 Task: Compose an email with the signature Eva Nelson with the subject Request for a change in project budget and the message I am writing to request a quote for your products. from softage.1@softage.net to softage.7@softage.net with an attached document Operating_manual.docx Undo the message and rewrite the message as Please let me know if there are any changes to the requirements for the project. Send the email. Finally, move the email from Sent Items to the label Crafts
Action: Mouse moved to (374, 609)
Screenshot: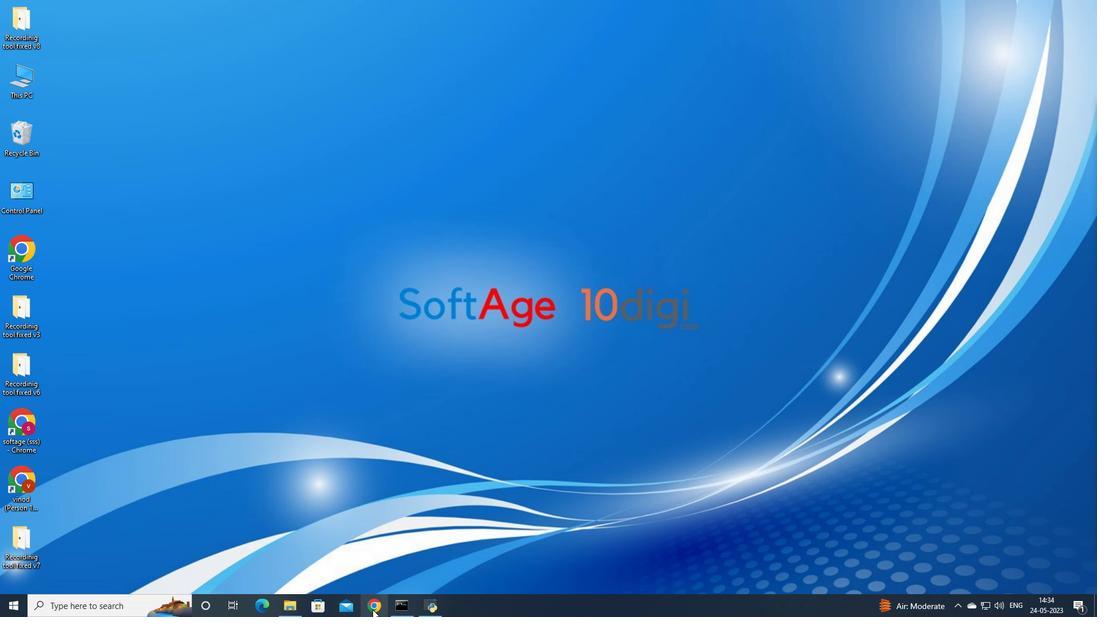 
Action: Mouse pressed left at (374, 609)
Screenshot: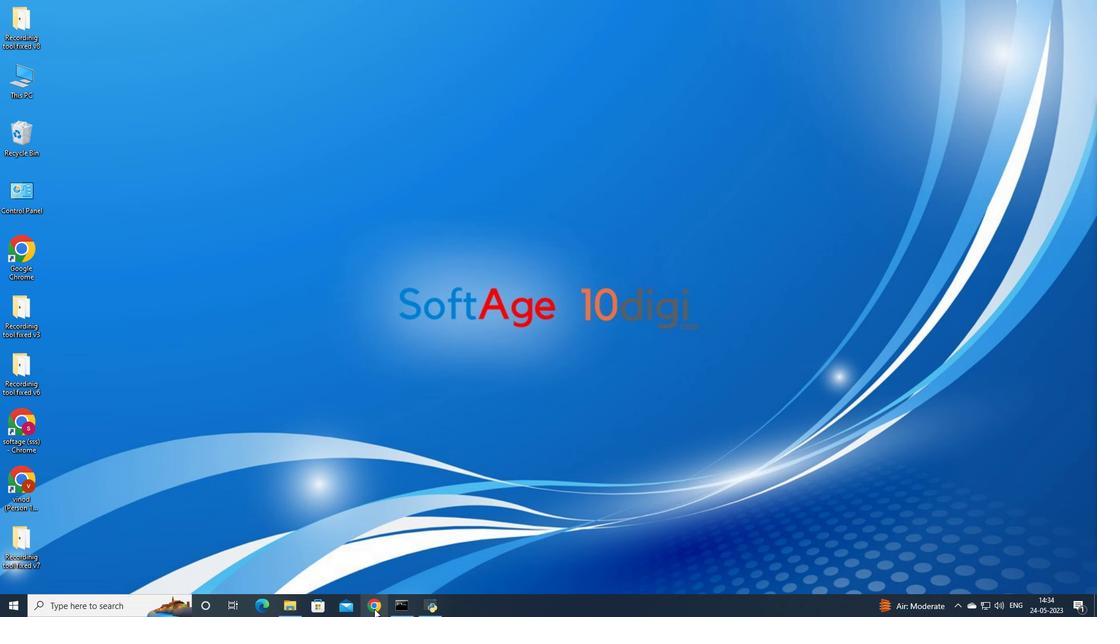 
Action: Mouse moved to (490, 371)
Screenshot: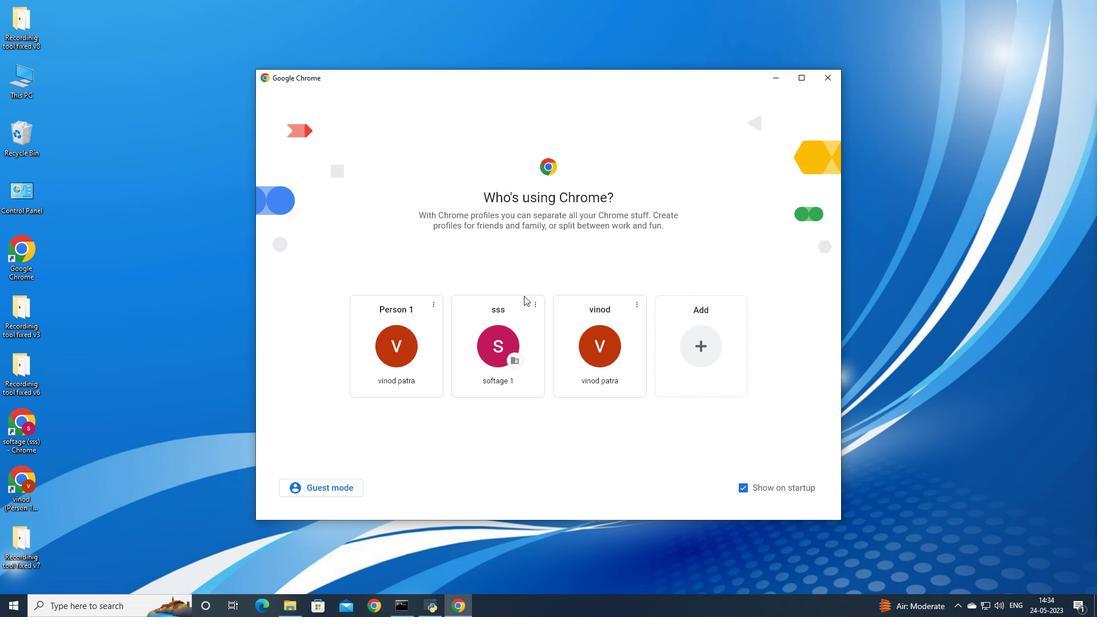 
Action: Mouse pressed left at (490, 371)
Screenshot: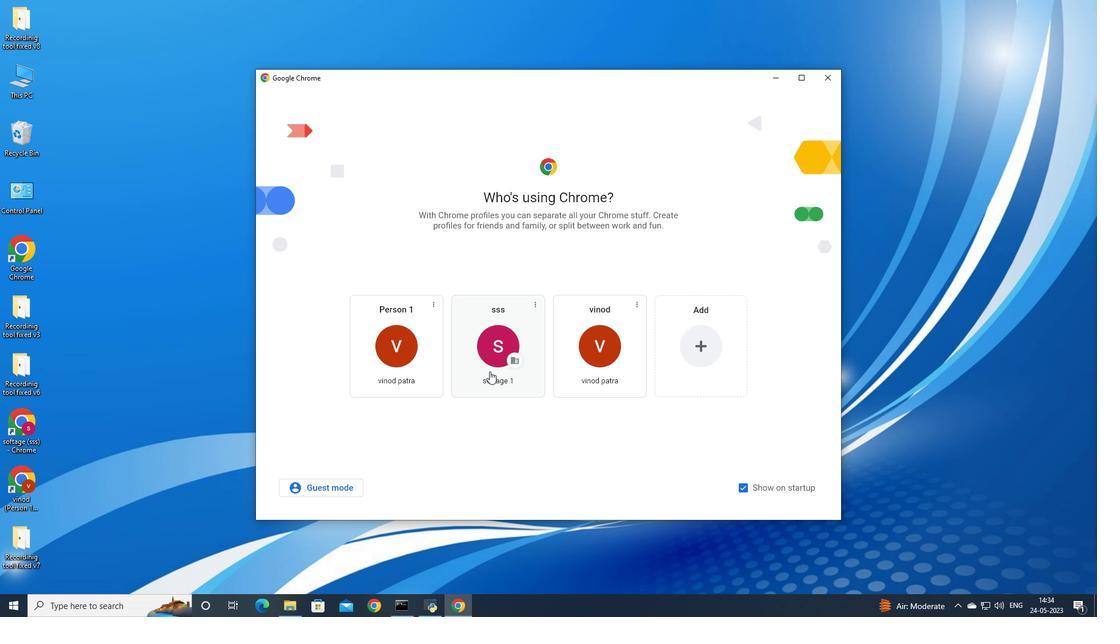 
Action: Mouse moved to (994, 53)
Screenshot: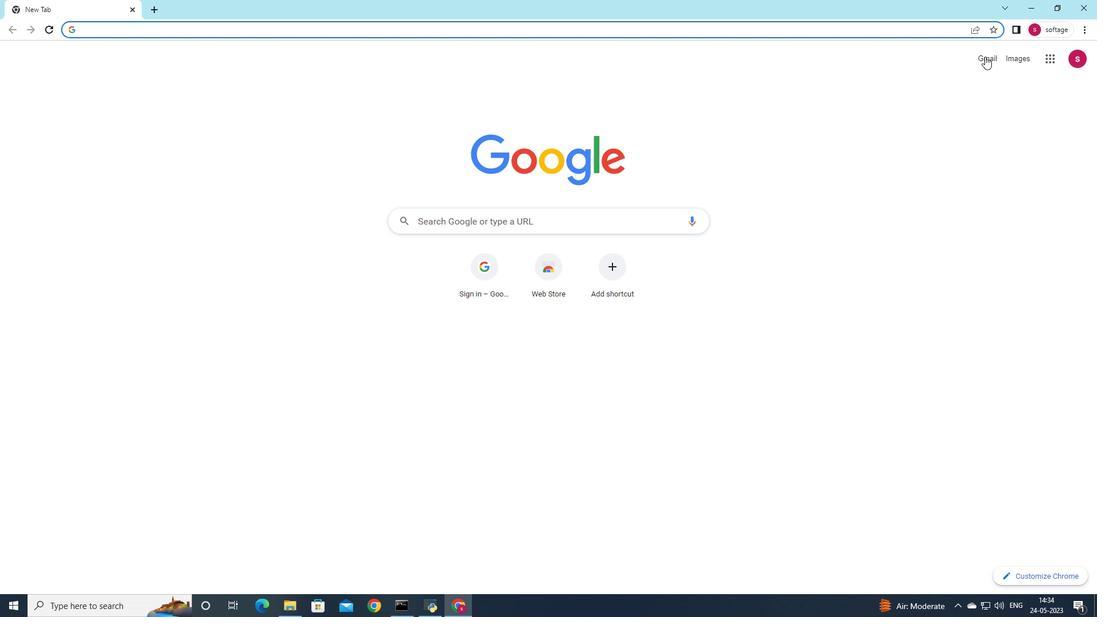 
Action: Mouse pressed left at (994, 53)
Screenshot: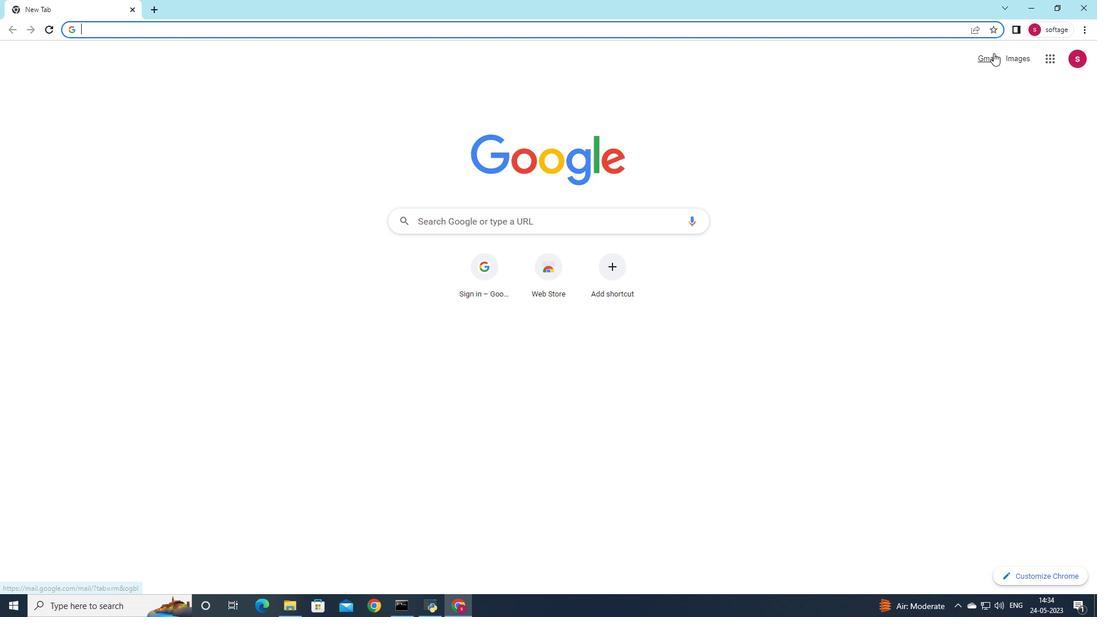 
Action: Mouse moved to (970, 79)
Screenshot: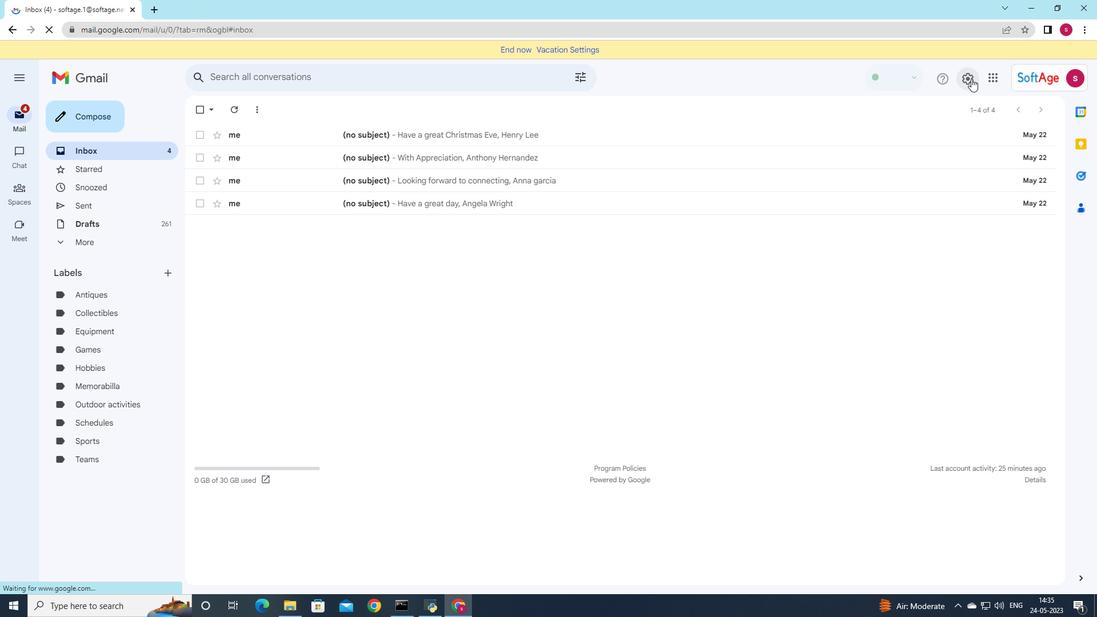 
Action: Mouse pressed left at (970, 79)
Screenshot: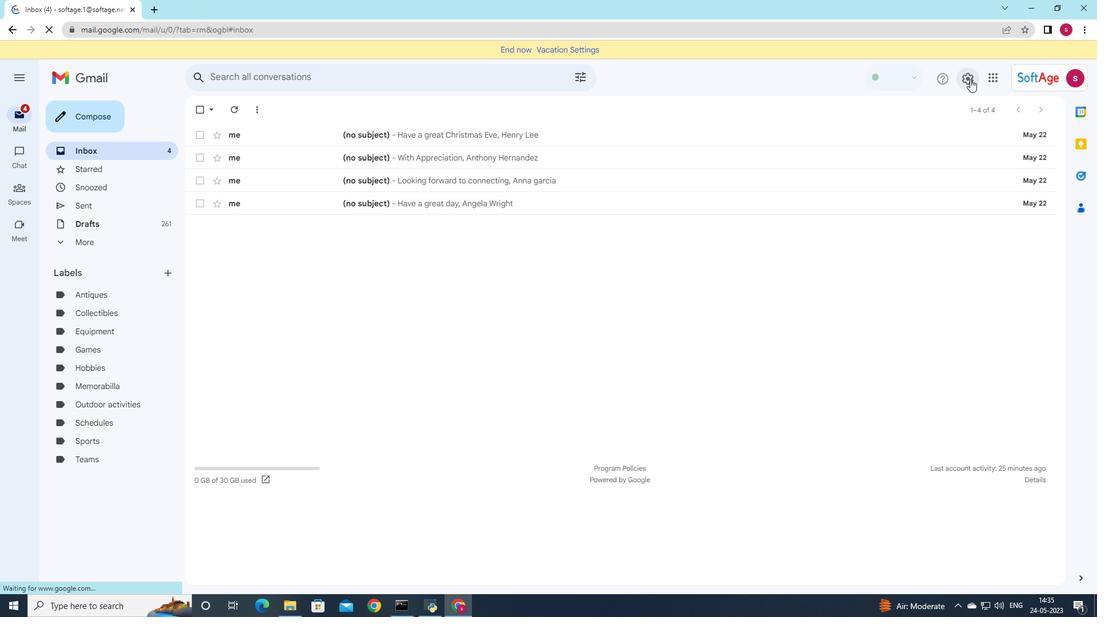 
Action: Mouse moved to (965, 131)
Screenshot: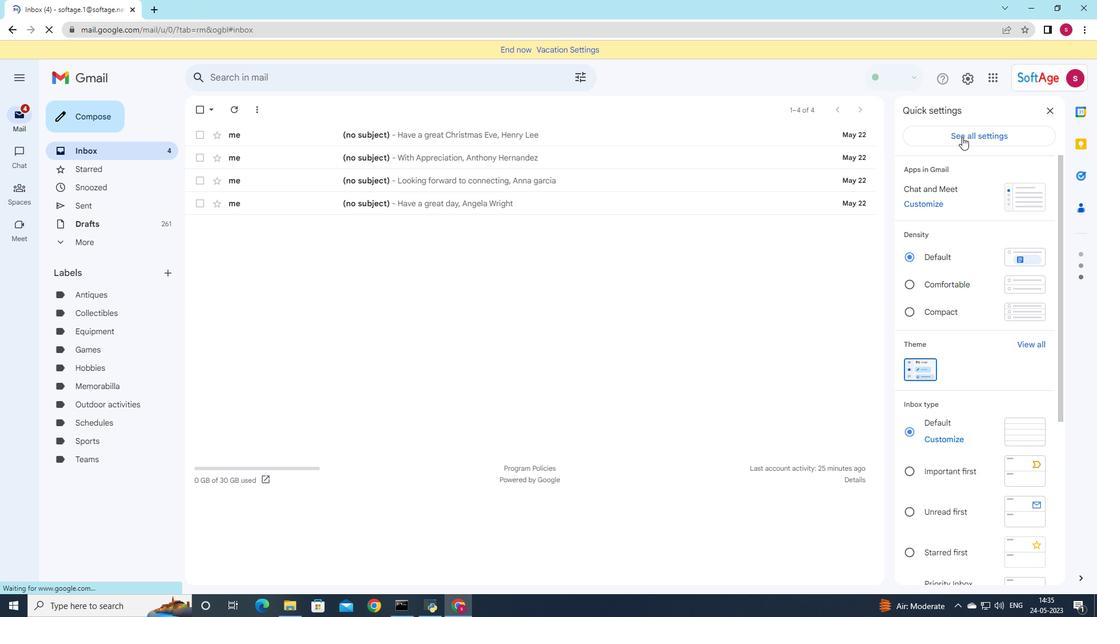 
Action: Mouse pressed left at (965, 131)
Screenshot: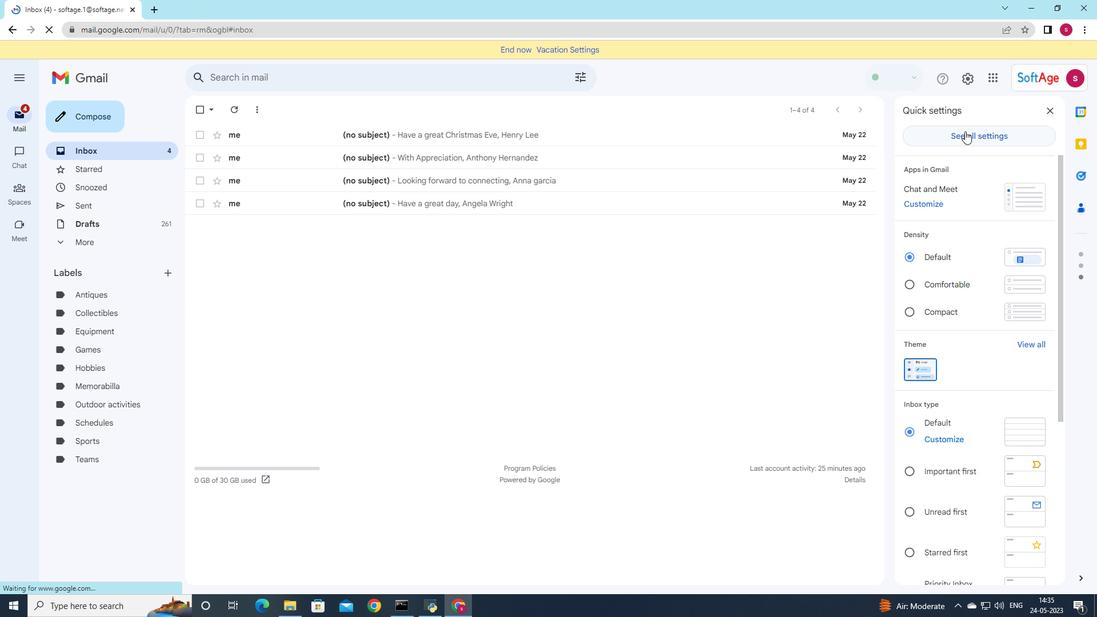 
Action: Mouse moved to (955, 130)
Screenshot: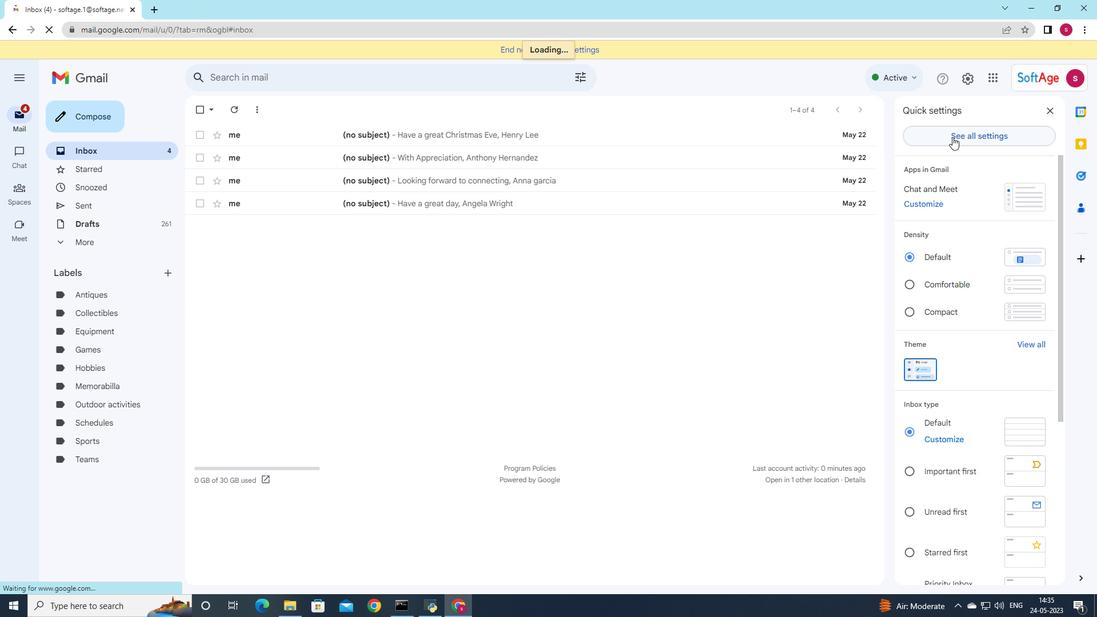 
Action: Mouse pressed left at (955, 130)
Screenshot: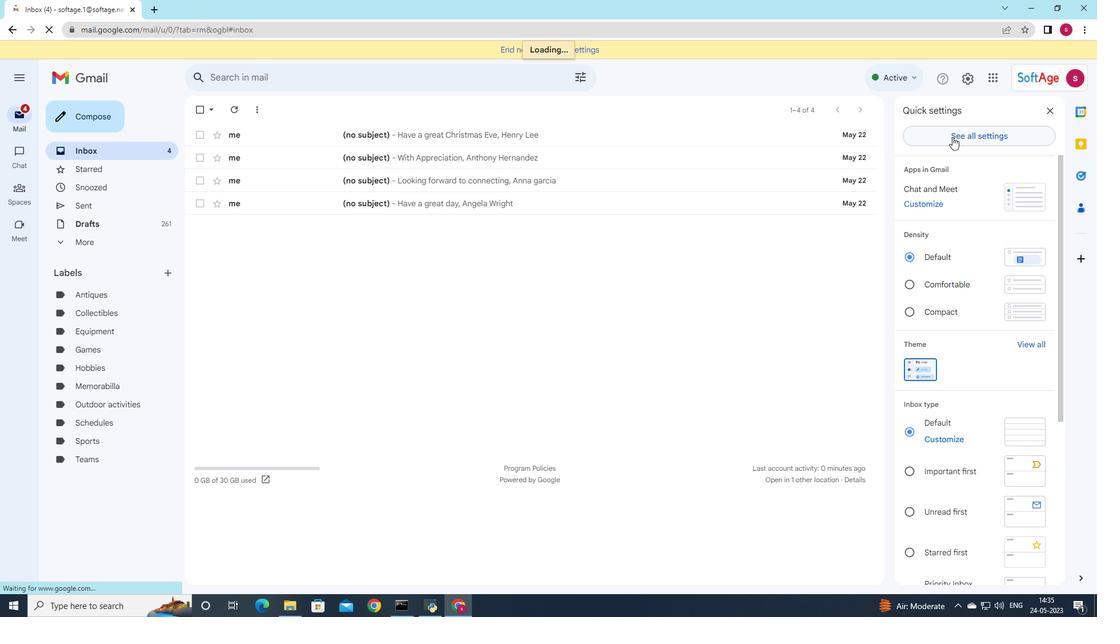 
Action: Mouse moved to (954, 134)
Screenshot: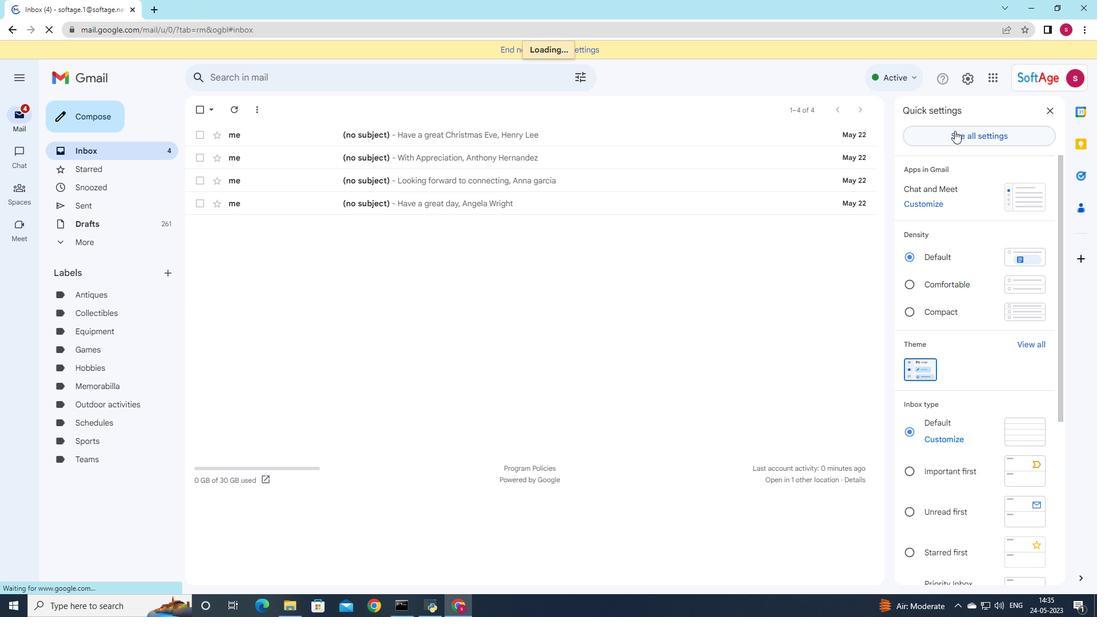 
Action: Mouse pressed left at (954, 134)
Screenshot: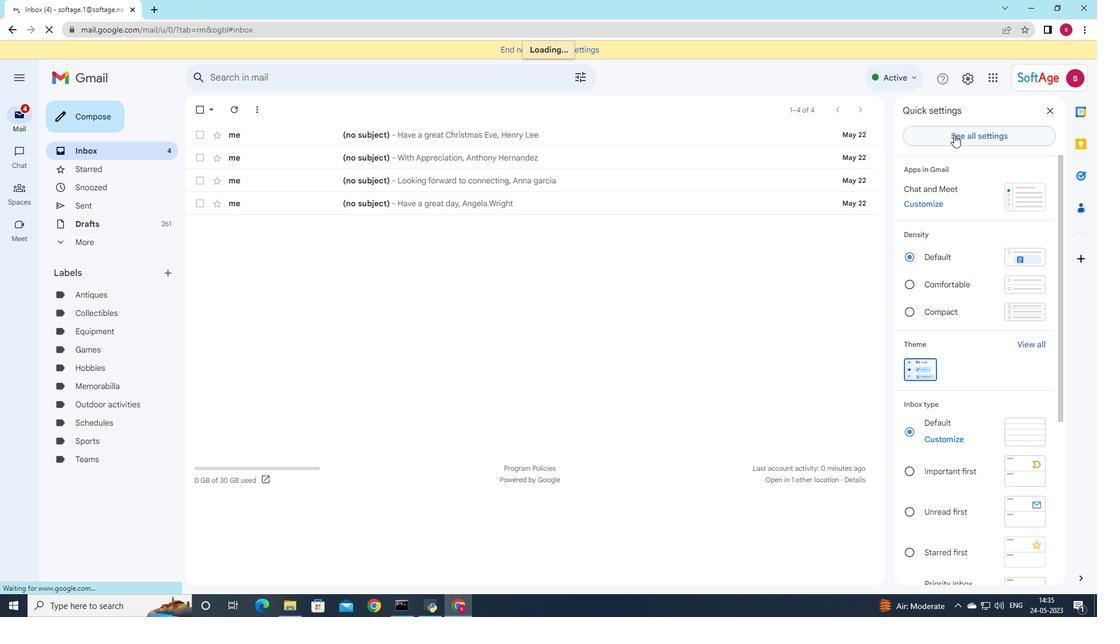 
Action: Mouse pressed left at (954, 134)
Screenshot: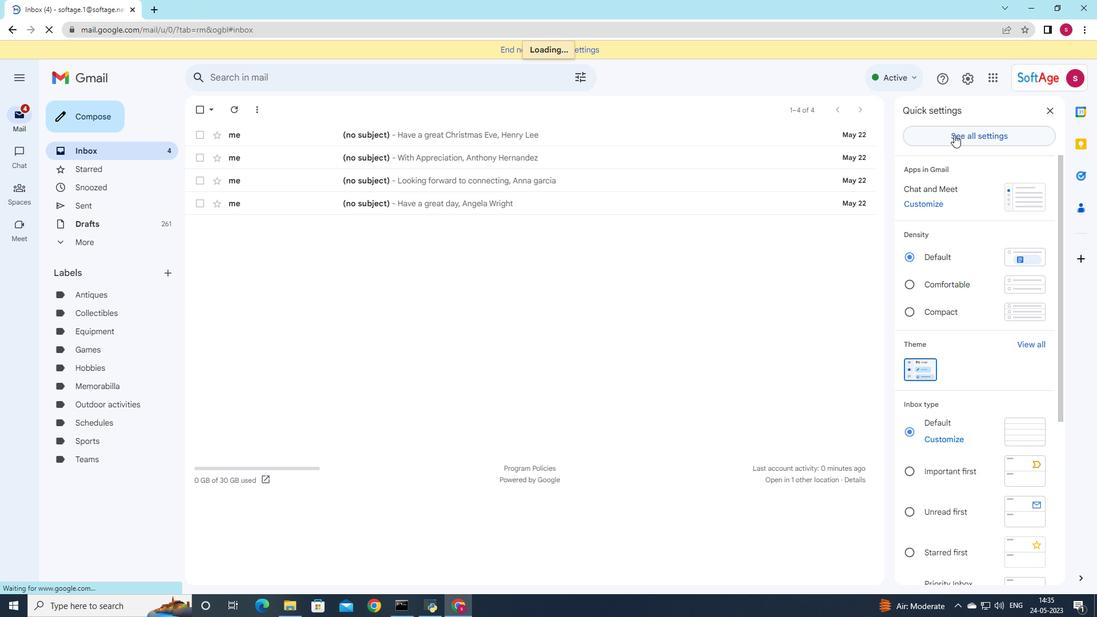 
Action: Mouse pressed left at (954, 134)
Screenshot: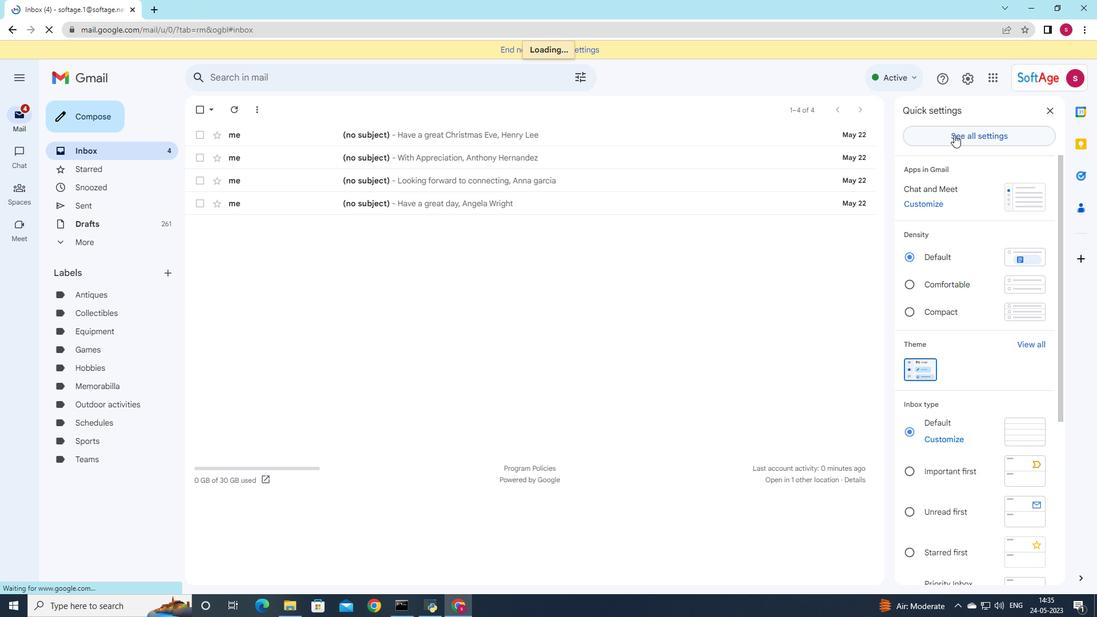 
Action: Mouse moved to (950, 138)
Screenshot: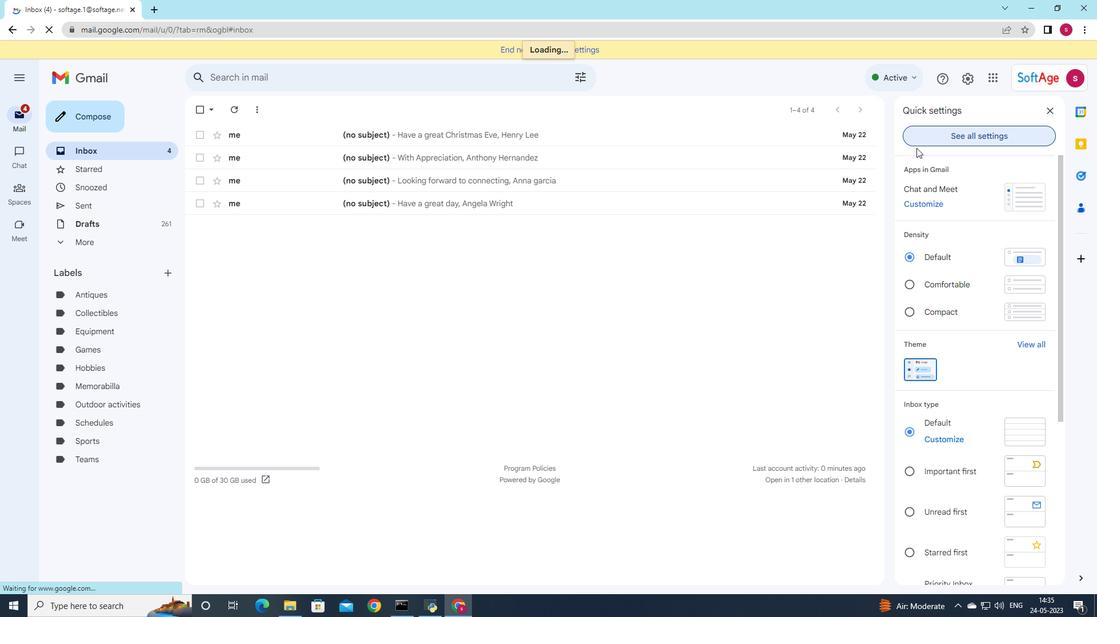
Action: Mouse pressed left at (950, 138)
Screenshot: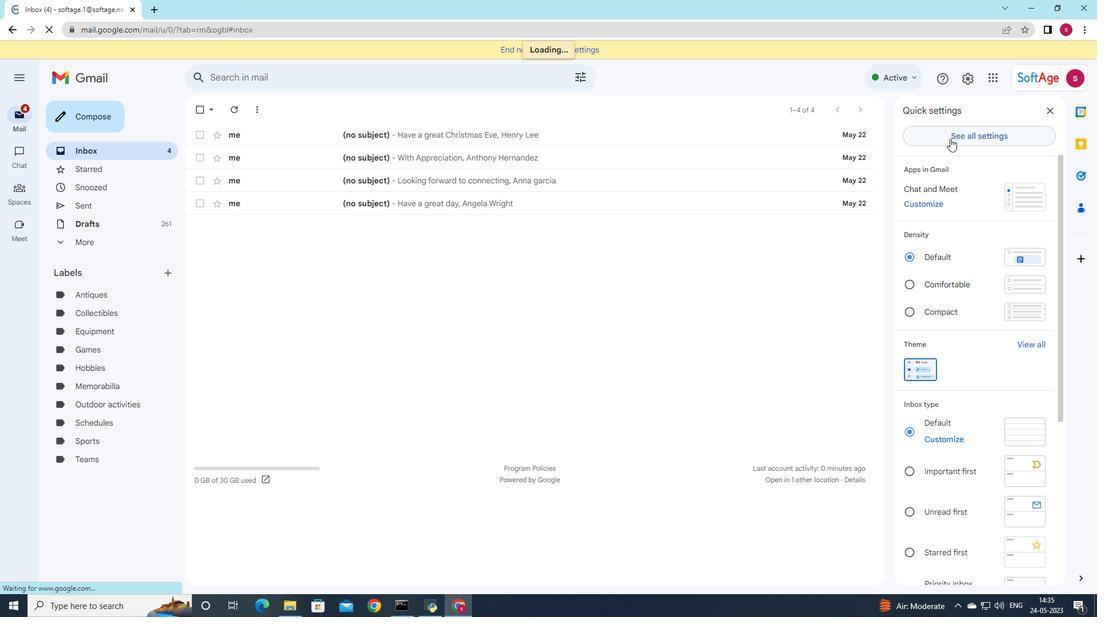 
Action: Mouse moved to (936, 130)
Screenshot: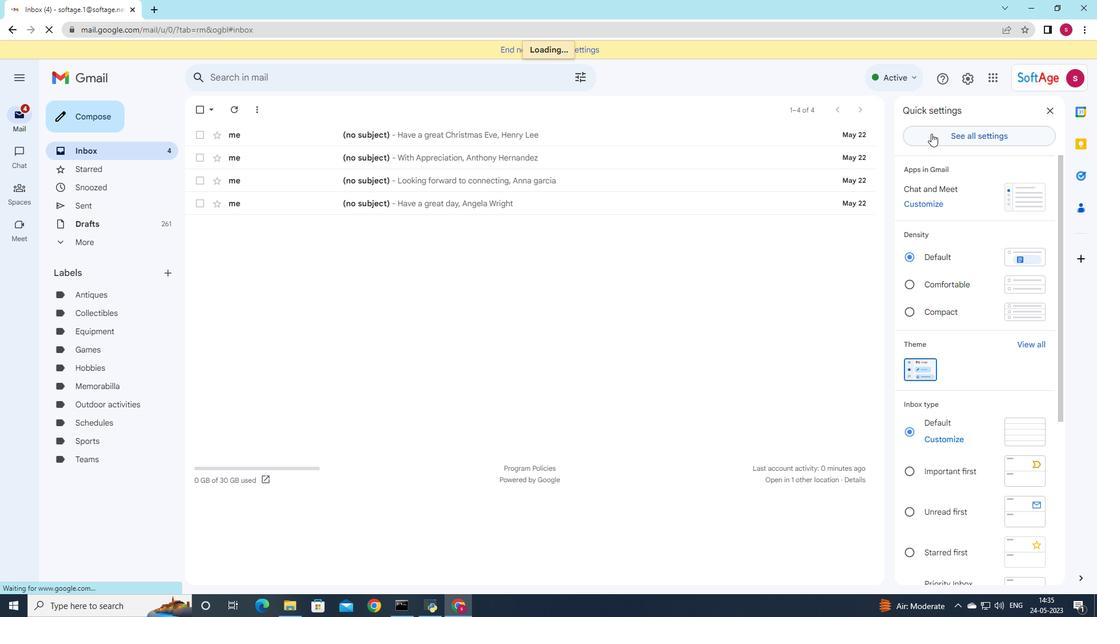 
Action: Mouse pressed left at (936, 130)
Screenshot: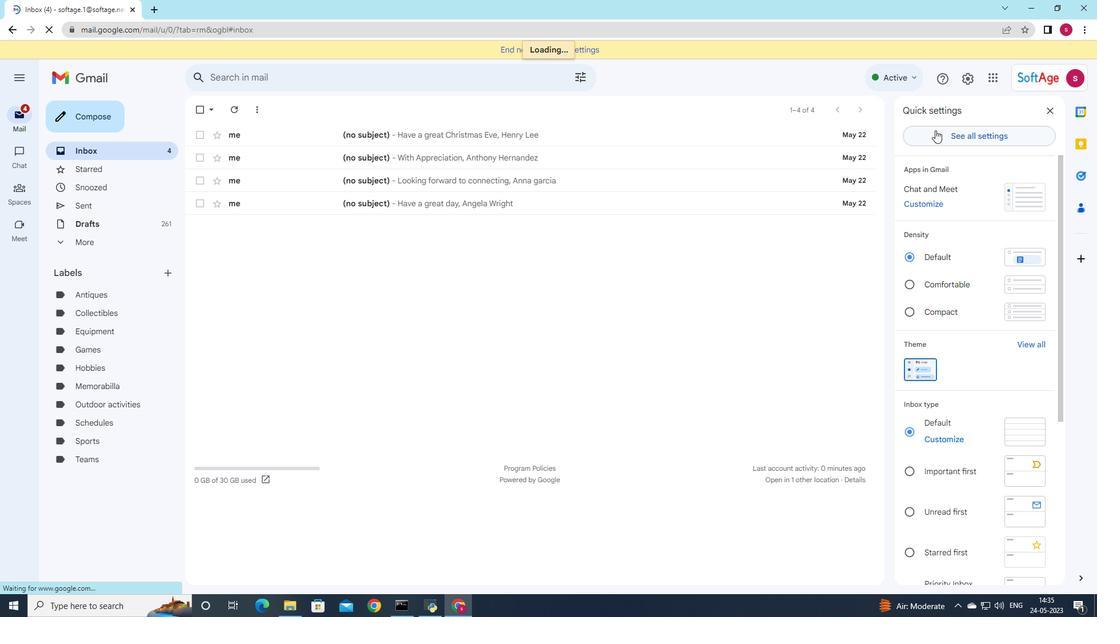 
Action: Mouse pressed left at (936, 130)
Screenshot: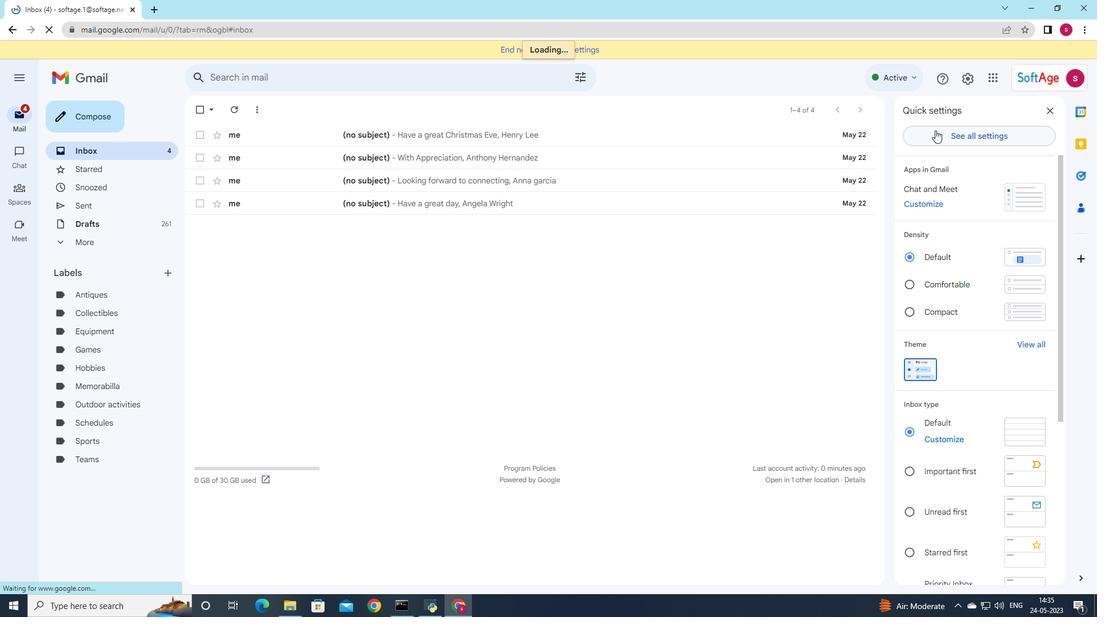 
Action: Mouse pressed left at (936, 130)
Screenshot: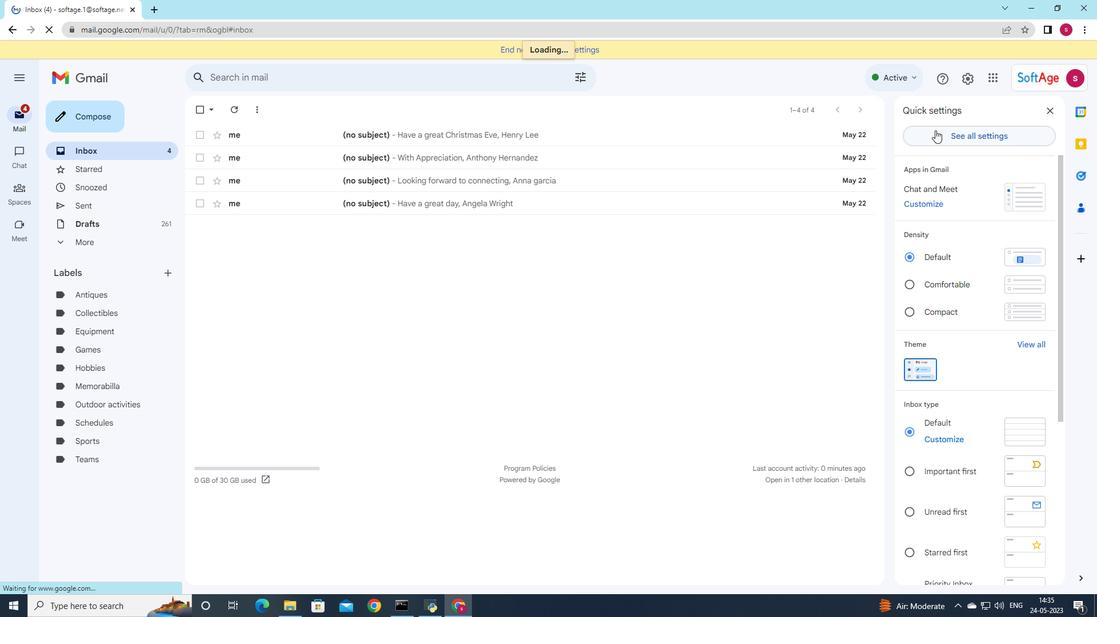 
Action: Mouse moved to (984, 140)
Screenshot: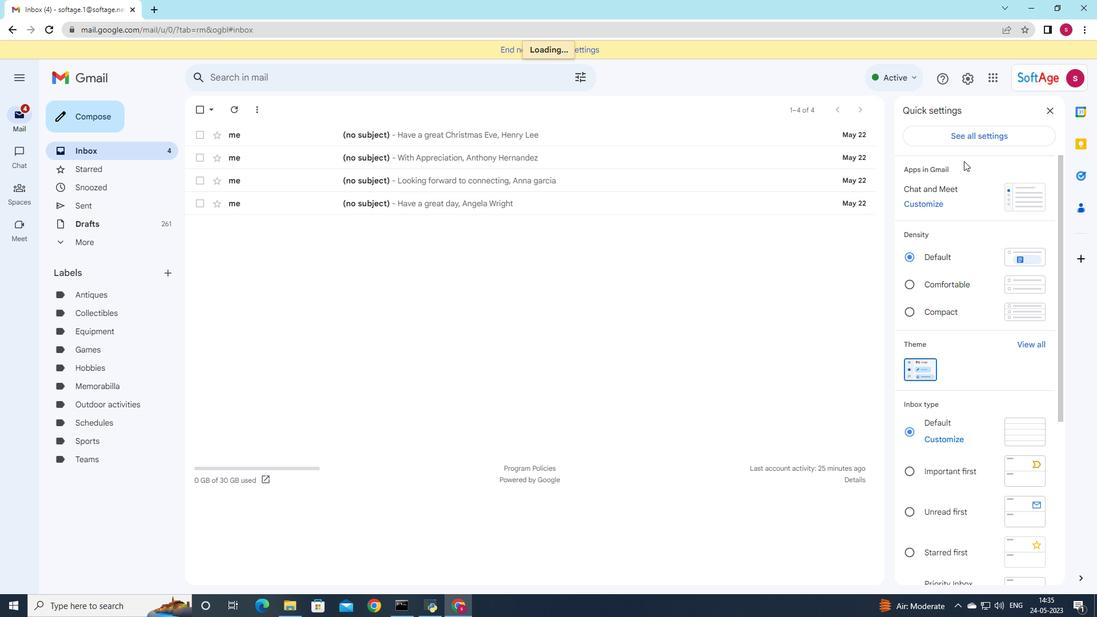 
Action: Mouse pressed left at (984, 140)
Screenshot: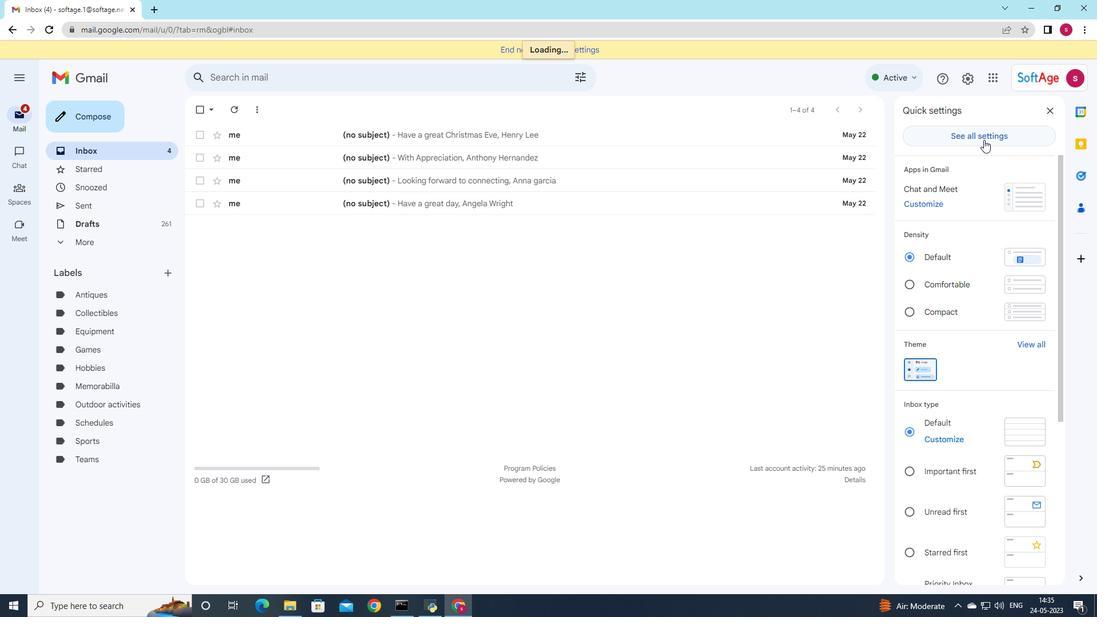
Action: Mouse moved to (985, 137)
Screenshot: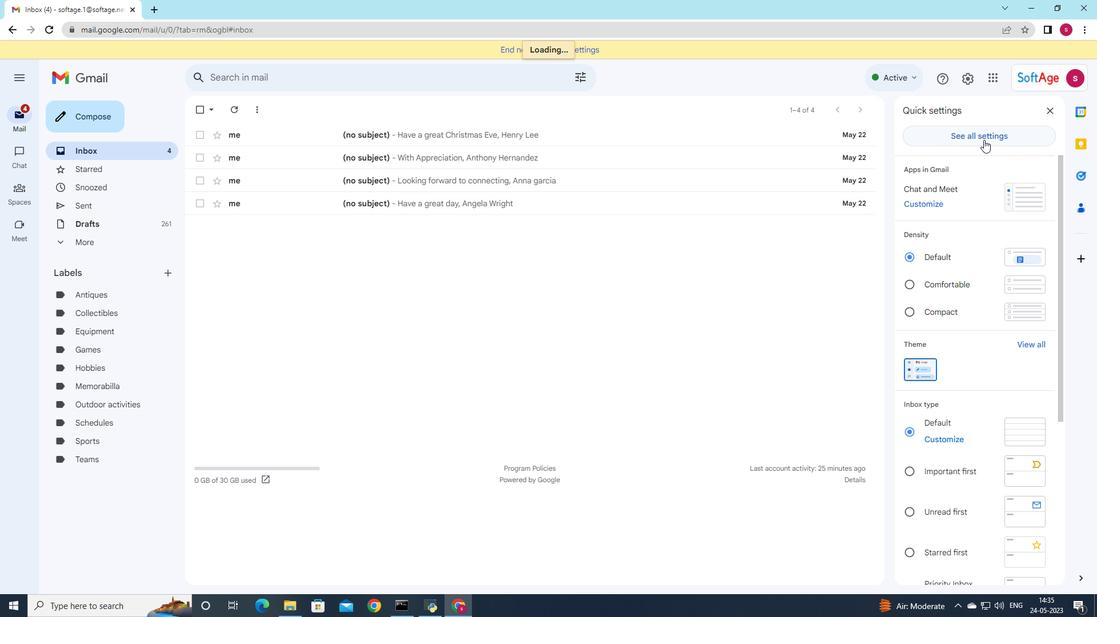 
Action: Mouse pressed left at (985, 137)
Screenshot: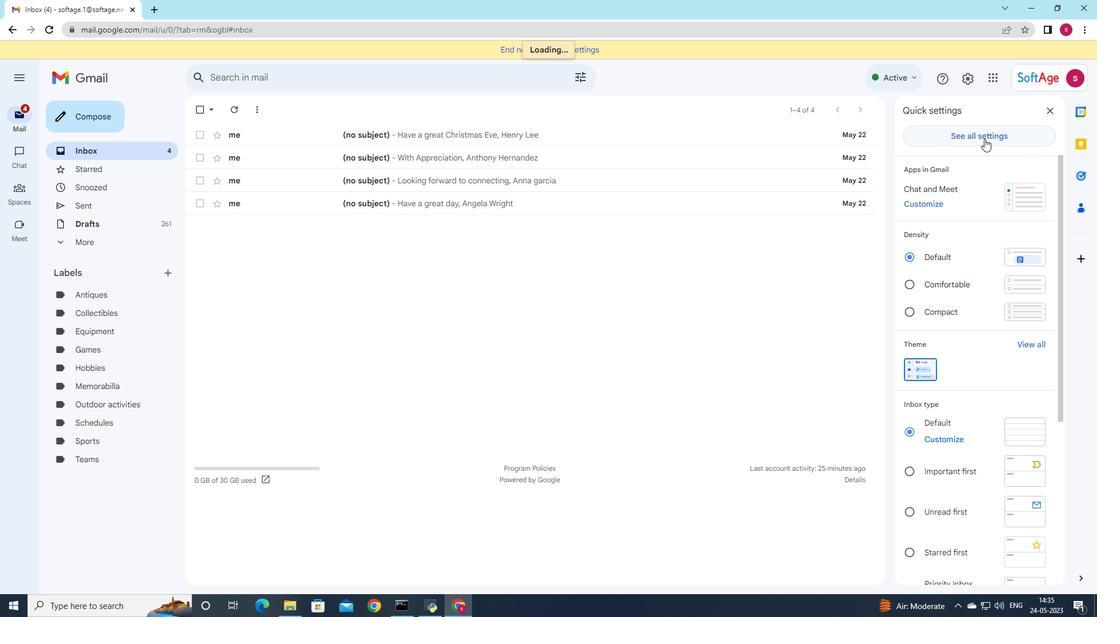 
Action: Mouse pressed left at (985, 137)
Screenshot: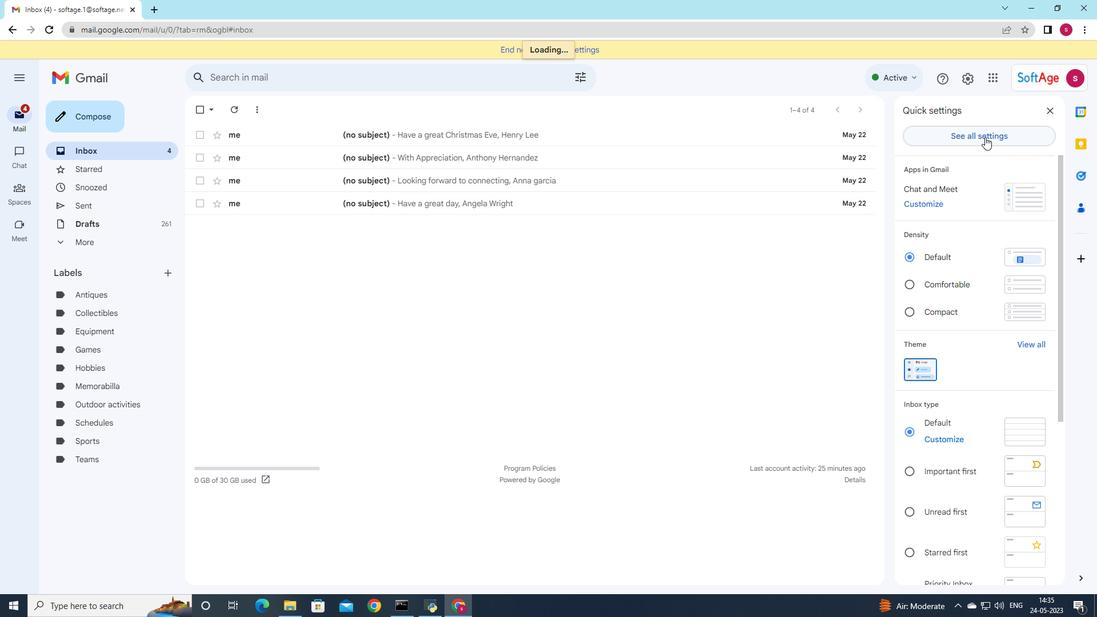 
Action: Mouse pressed left at (985, 137)
Screenshot: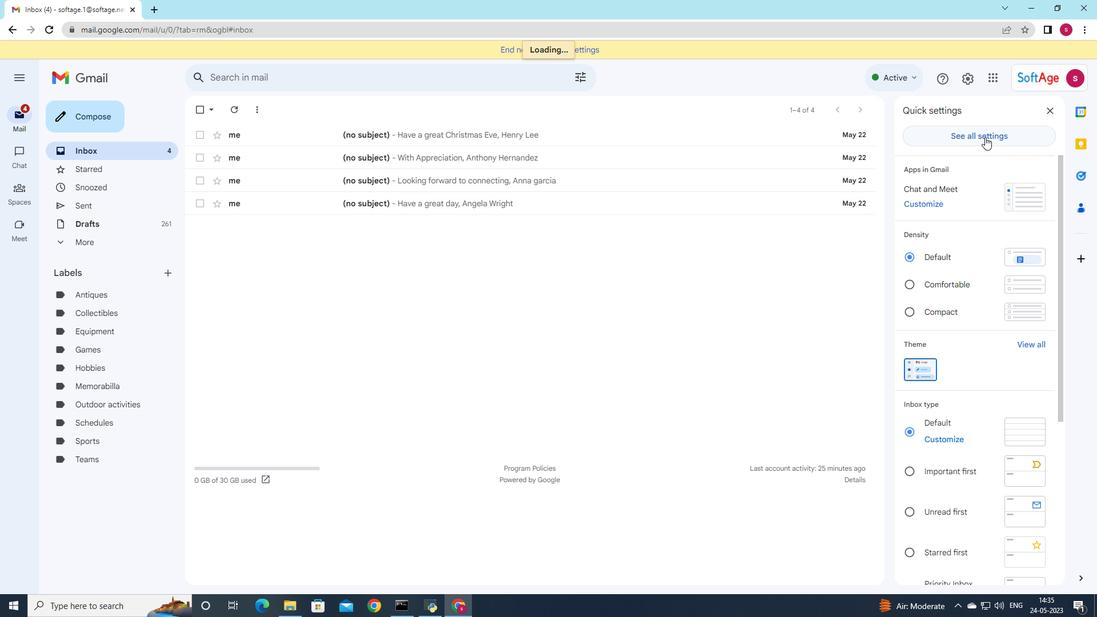 
Action: Mouse pressed left at (985, 137)
Screenshot: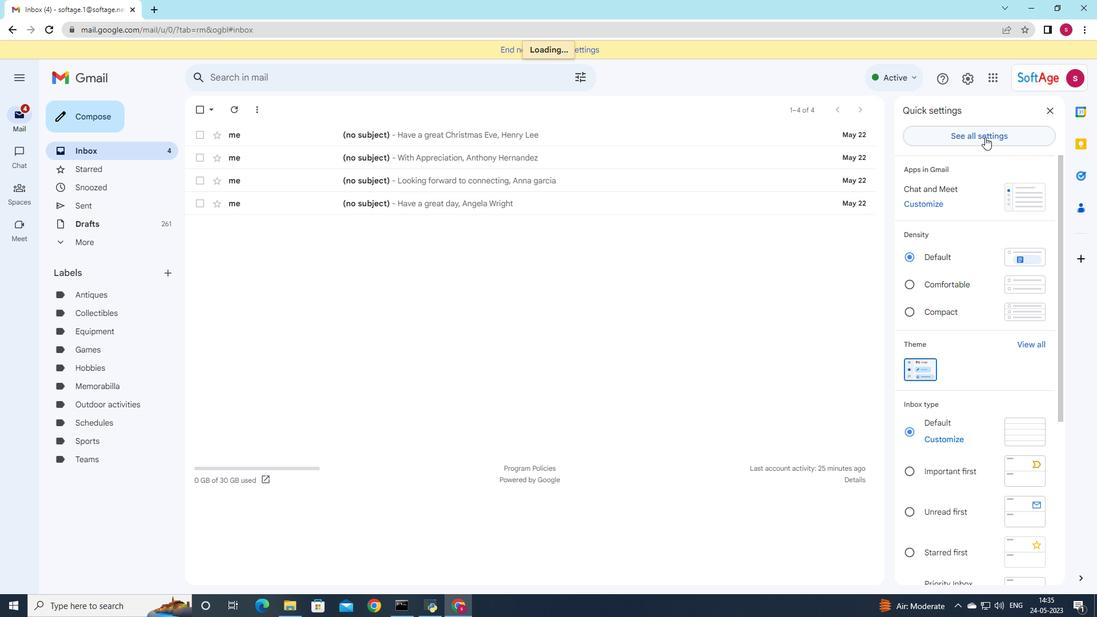 
Action: Mouse pressed left at (985, 137)
Screenshot: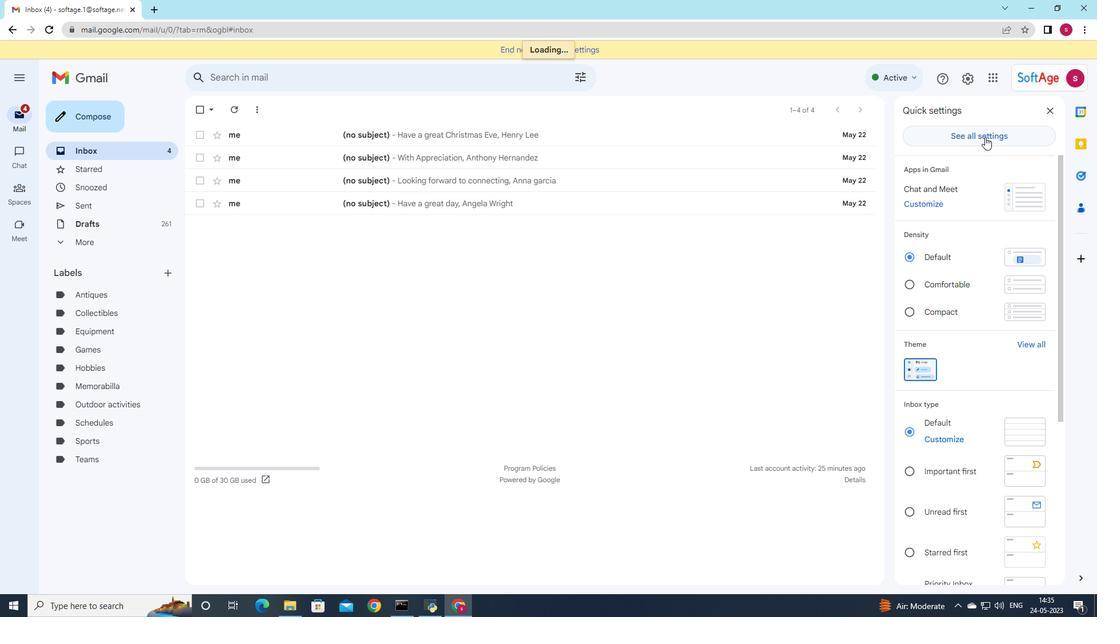 
Action: Mouse pressed left at (985, 137)
Screenshot: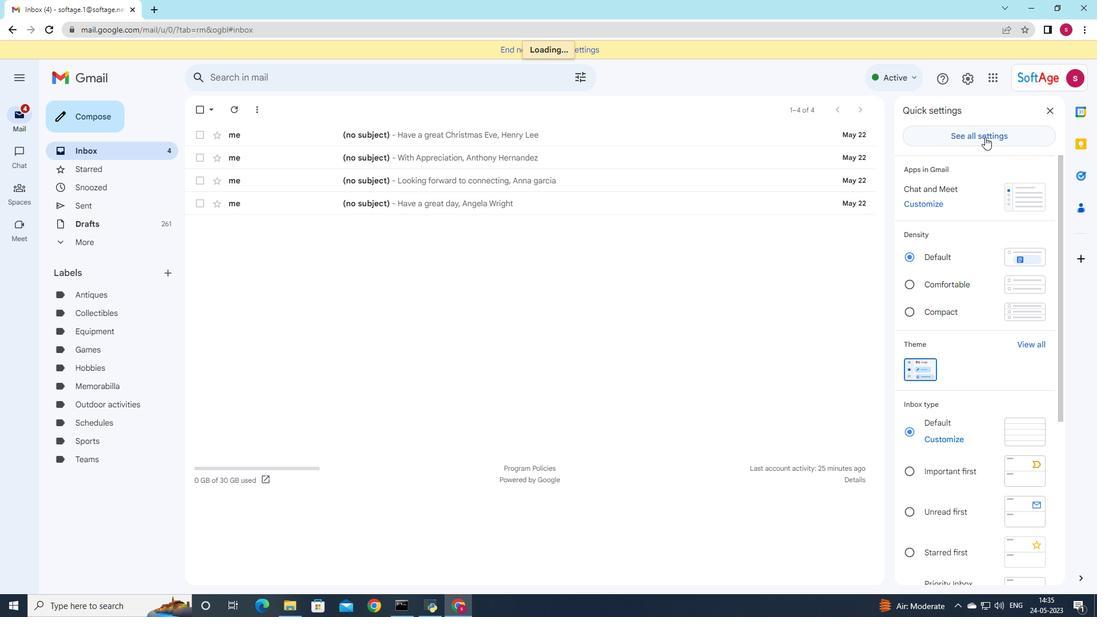 
Action: Mouse pressed left at (985, 137)
Screenshot: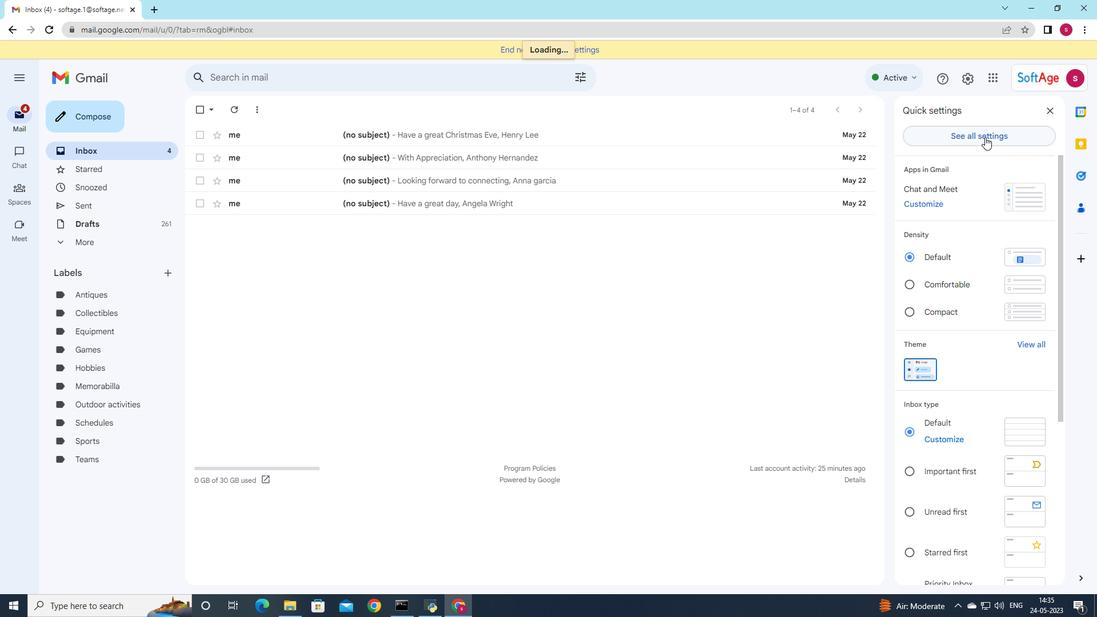 
Action: Mouse pressed left at (985, 137)
Screenshot: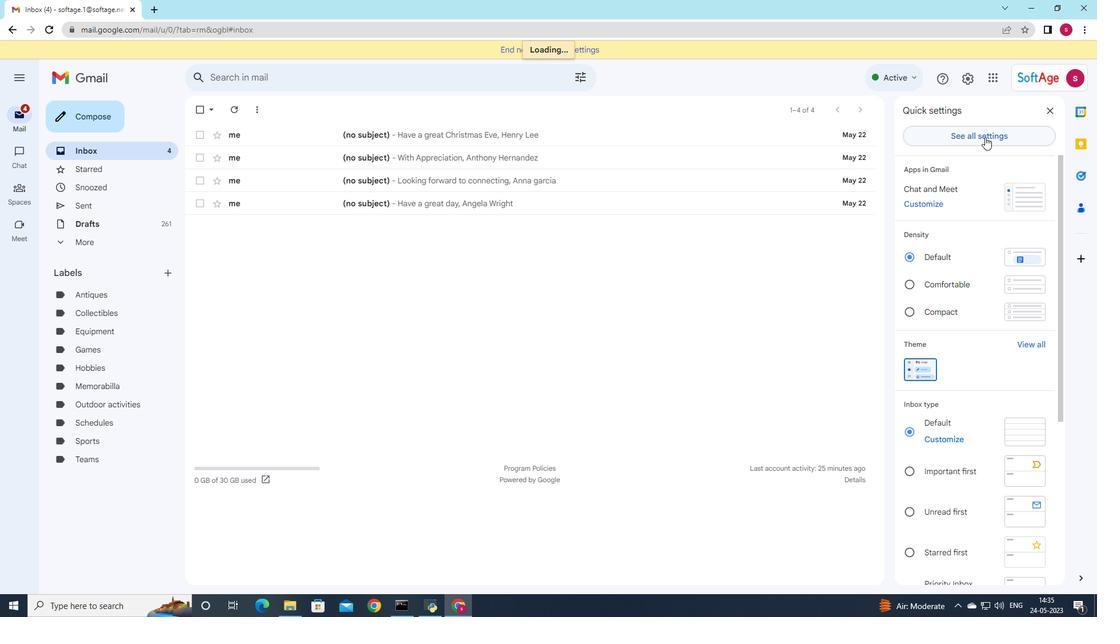 
Action: Mouse pressed left at (985, 137)
Screenshot: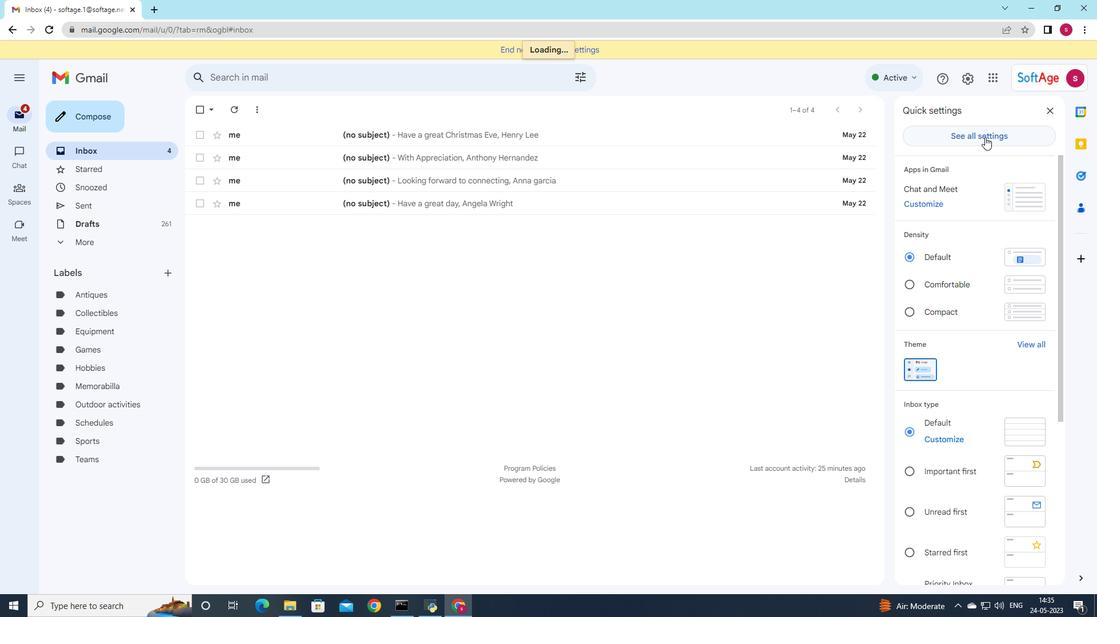 
Action: Mouse moved to (617, 224)
Screenshot: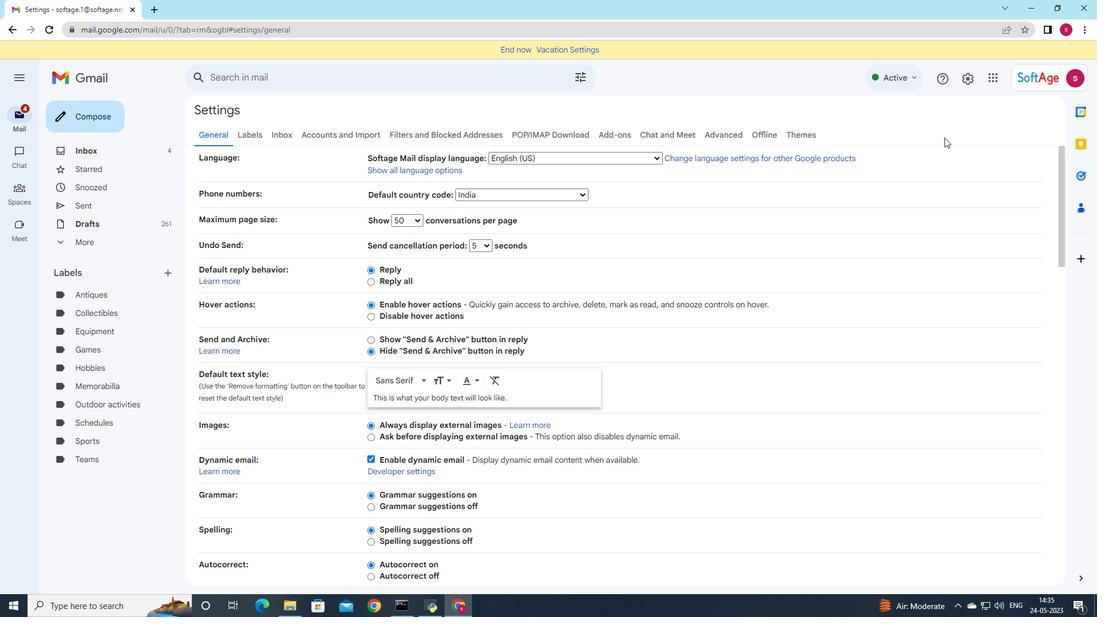 
Action: Mouse scrolled (626, 217) with delta (0, 0)
Screenshot: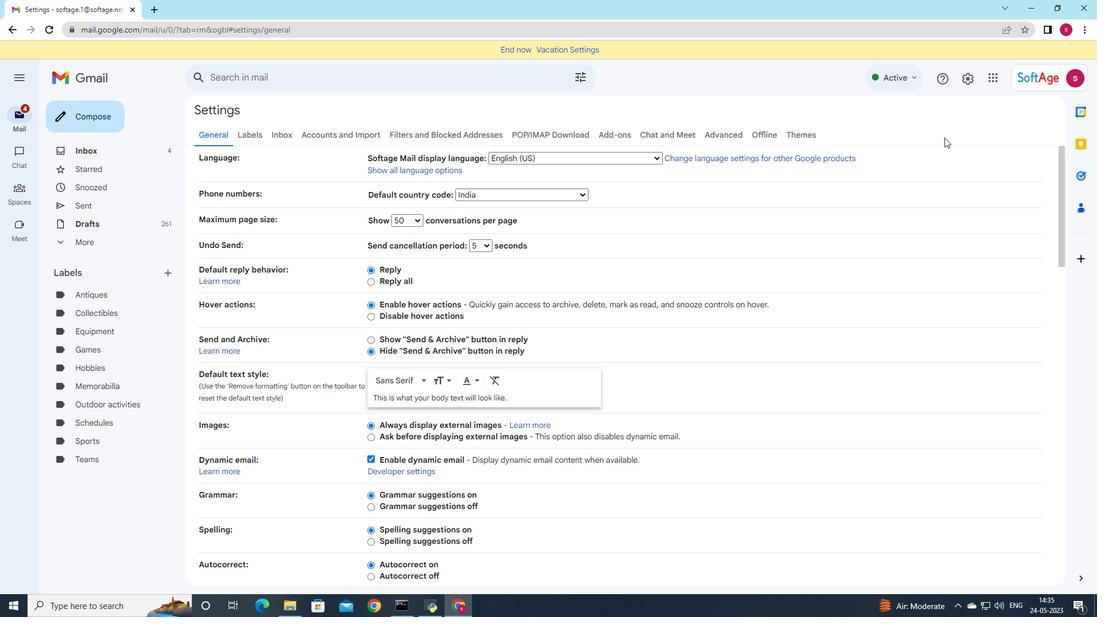 
Action: Mouse scrolled (622, 220) with delta (0, 0)
Screenshot: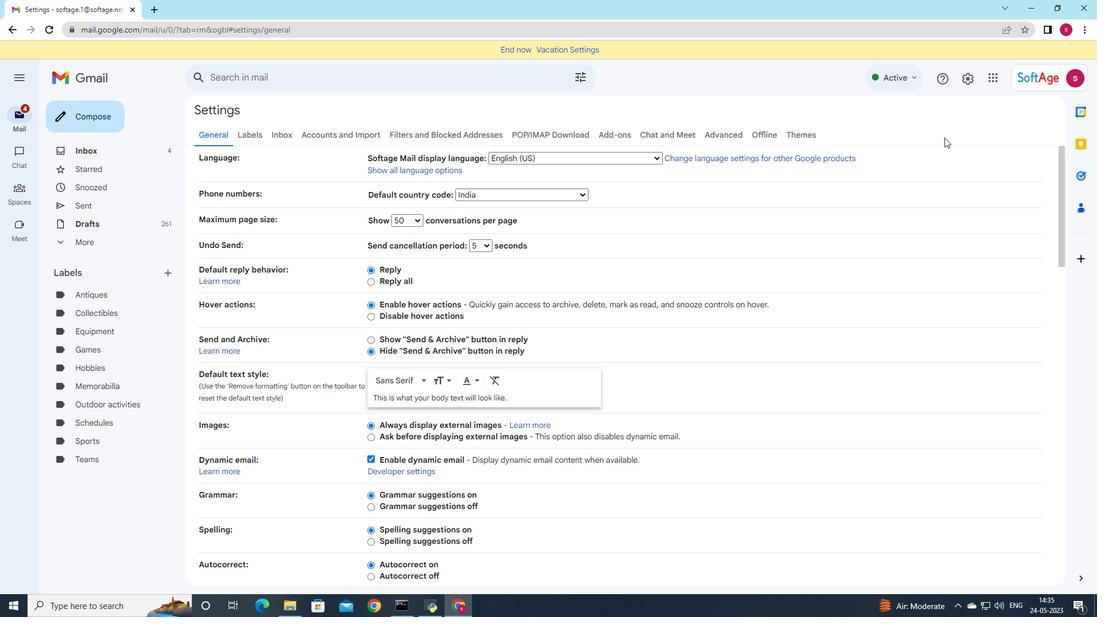 
Action: Mouse scrolled (618, 223) with delta (0, 0)
Screenshot: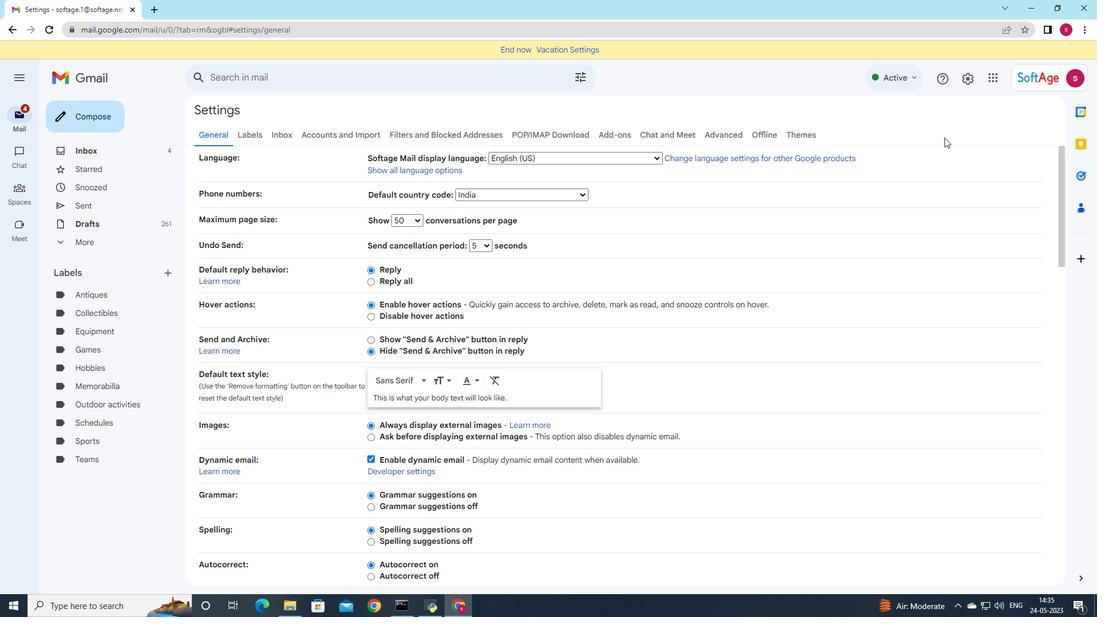
Action: Mouse scrolled (617, 224) with delta (0, 0)
Screenshot: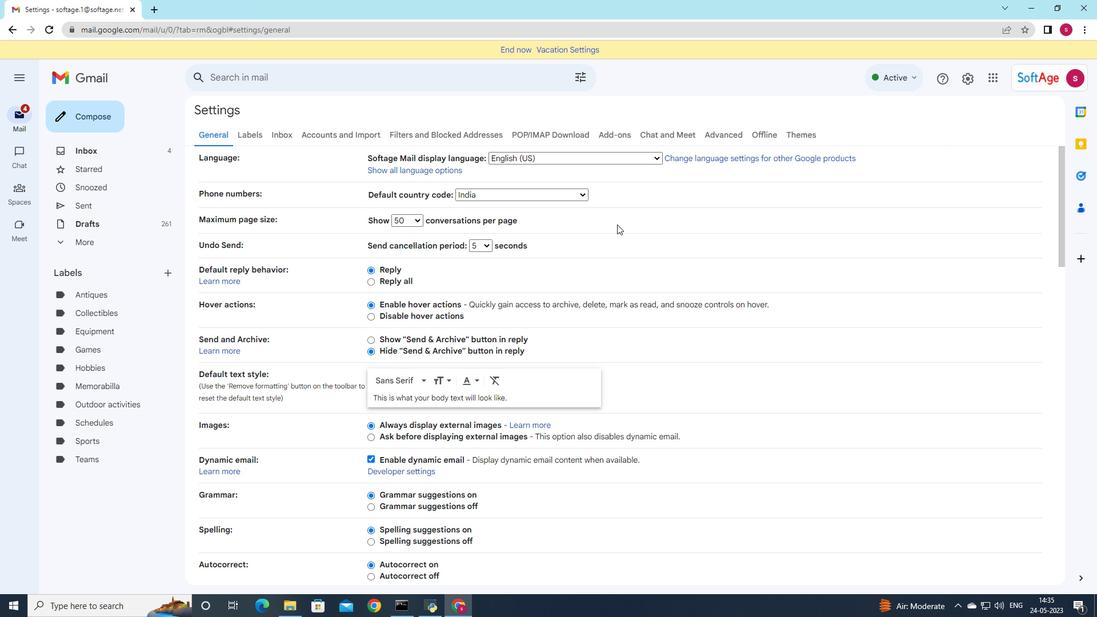 
Action: Mouse moved to (562, 265)
Screenshot: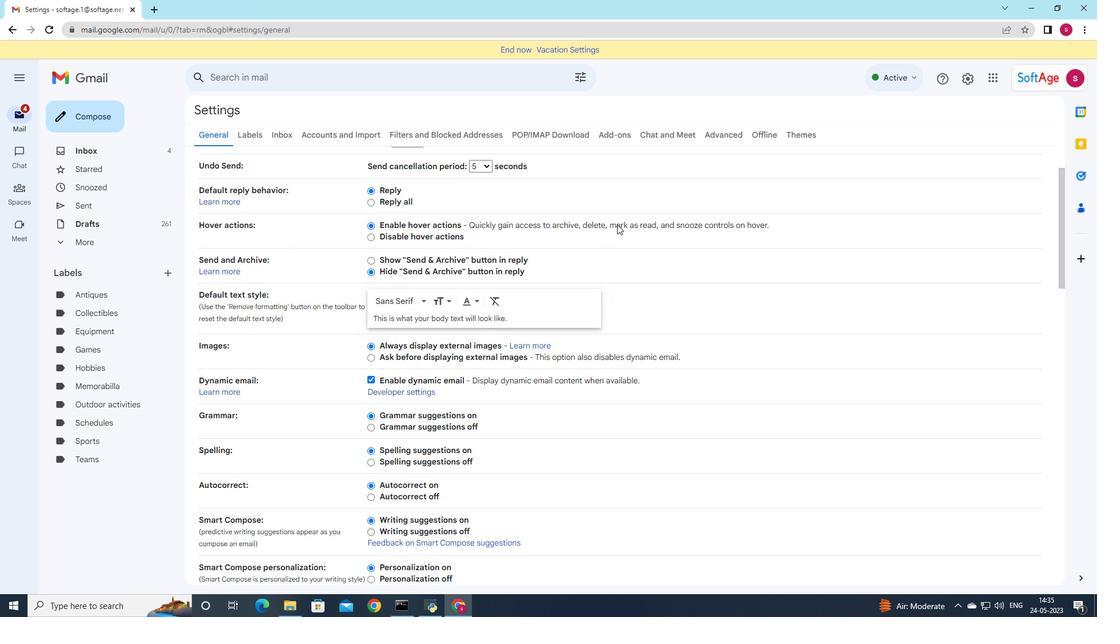 
Action: Mouse scrolled (587, 248) with delta (0, 0)
Screenshot: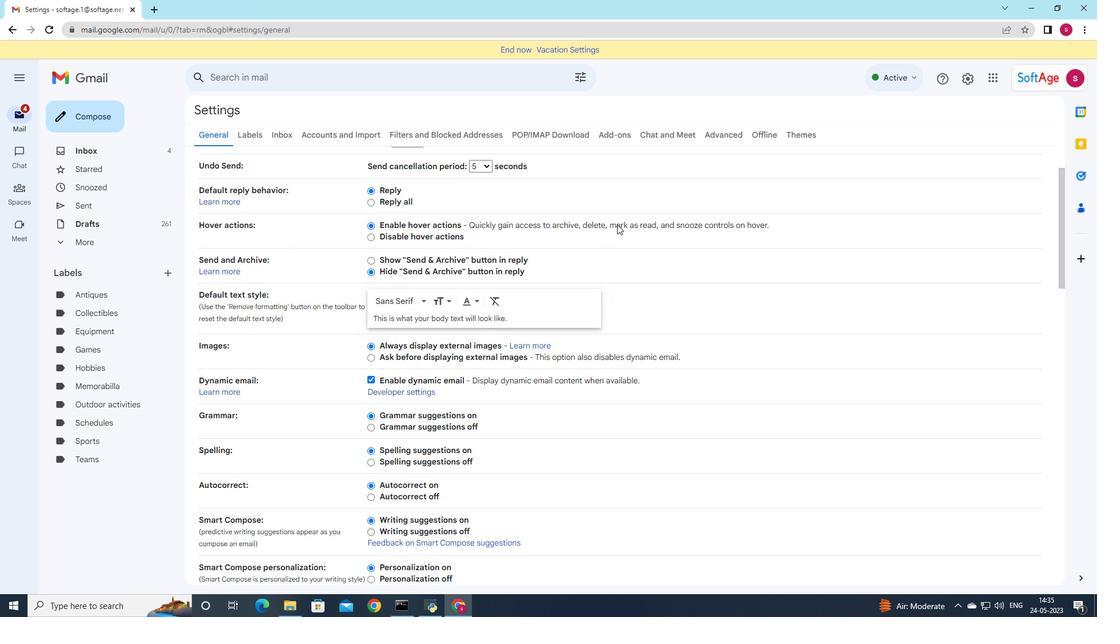 
Action: Mouse moved to (530, 283)
Screenshot: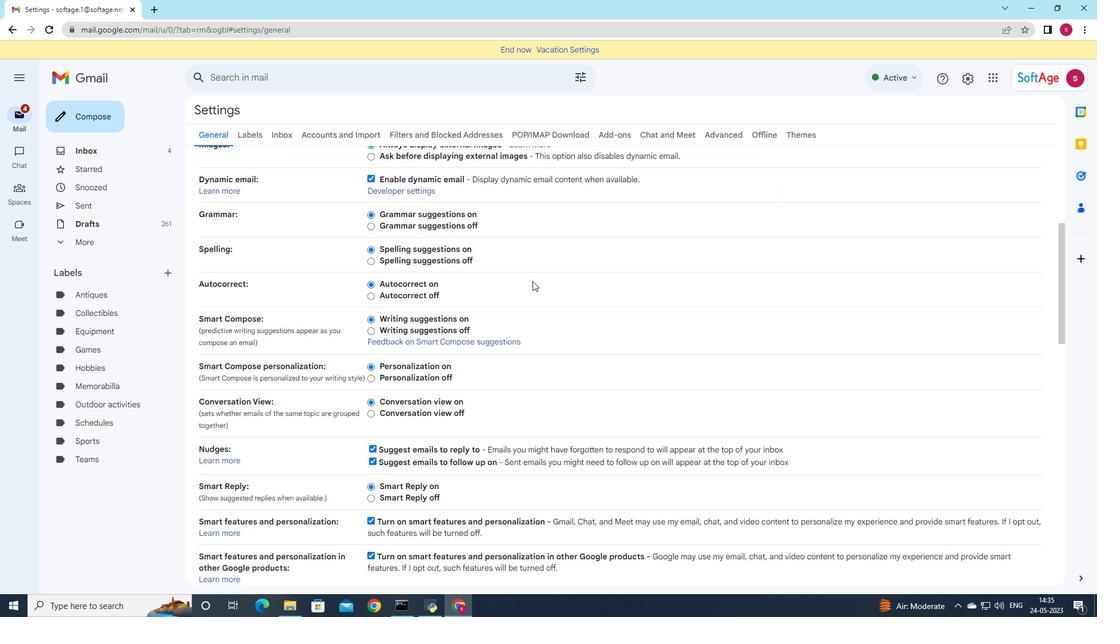 
Action: Mouse scrolled (532, 280) with delta (0, 0)
Screenshot: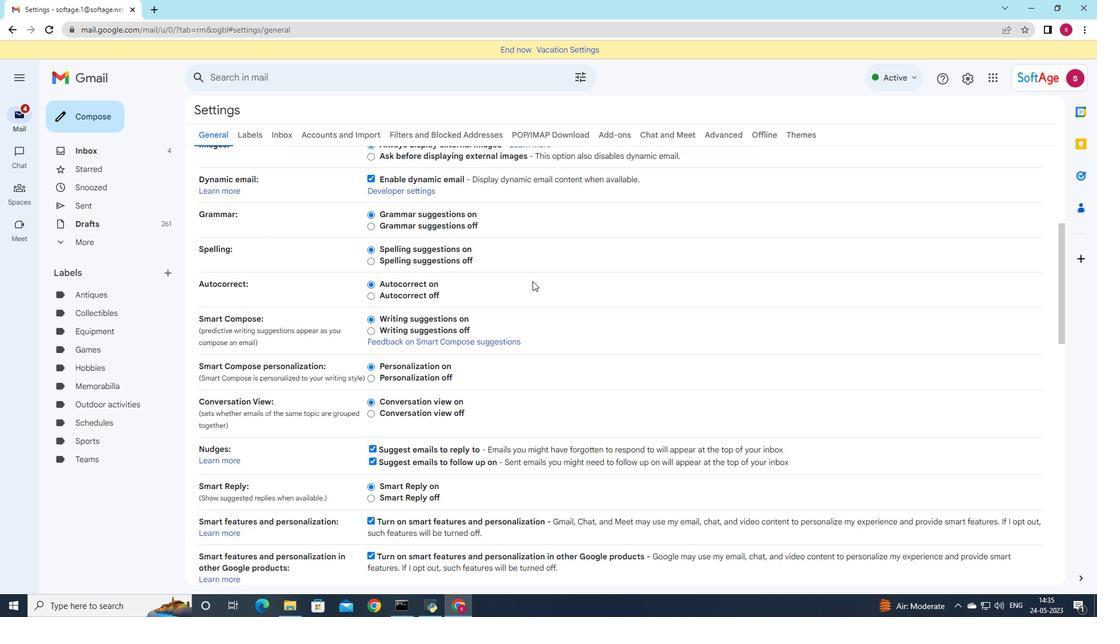
Action: Mouse moved to (524, 286)
Screenshot: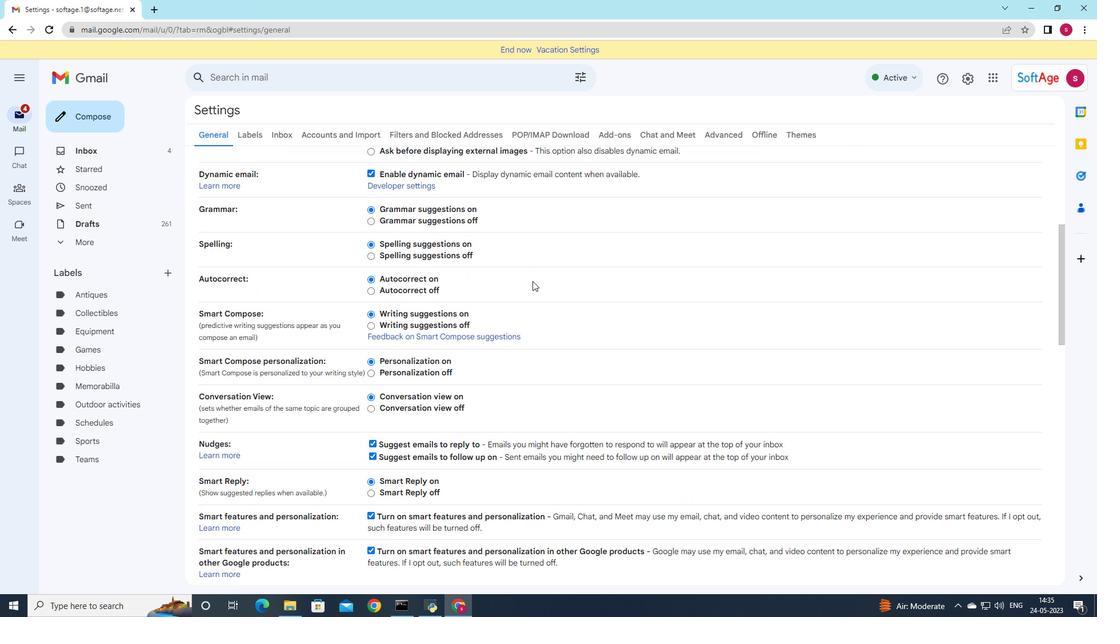 
Action: Mouse scrolled (528, 283) with delta (0, 0)
Screenshot: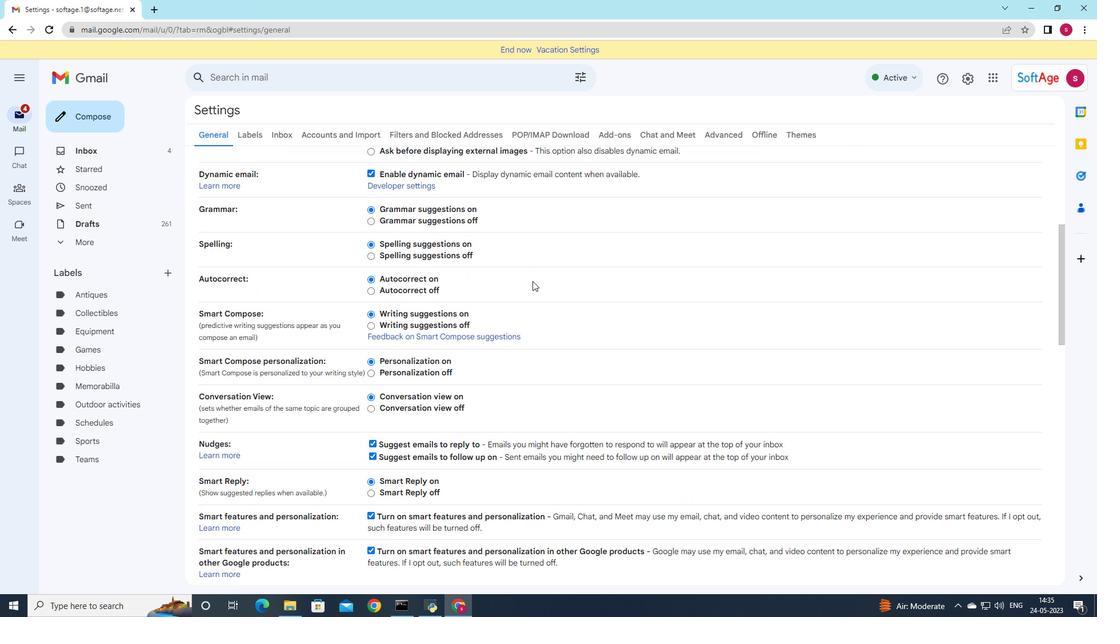 
Action: Mouse moved to (512, 300)
Screenshot: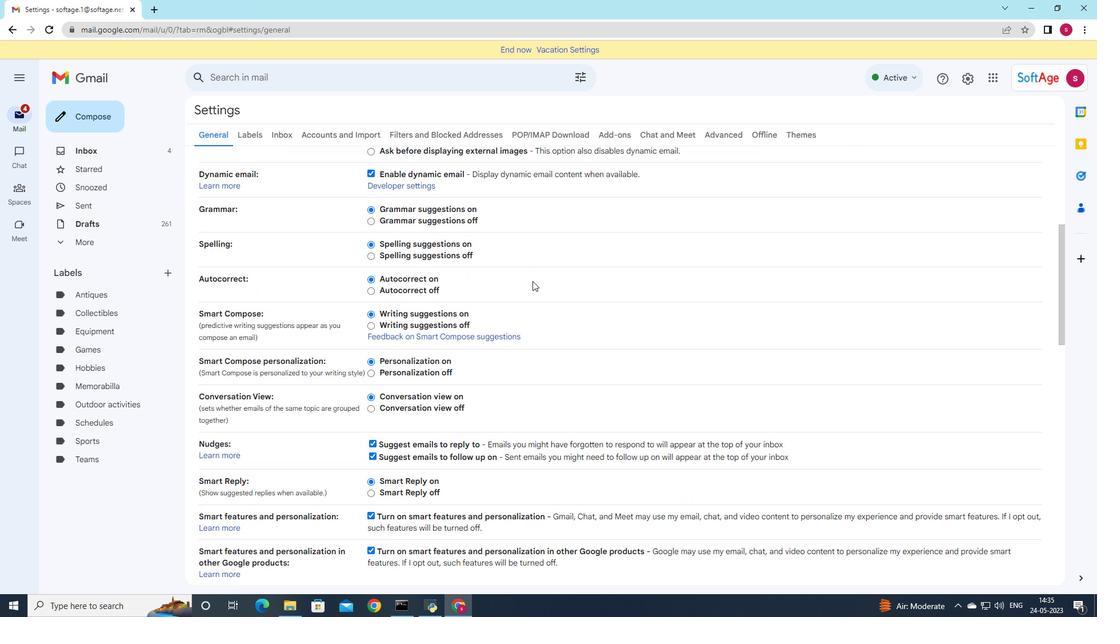 
Action: Mouse scrolled (524, 285) with delta (0, 0)
Screenshot: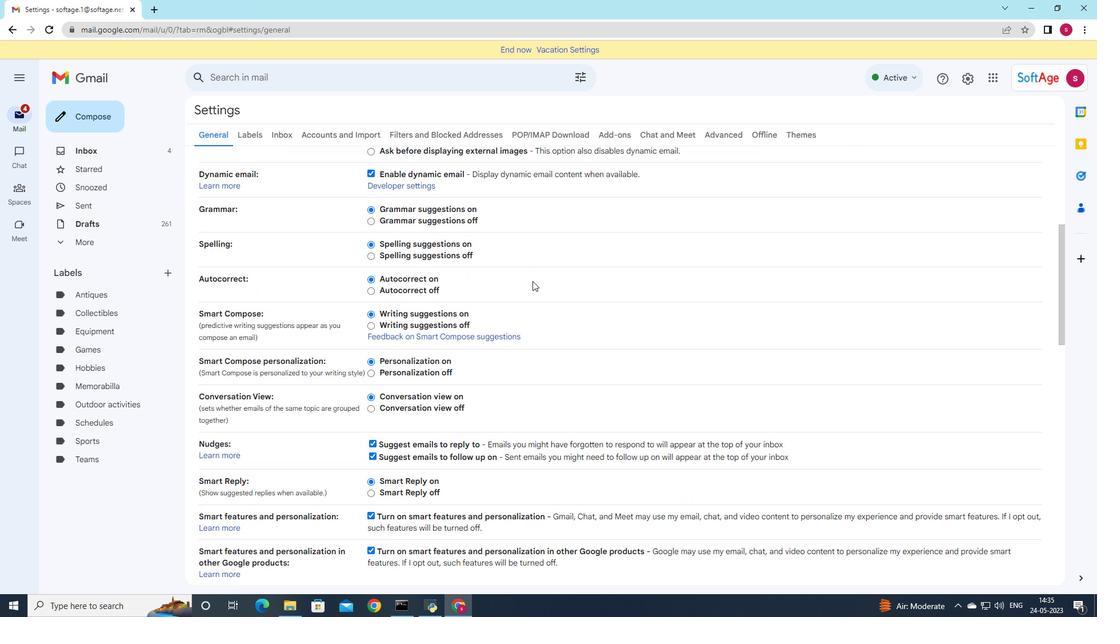 
Action: Mouse moved to (505, 308)
Screenshot: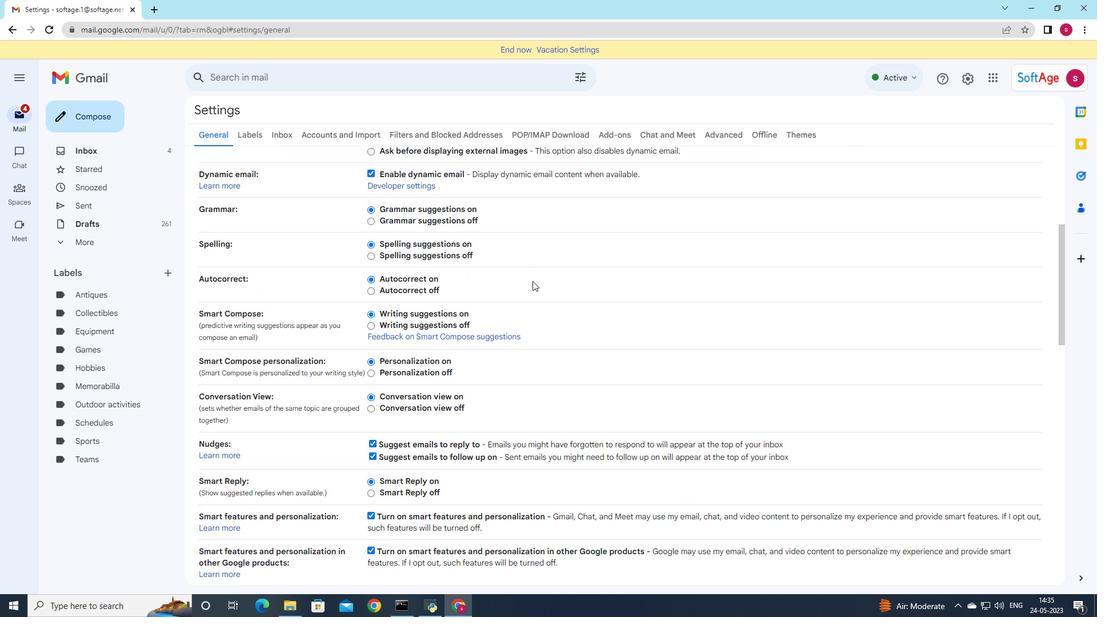 
Action: Mouse scrolled (510, 303) with delta (0, 0)
Screenshot: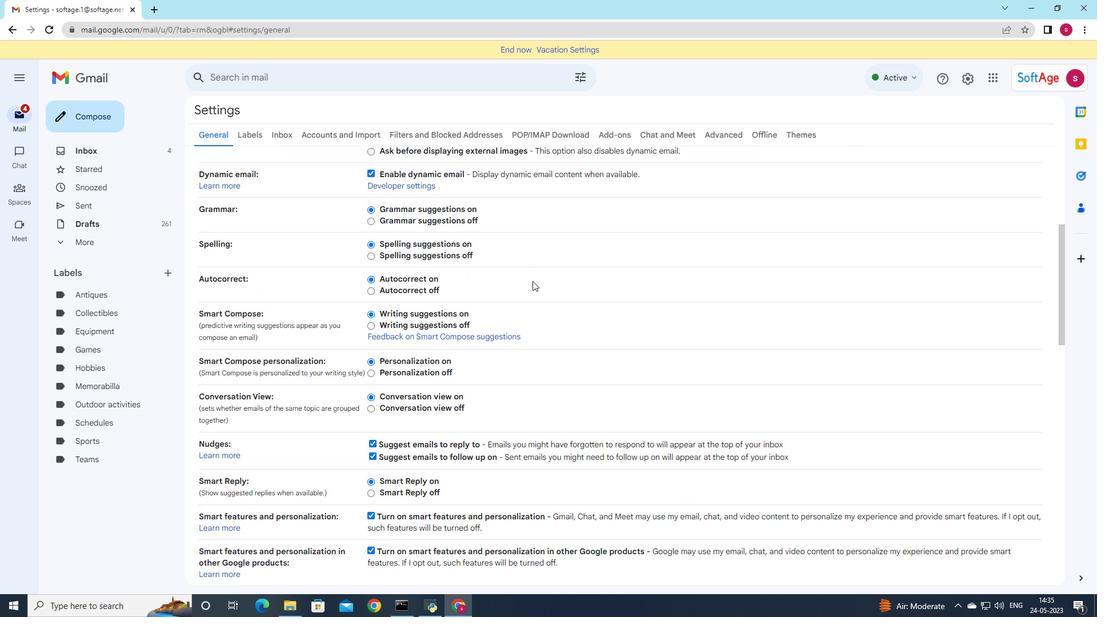 
Action: Mouse moved to (427, 324)
Screenshot: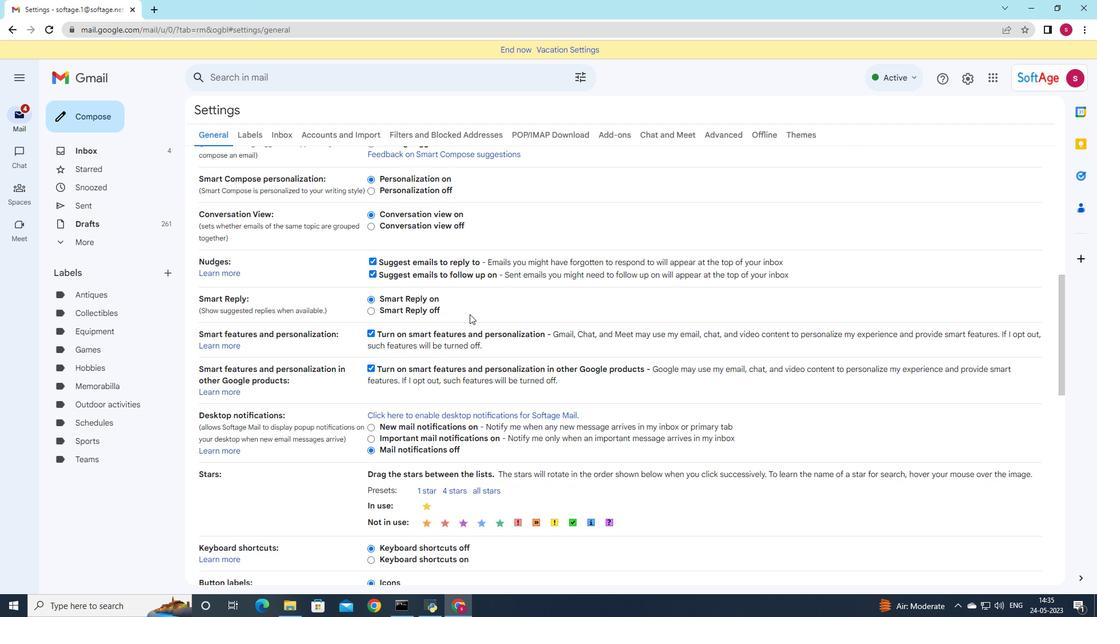 
Action: Mouse scrolled (430, 320) with delta (0, 0)
Screenshot: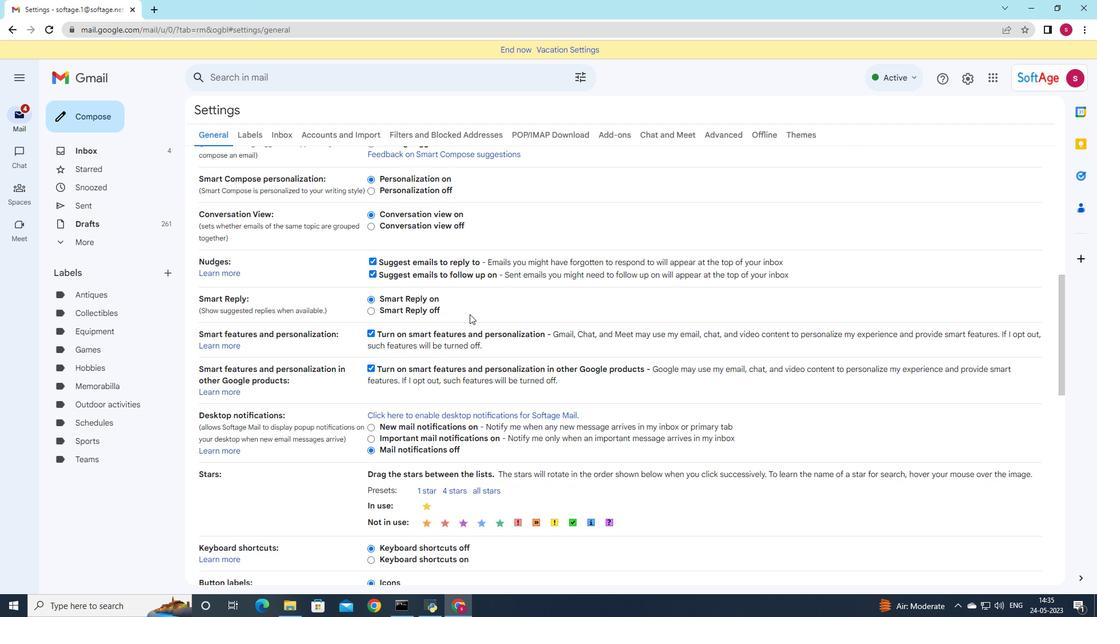 
Action: Mouse scrolled (430, 320) with delta (0, 0)
Screenshot: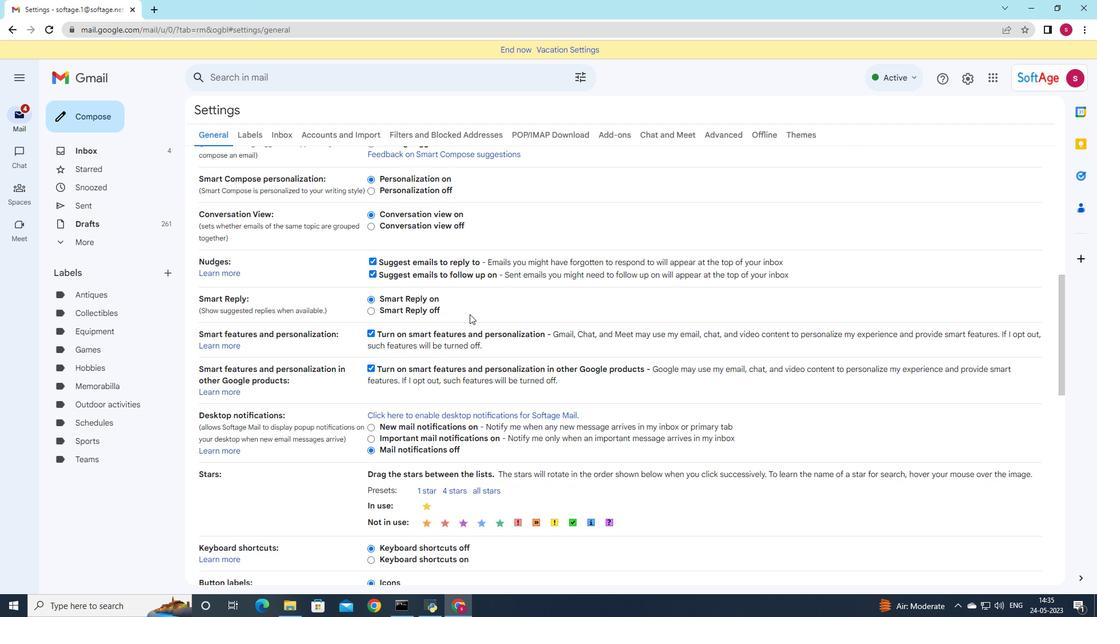 
Action: Mouse scrolled (430, 320) with delta (0, 0)
Screenshot: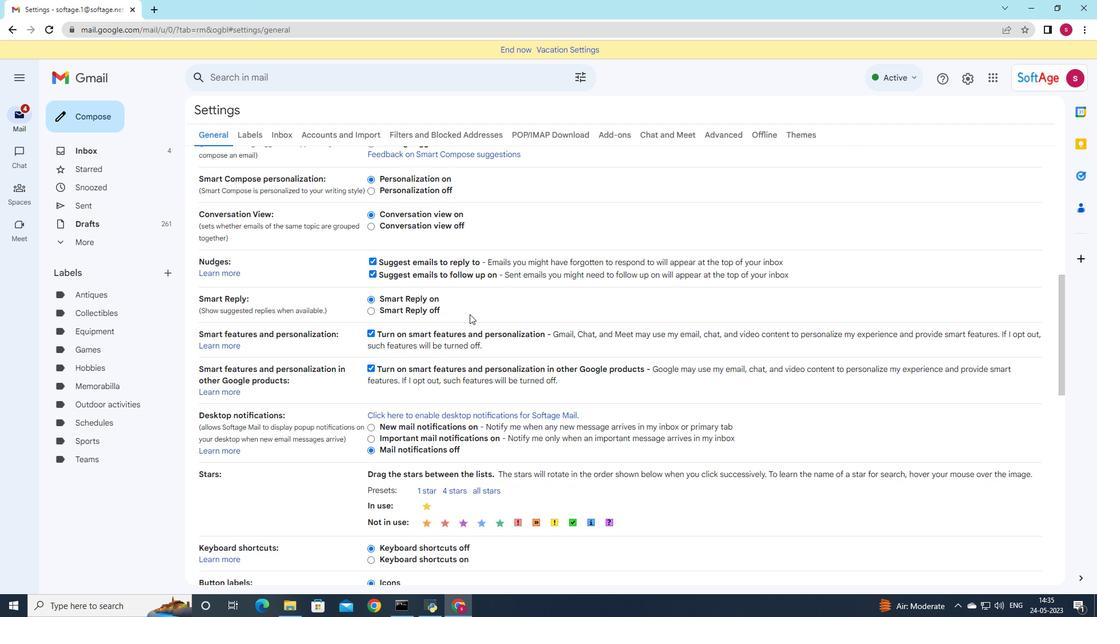 
Action: Mouse moved to (432, 327)
Screenshot: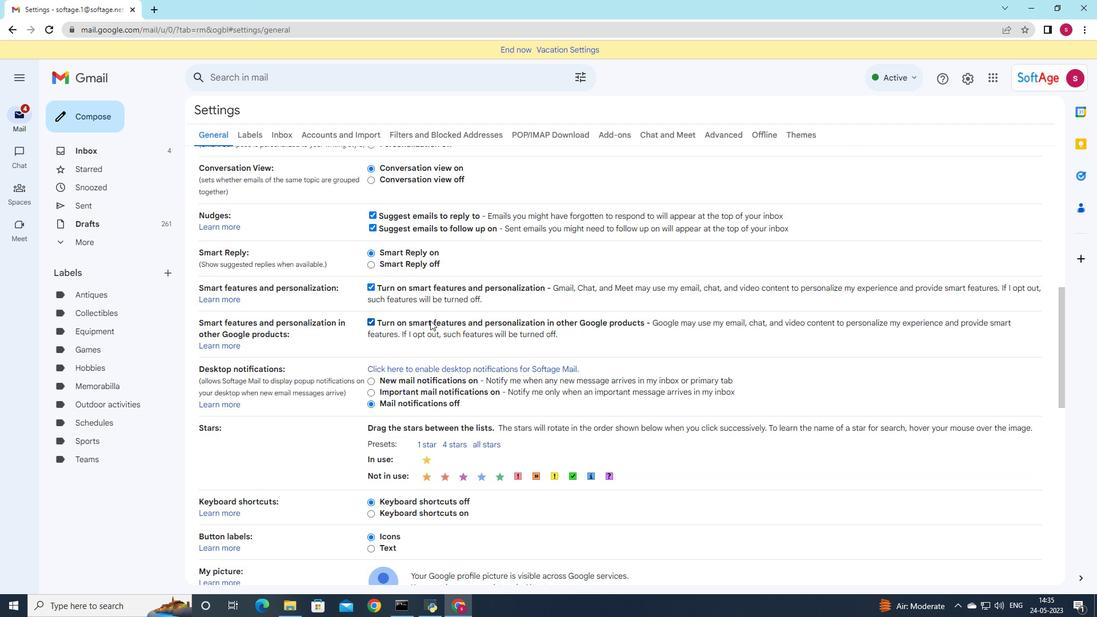 
Action: Mouse scrolled (432, 327) with delta (0, 0)
Screenshot: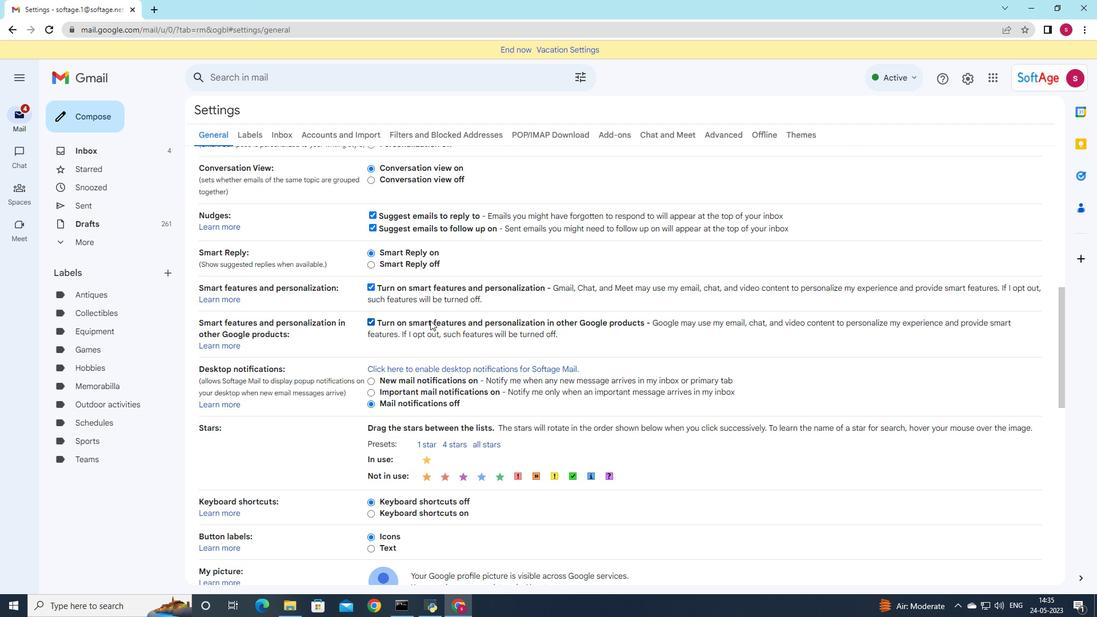 
Action: Mouse scrolled (432, 327) with delta (0, 0)
Screenshot: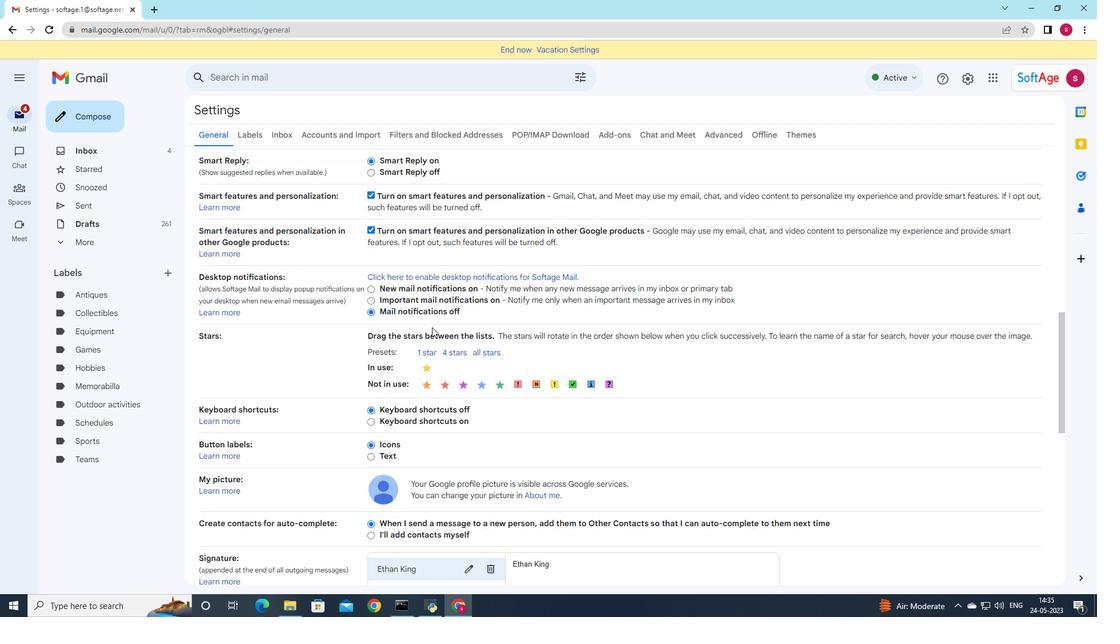 
Action: Mouse scrolled (432, 327) with delta (0, 0)
Screenshot: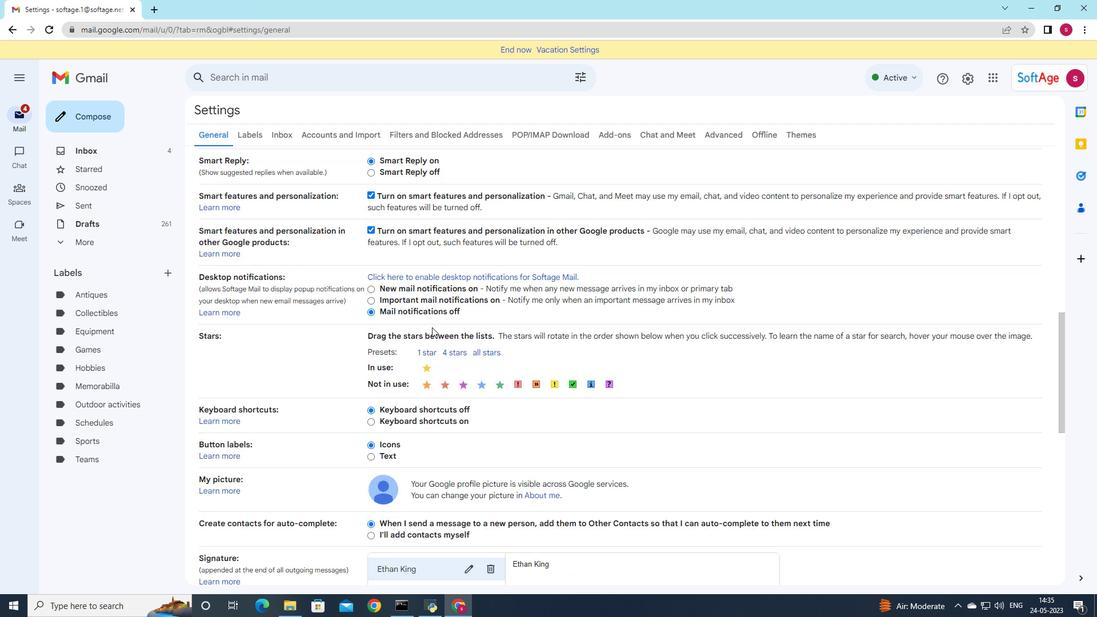 
Action: Mouse scrolled (432, 327) with delta (0, 0)
Screenshot: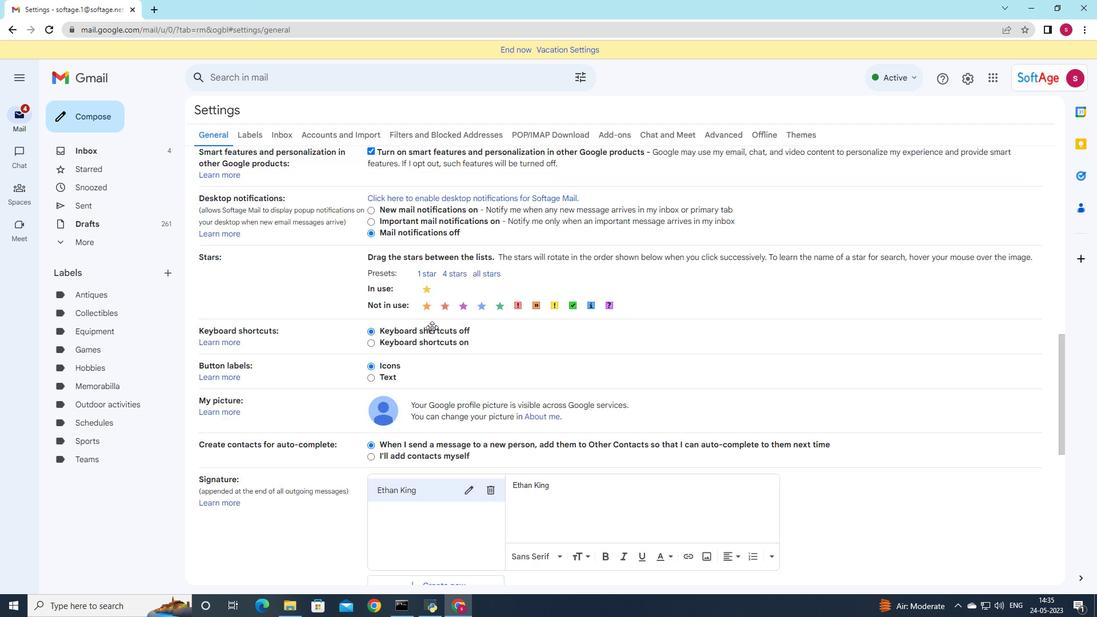 
Action: Mouse moved to (500, 259)
Screenshot: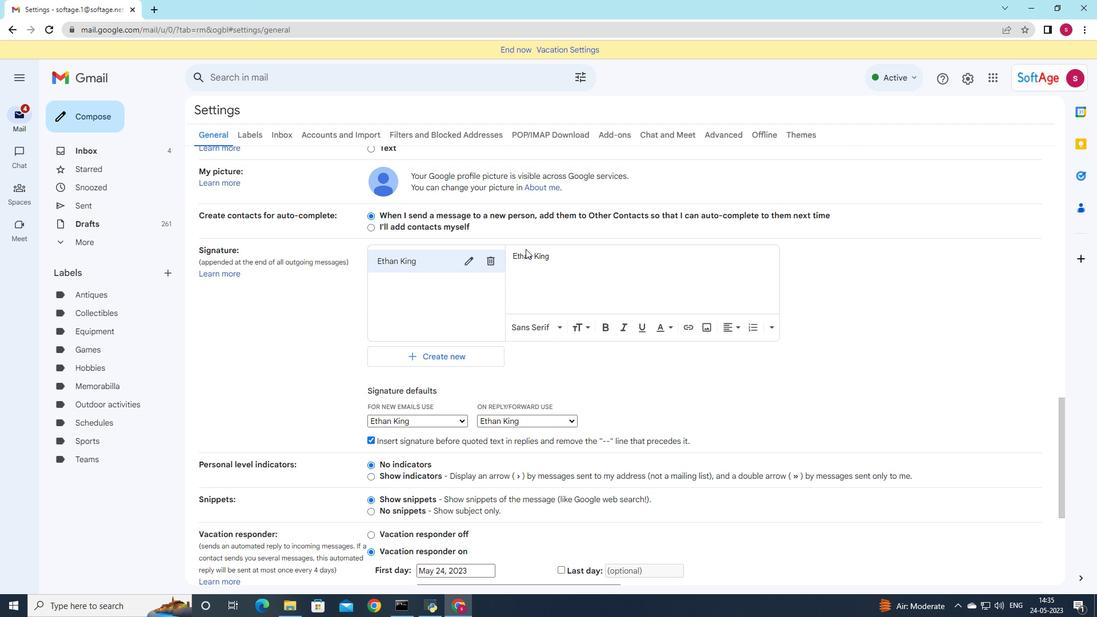 
Action: Mouse pressed left at (500, 259)
Screenshot: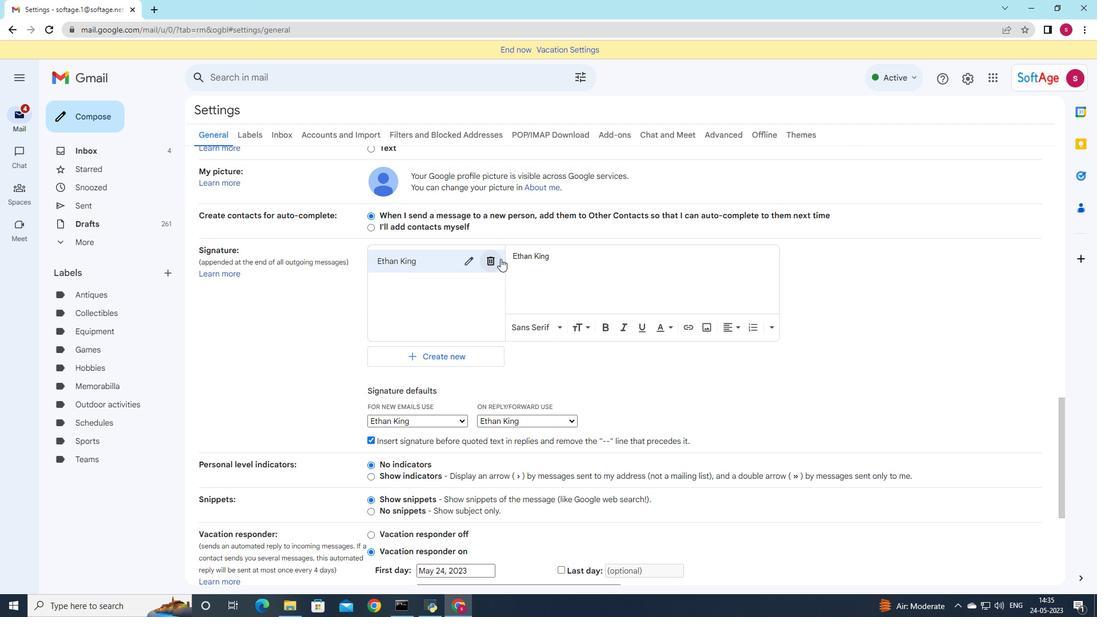 
Action: Mouse moved to (633, 338)
Screenshot: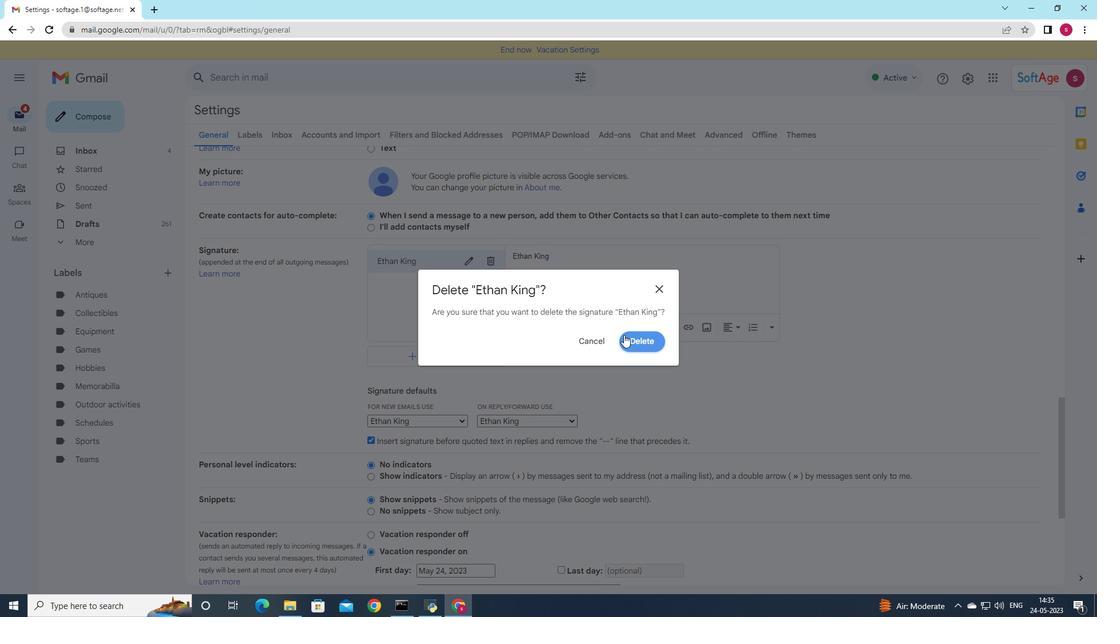 
Action: Mouse pressed left at (633, 338)
Screenshot: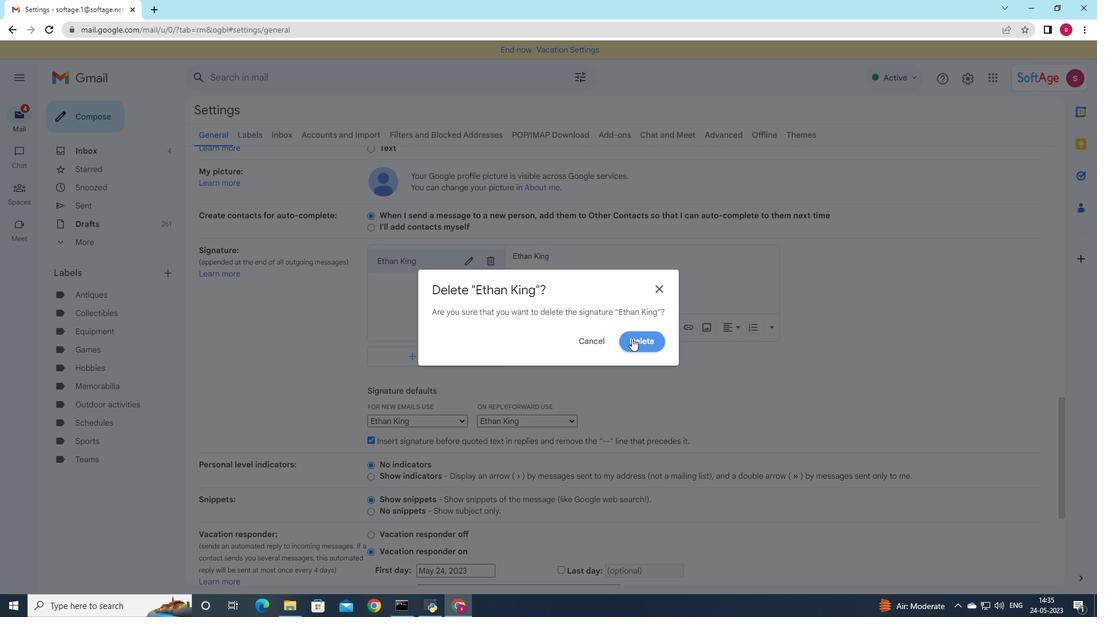 
Action: Mouse moved to (431, 267)
Screenshot: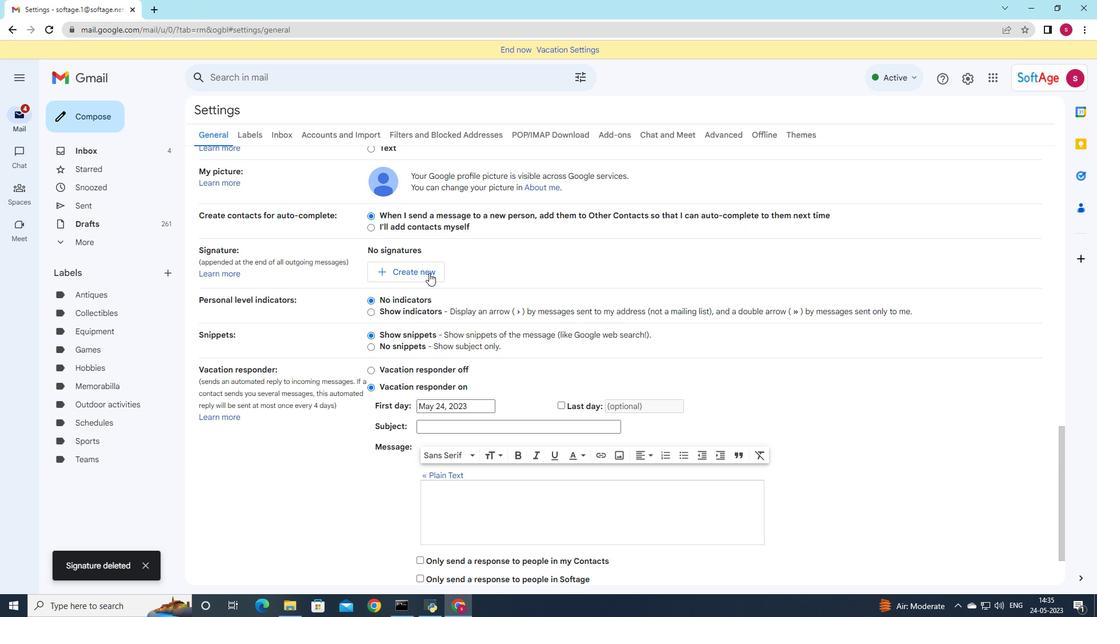 
Action: Mouse pressed left at (431, 267)
Screenshot: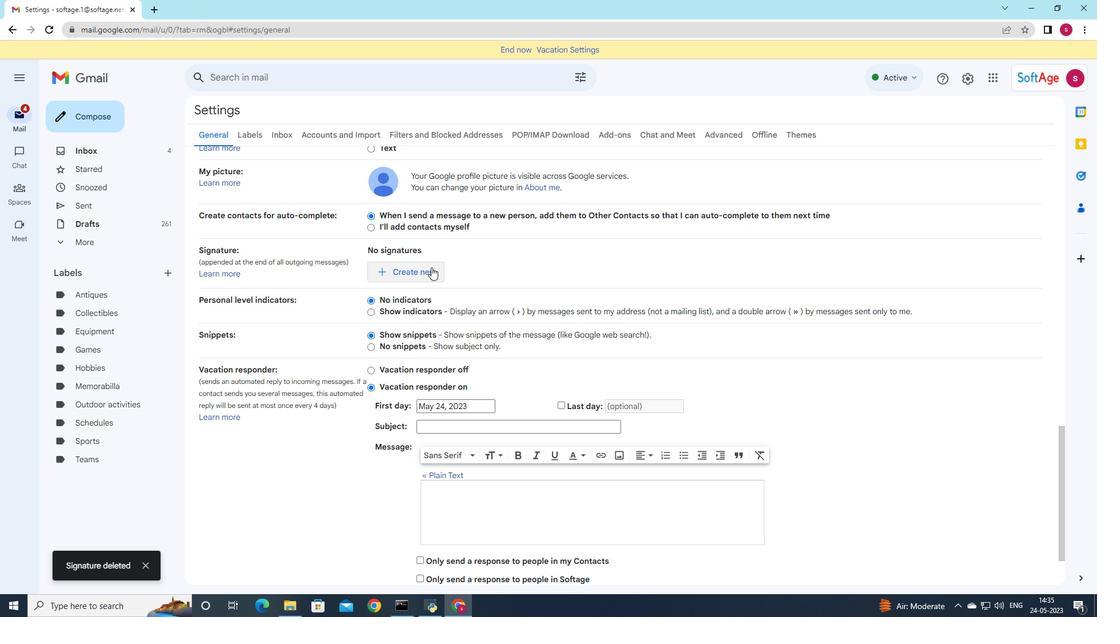 
Action: Mouse moved to (586, 314)
Screenshot: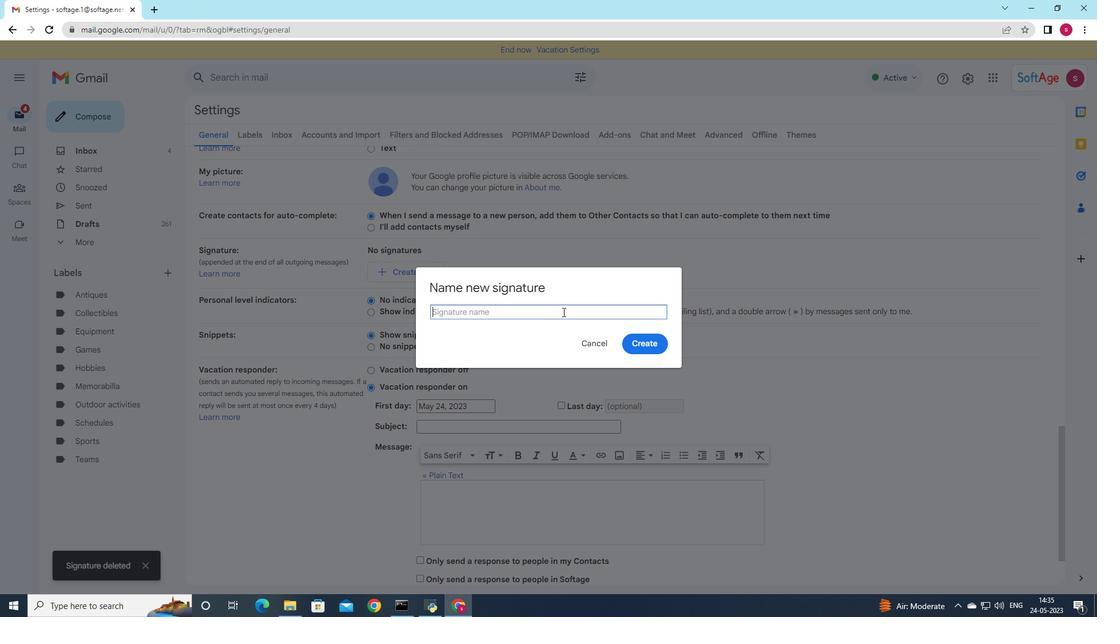 
Action: Key pressed <Key.shift><Key.shift><Key.shift>Eva<Key.space><Key.shift>Nw<Key.backspace><Key.shift>E<Key.backspace>elson
Screenshot: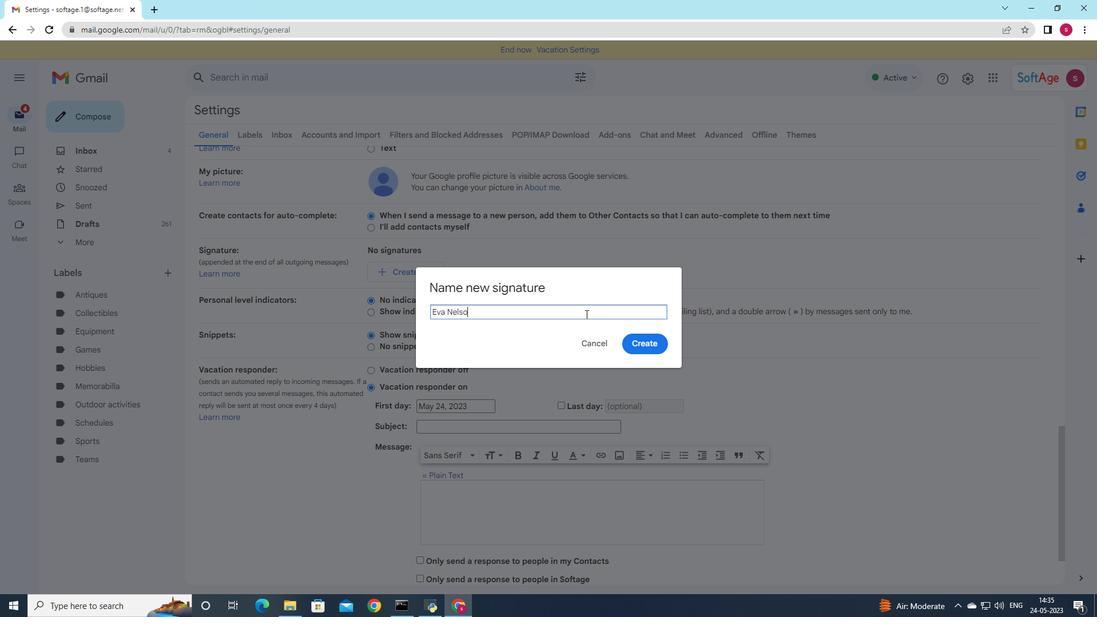 
Action: Mouse moved to (654, 335)
Screenshot: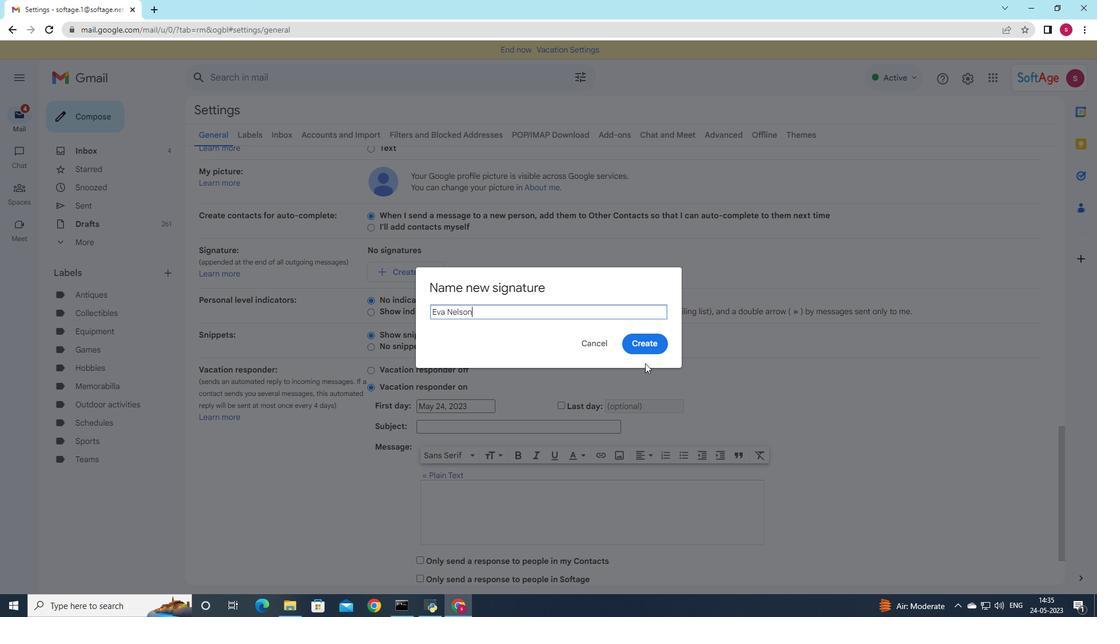 
Action: Mouse pressed left at (654, 335)
Screenshot: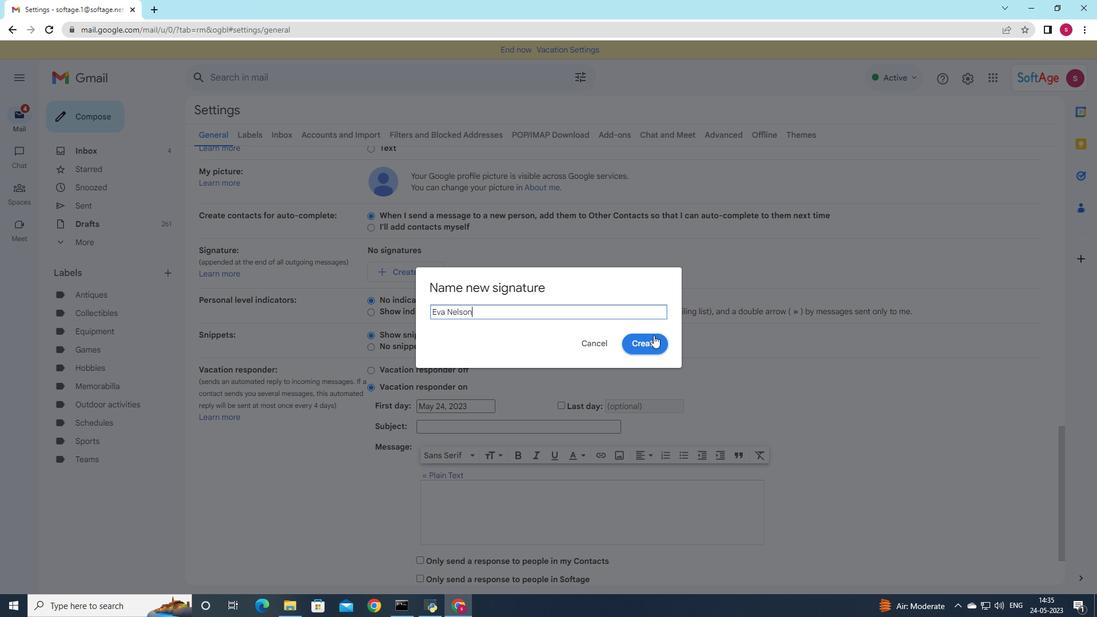 
Action: Mouse moved to (550, 285)
Screenshot: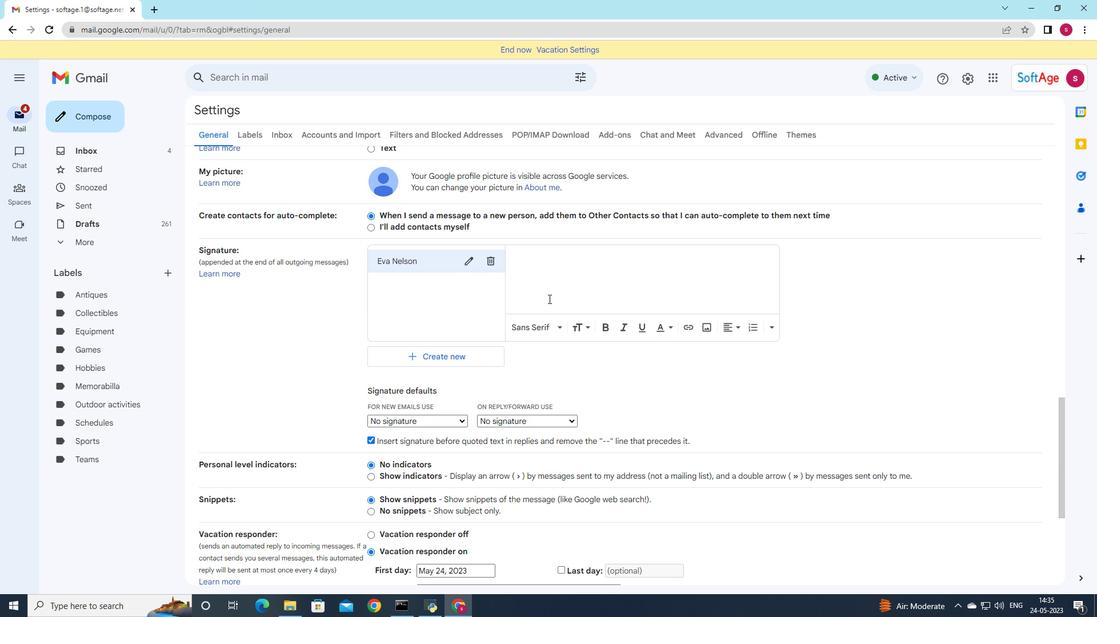 
Action: Mouse pressed left at (550, 285)
Screenshot: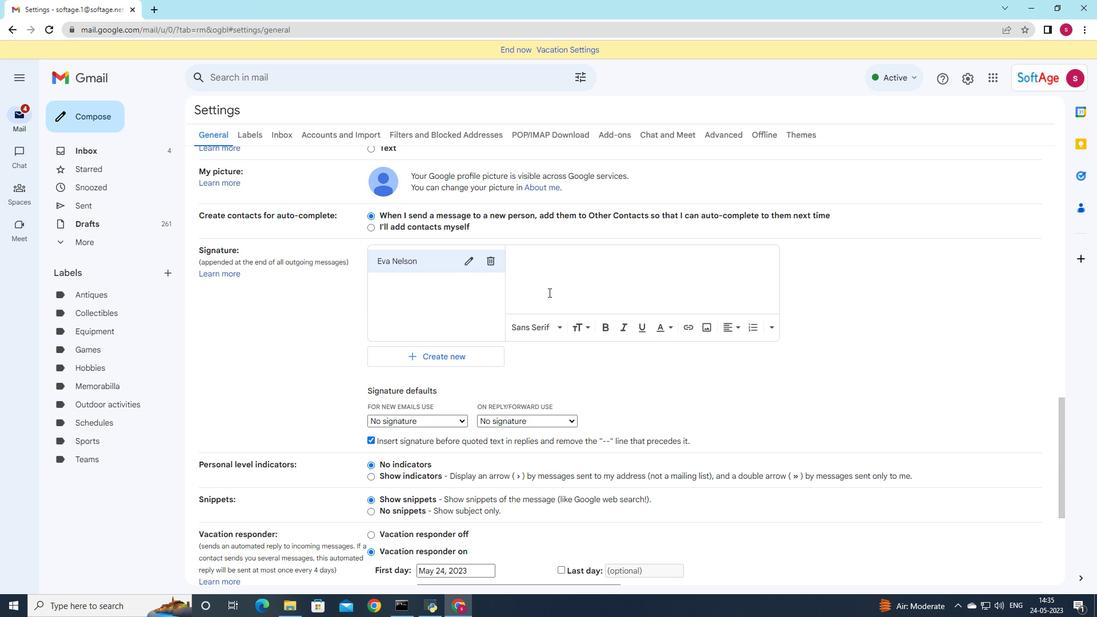 
Action: Key pressed <Key.shift>Eva<Key.space><Key.shift><Key.shift><Key.shift><Key.shift><Key.shift><Key.shift><Key.shift><Key.shift><Key.shift><Key.shift><Key.shift><Key.shift><Key.shift><Key.shift>Nelson
Screenshot: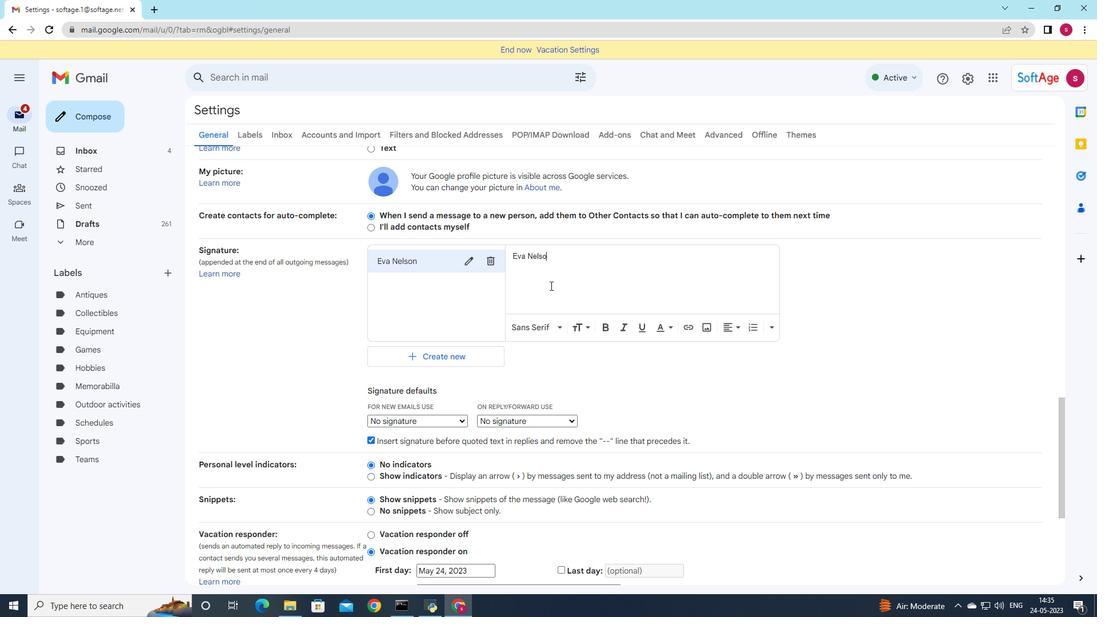
Action: Mouse moved to (460, 419)
Screenshot: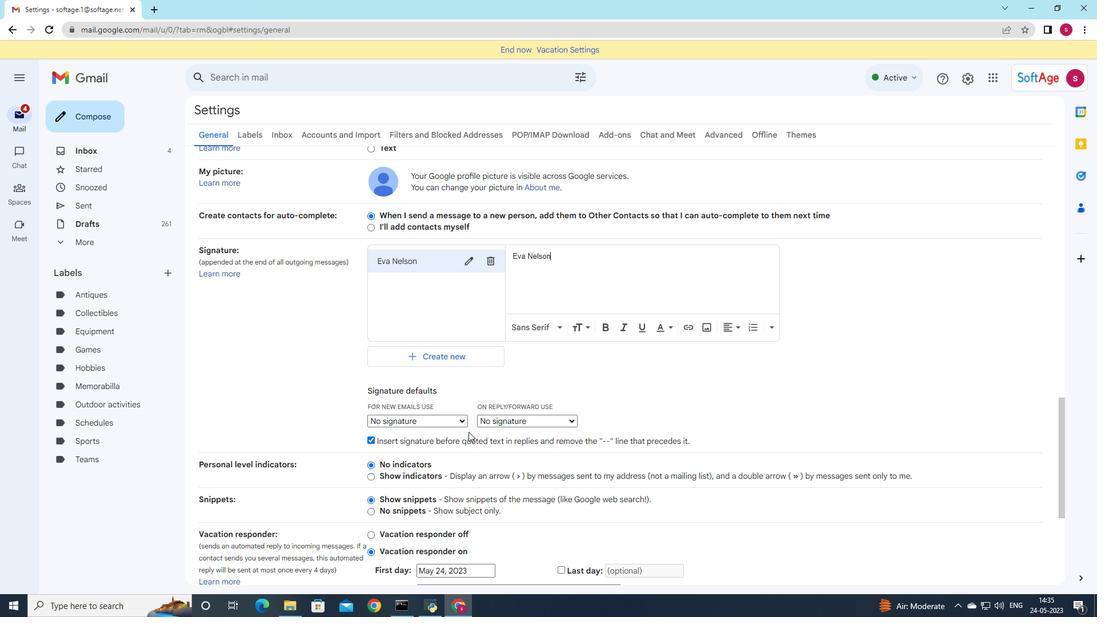 
Action: Mouse pressed left at (460, 419)
Screenshot: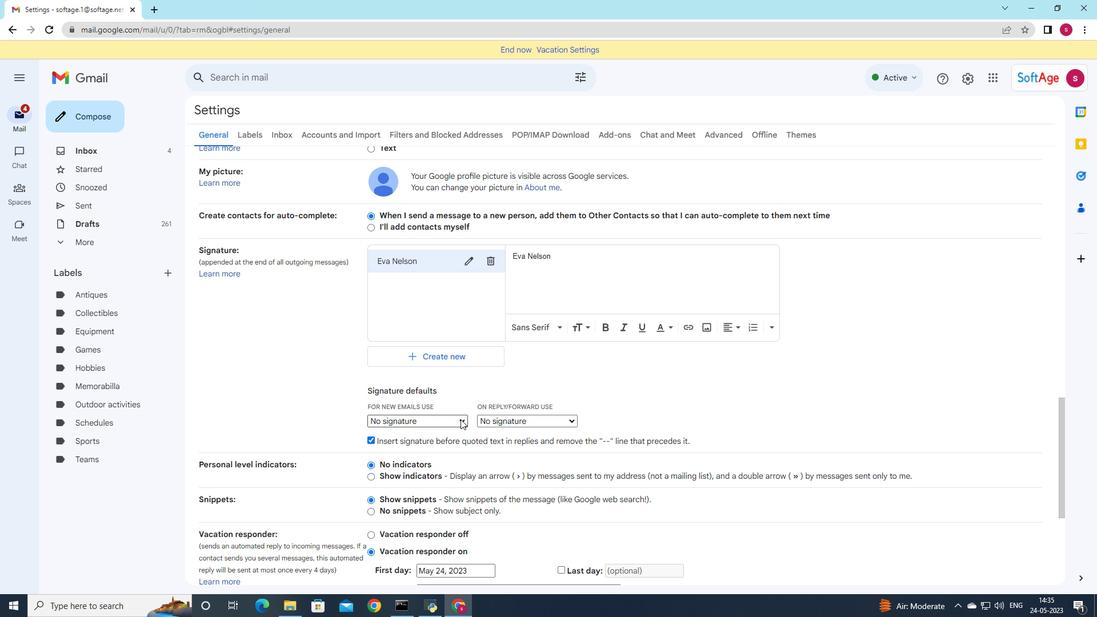 
Action: Mouse moved to (456, 447)
Screenshot: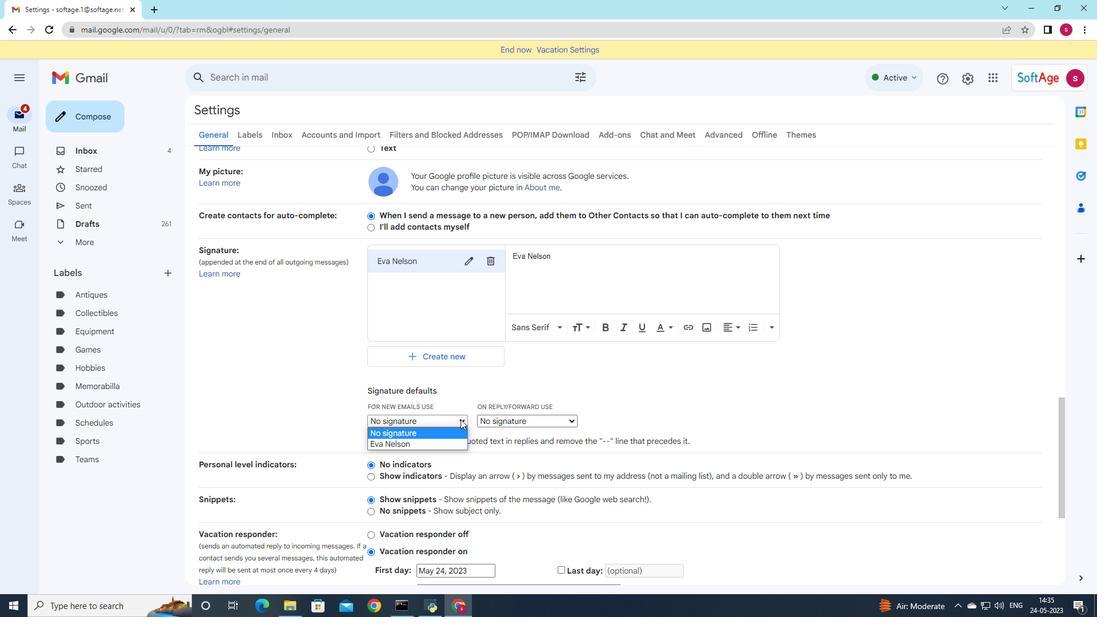 
Action: Mouse pressed left at (456, 447)
Screenshot: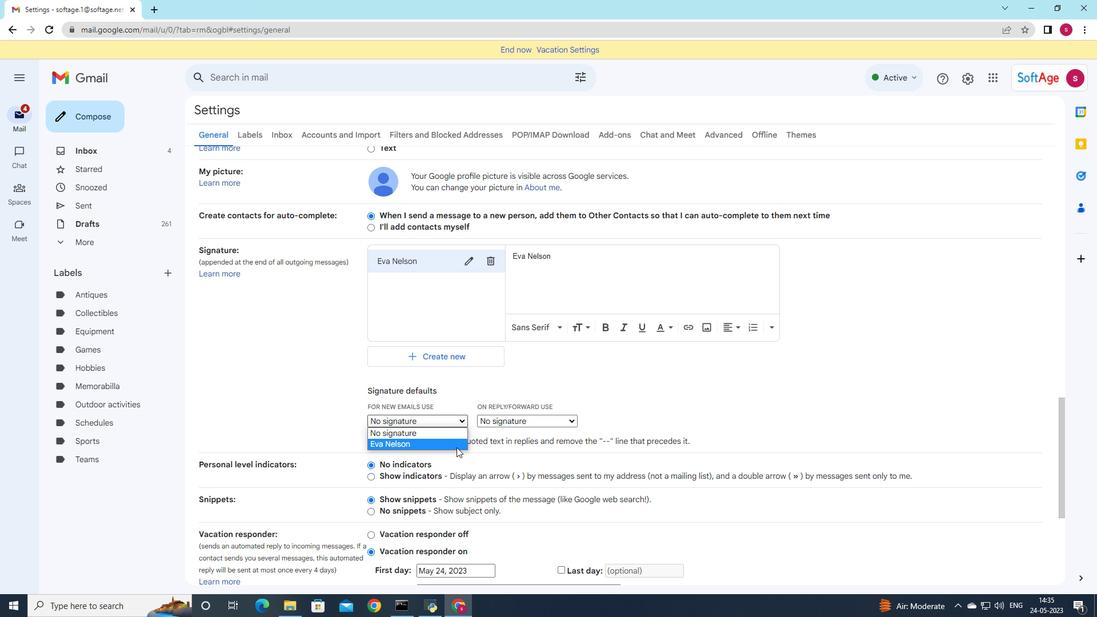 
Action: Mouse moved to (502, 422)
Screenshot: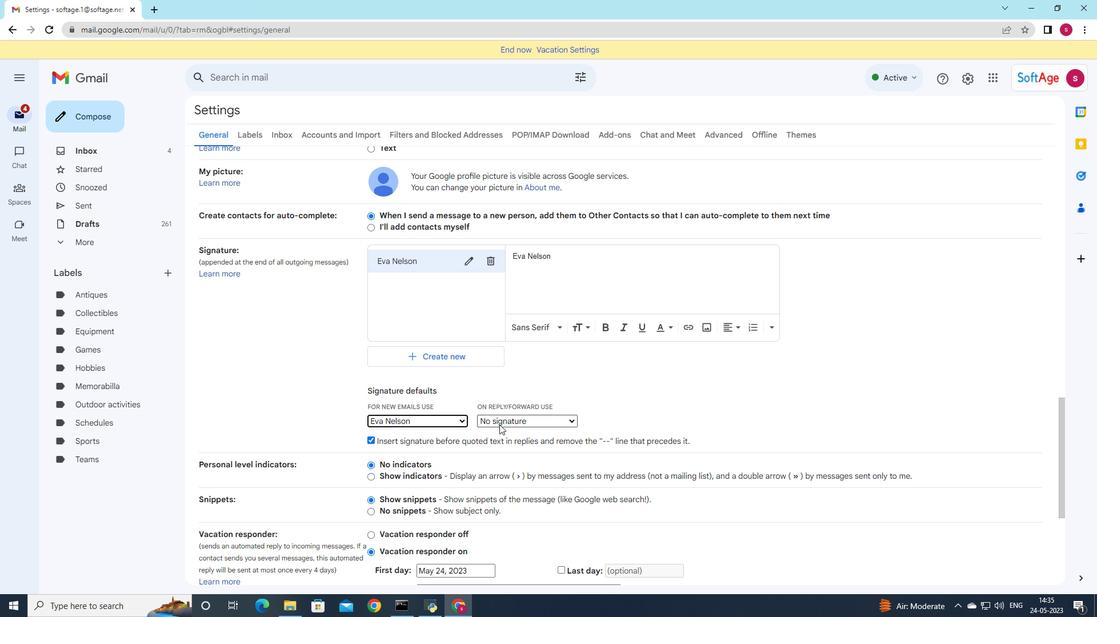 
Action: Mouse pressed left at (502, 422)
Screenshot: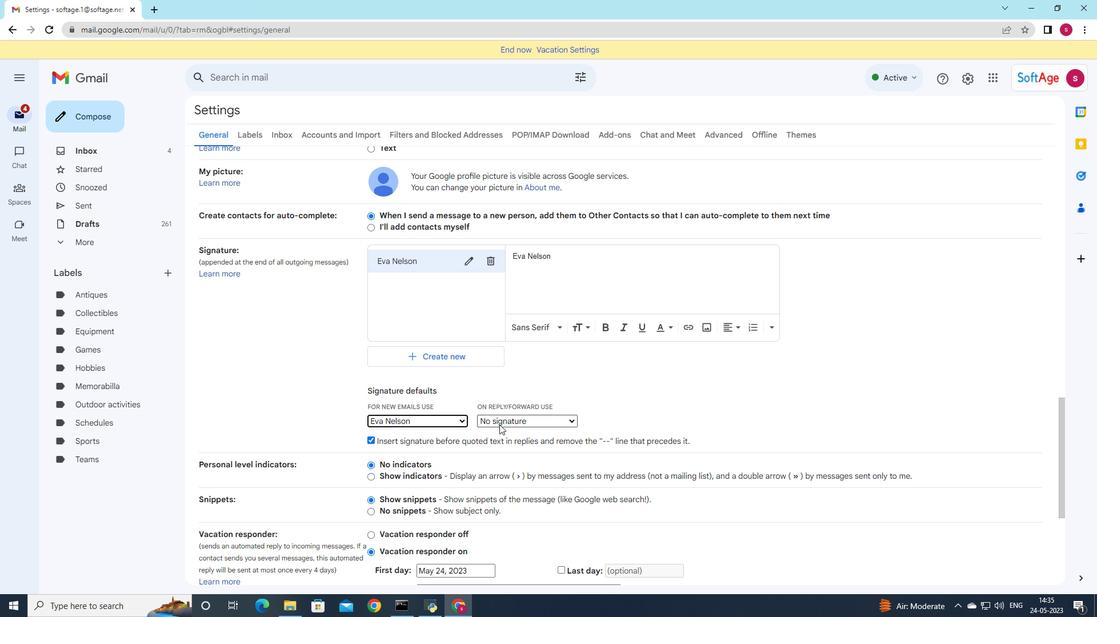 
Action: Mouse moved to (503, 440)
Screenshot: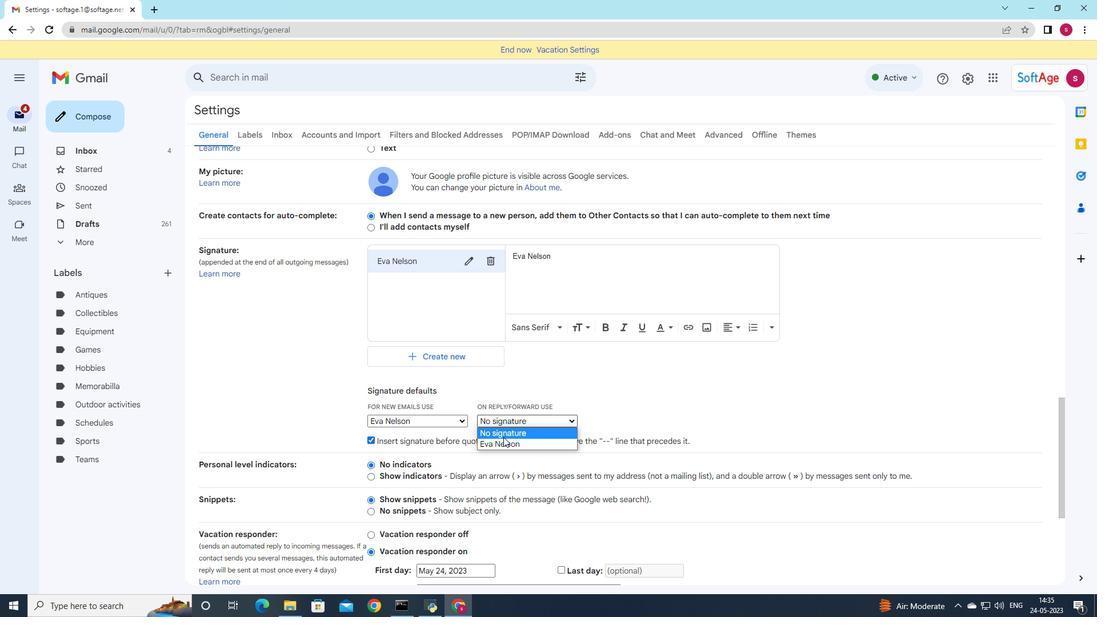 
Action: Mouse pressed left at (503, 440)
Screenshot: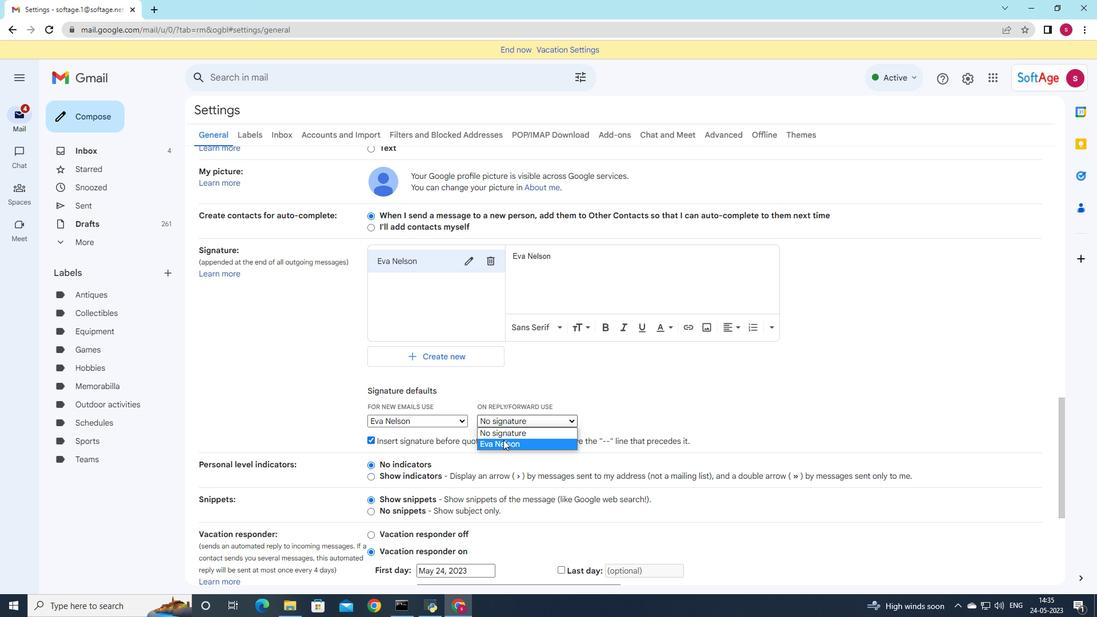 
Action: Mouse moved to (450, 357)
Screenshot: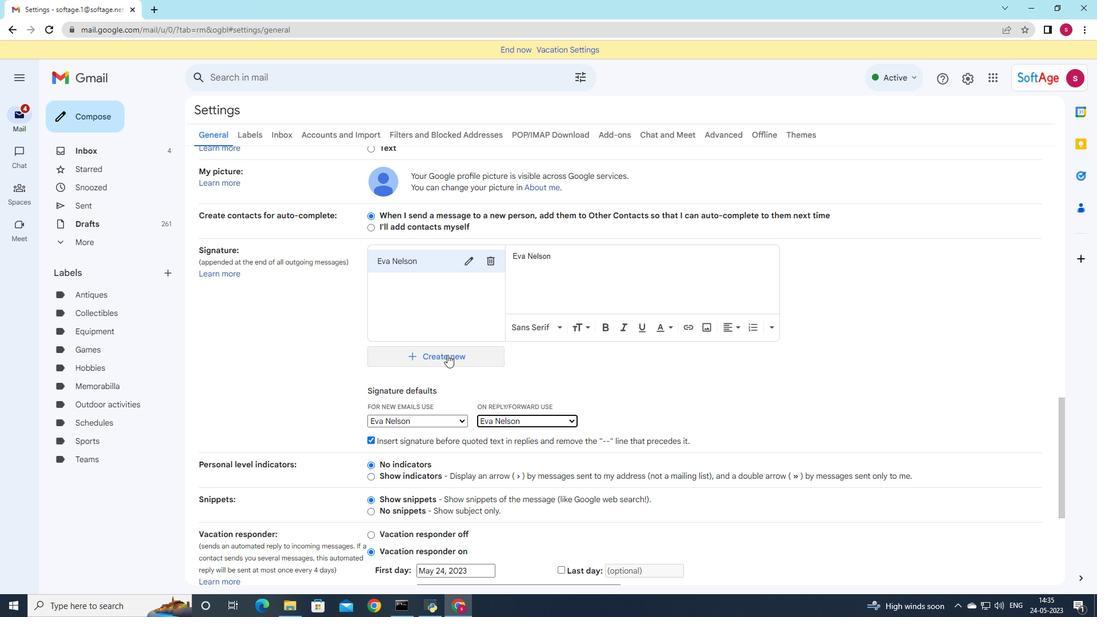 
Action: Mouse scrolled (449, 356) with delta (0, 0)
Screenshot: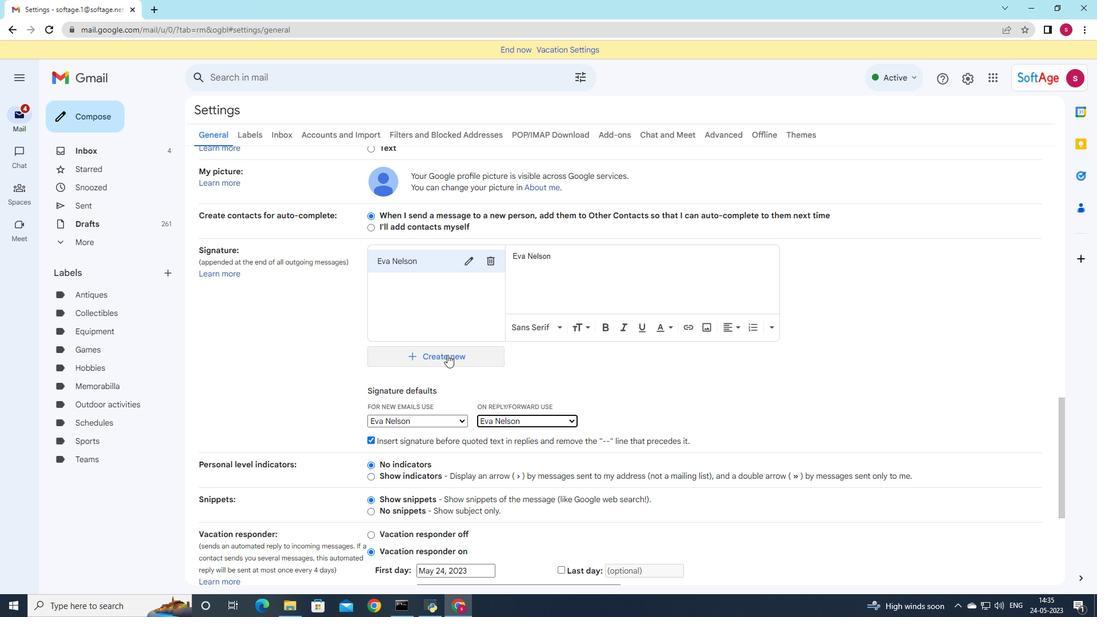
Action: Mouse moved to (450, 358)
Screenshot: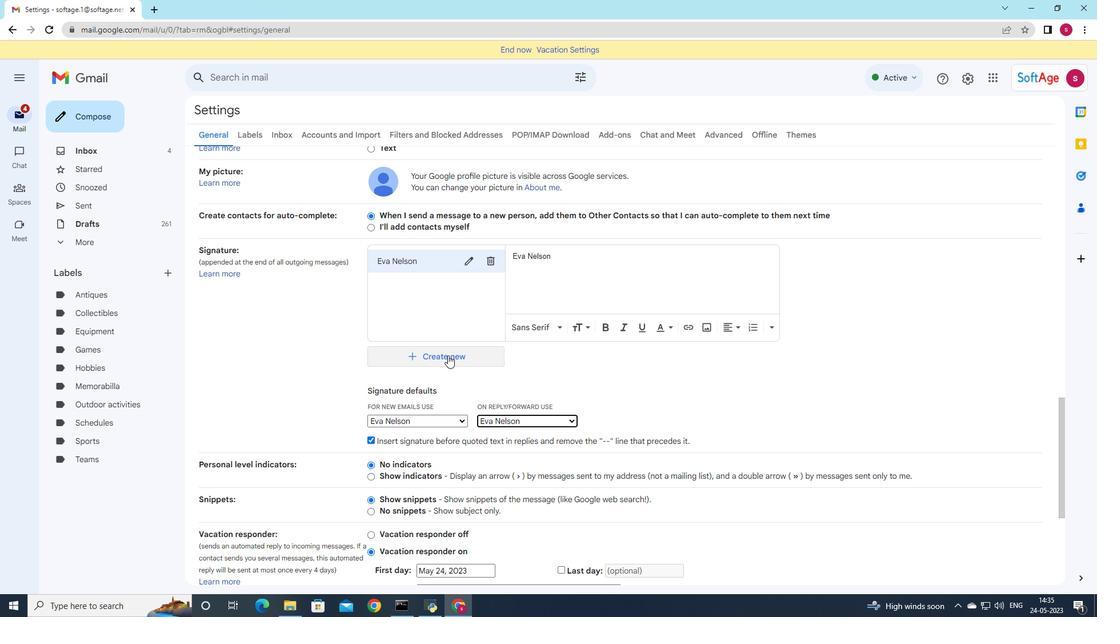 
Action: Mouse scrolled (450, 357) with delta (0, 0)
Screenshot: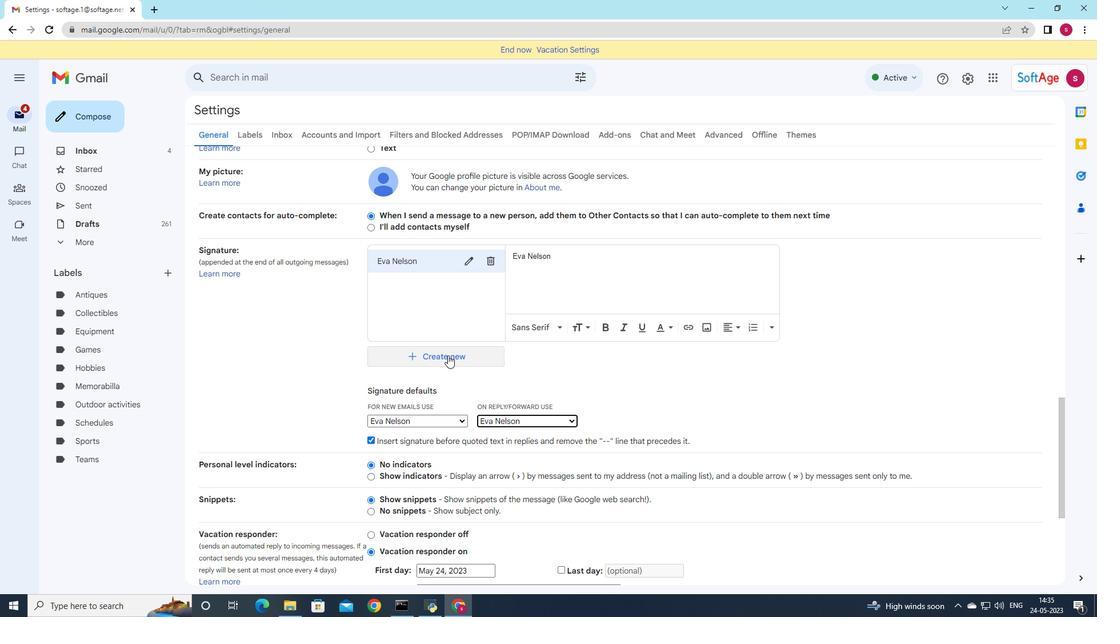 
Action: Mouse moved to (450, 359)
Screenshot: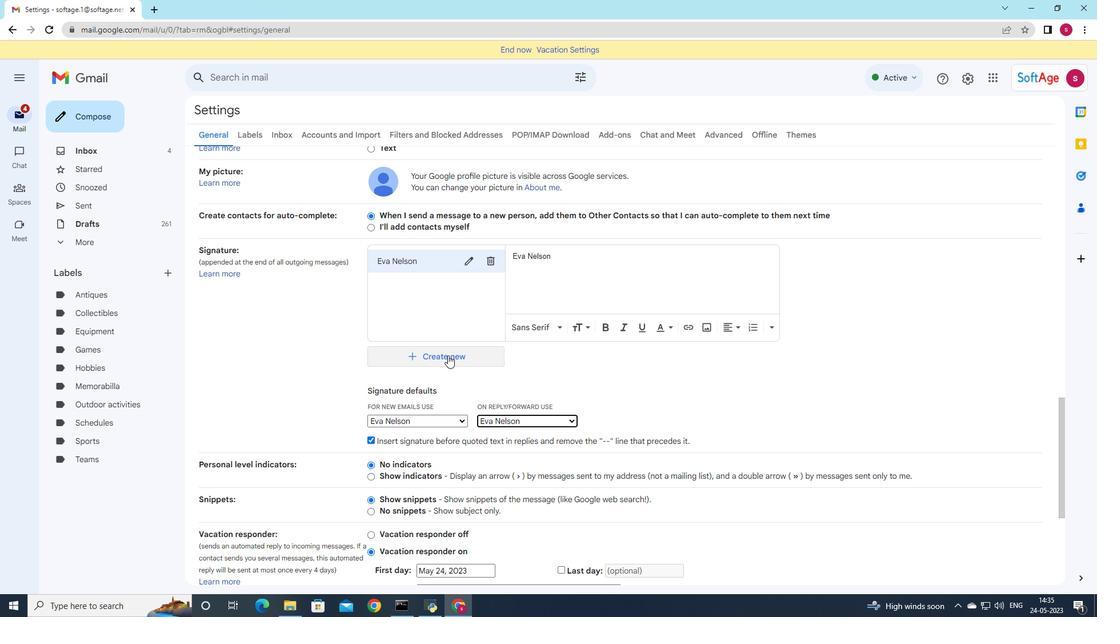 
Action: Mouse scrolled (450, 358) with delta (0, 0)
Screenshot: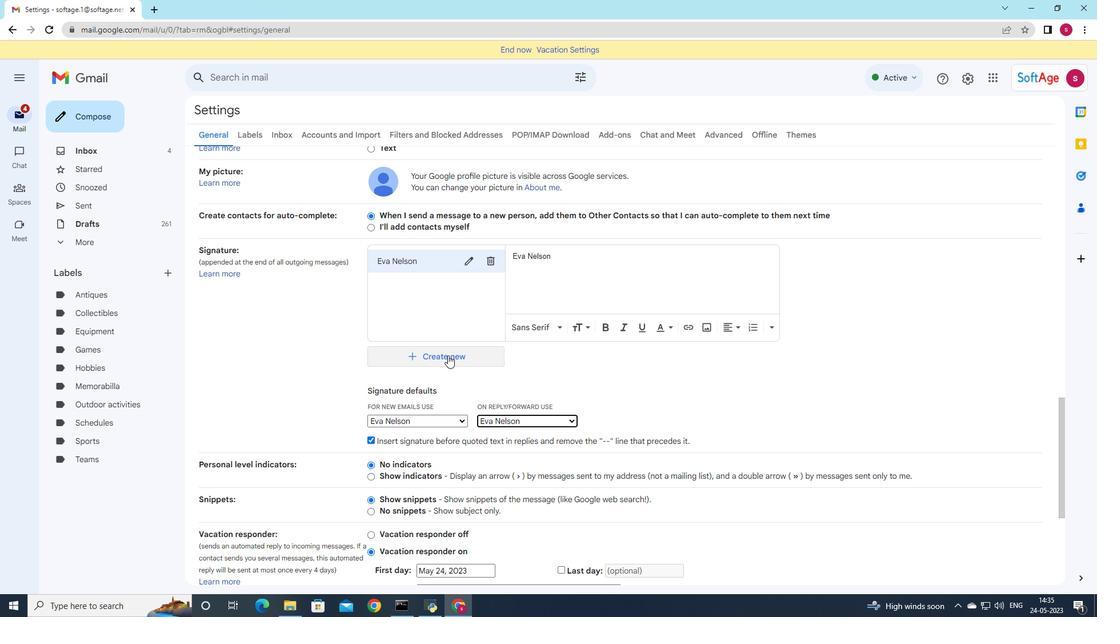 
Action: Mouse moved to (451, 359)
Screenshot: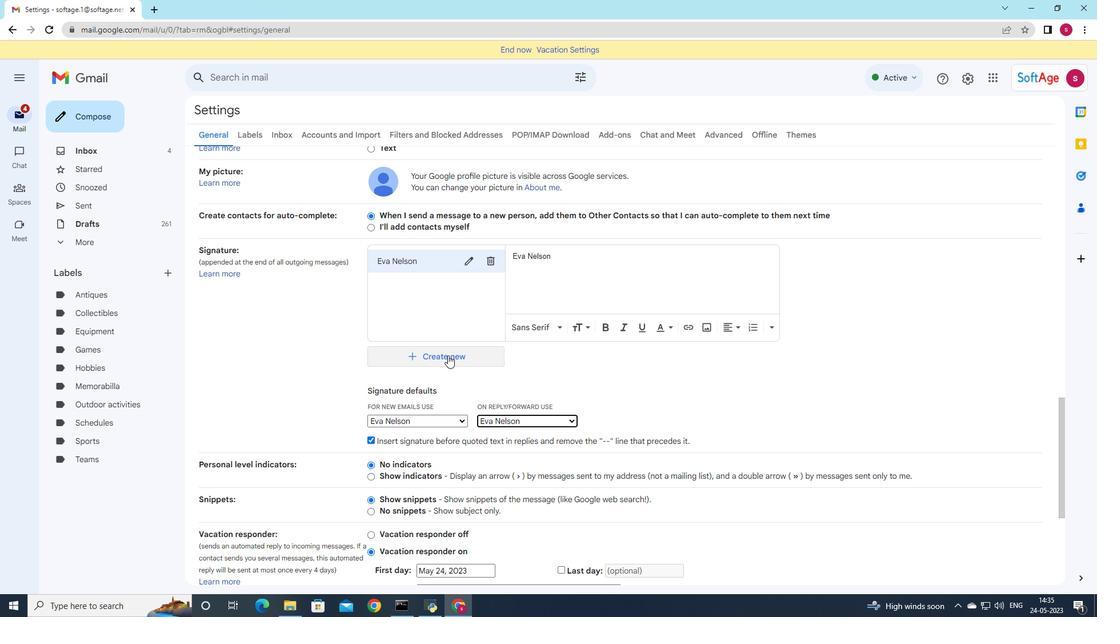 
Action: Mouse scrolled (451, 358) with delta (0, 0)
Screenshot: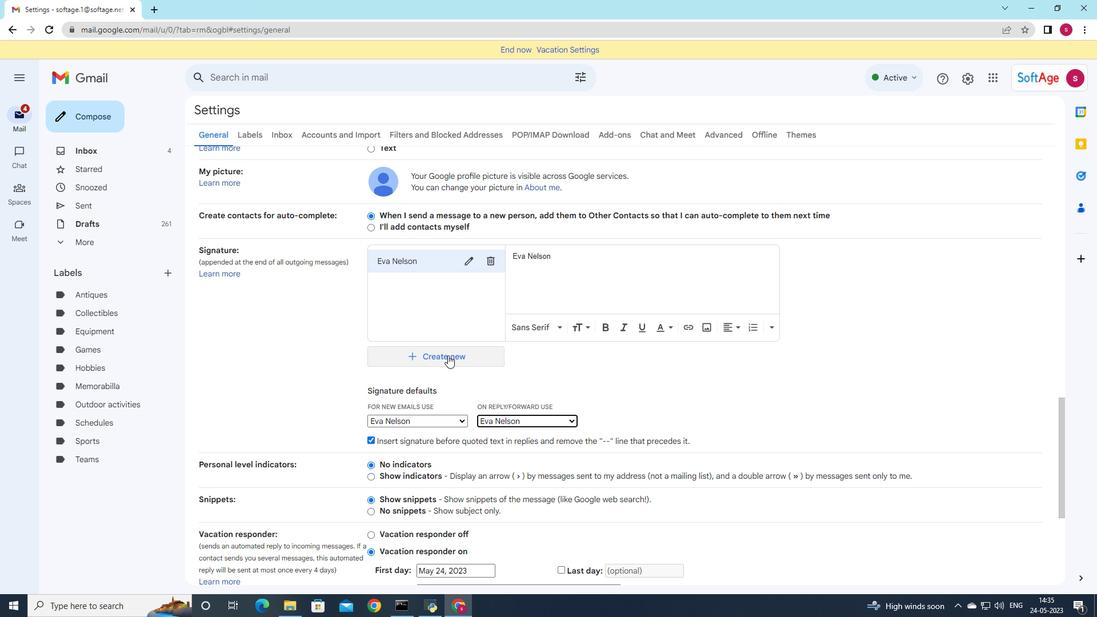 
Action: Mouse moved to (540, 394)
Screenshot: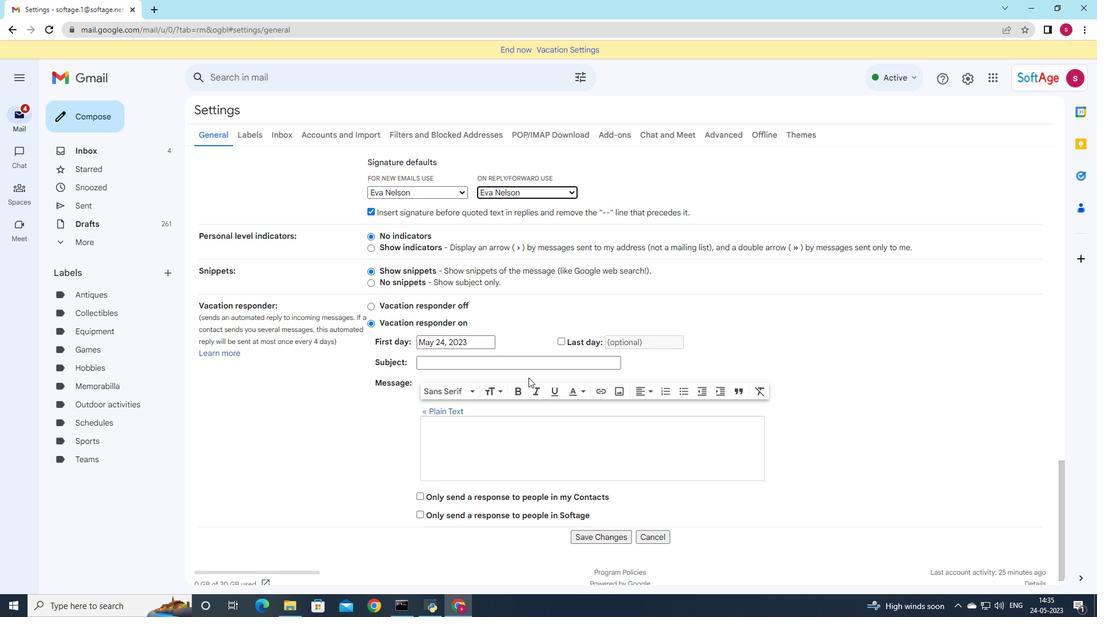 
Action: Mouse scrolled (540, 393) with delta (0, 0)
Screenshot: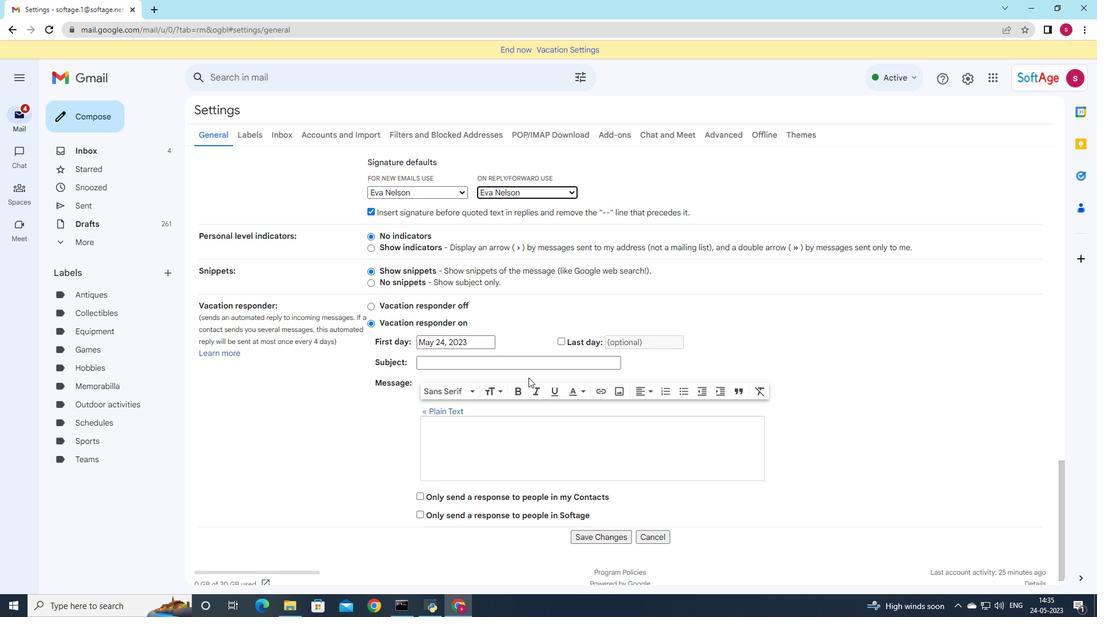 
Action: Mouse moved to (568, 430)
Screenshot: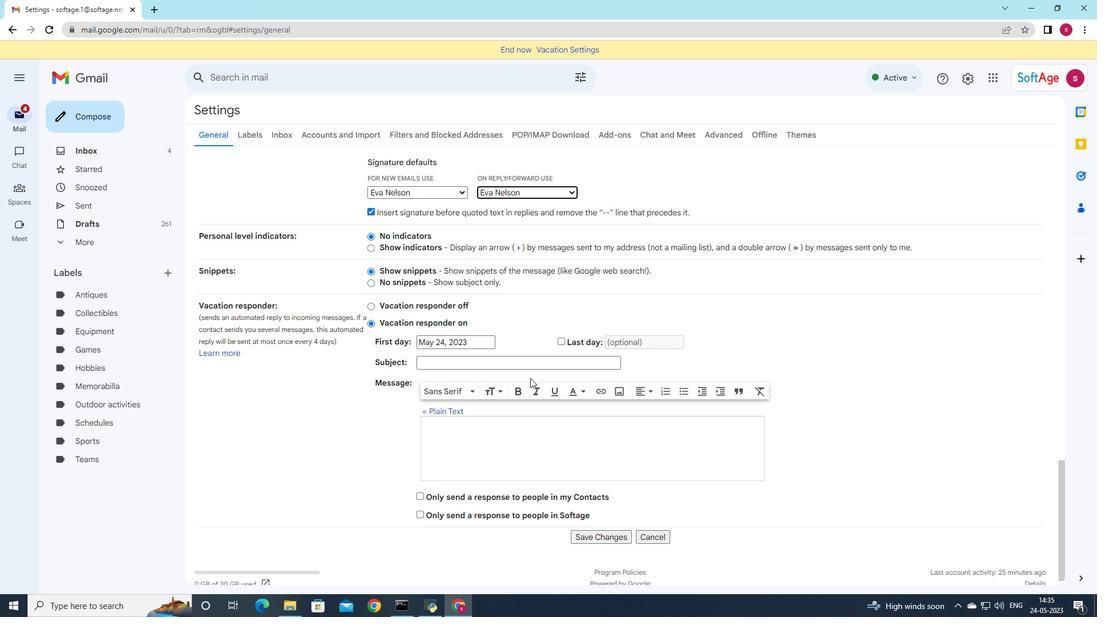 
Action: Mouse scrolled (568, 430) with delta (0, 0)
Screenshot: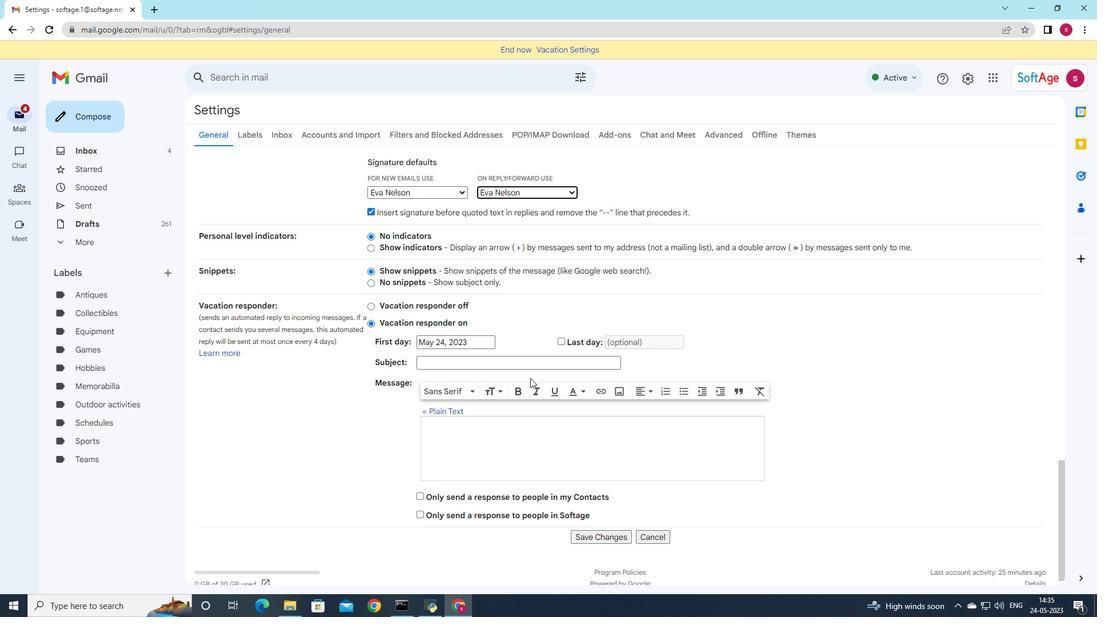 
Action: Mouse moved to (606, 518)
Screenshot: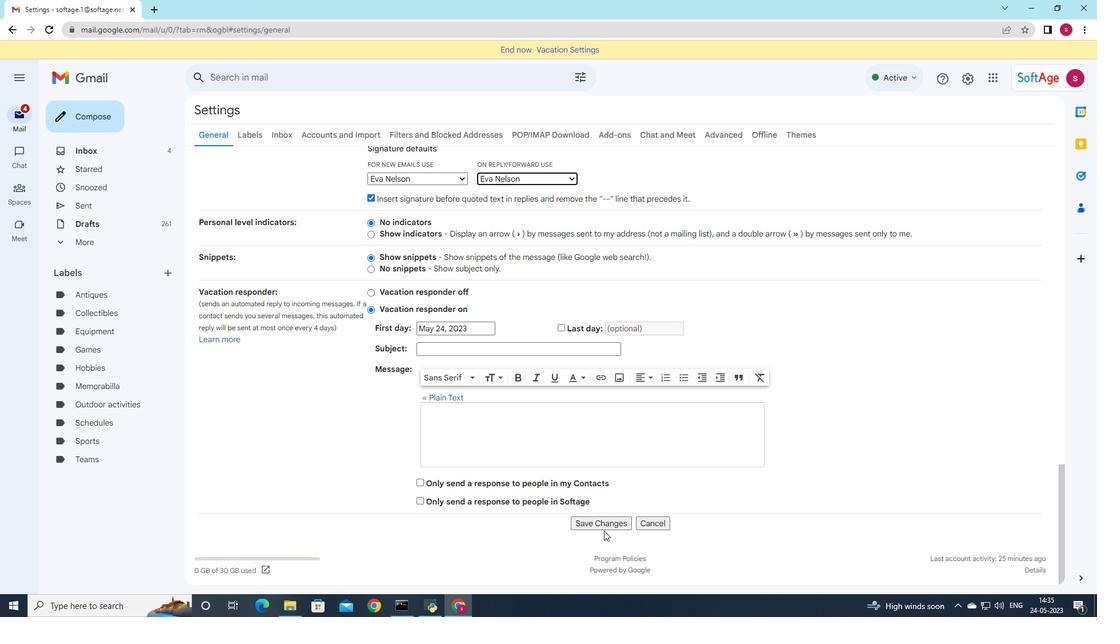 
Action: Mouse pressed left at (606, 518)
Screenshot: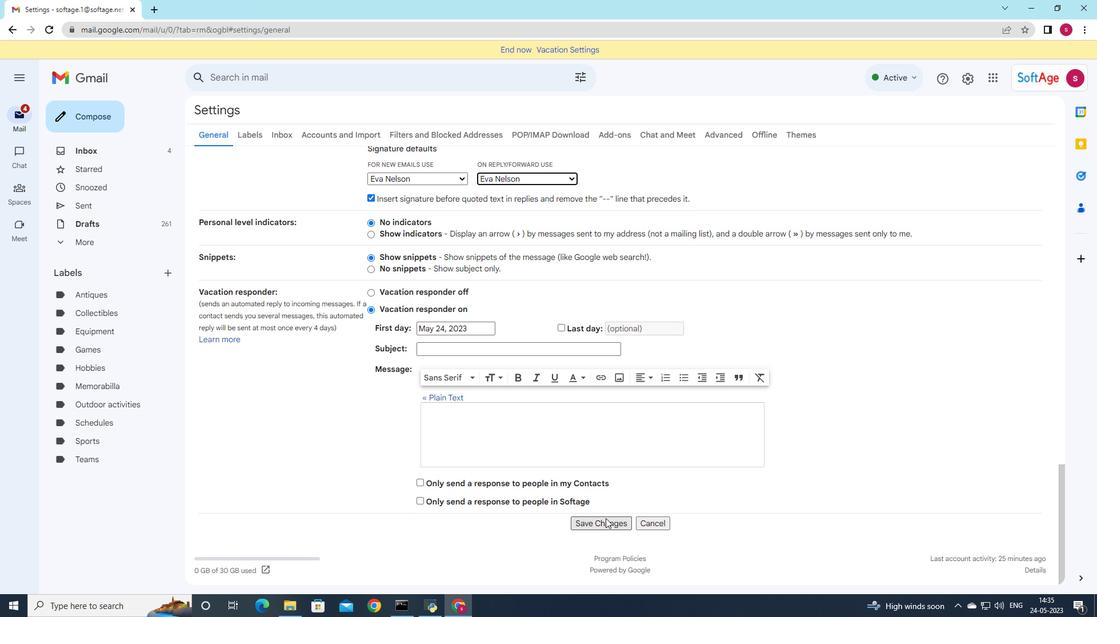 
Action: Mouse moved to (98, 119)
Screenshot: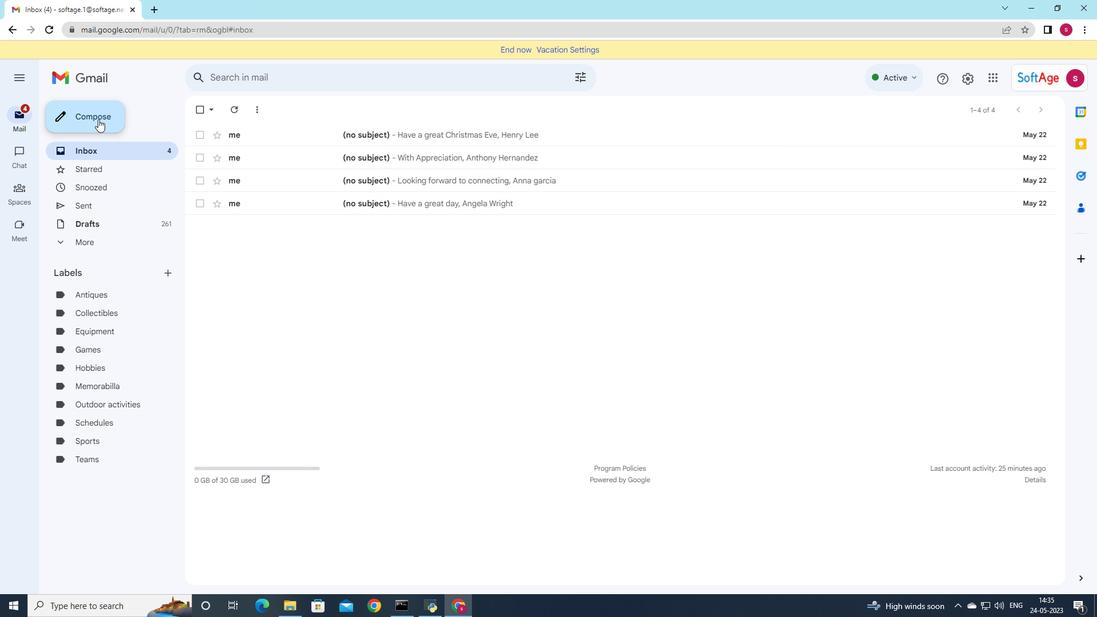 
Action: Mouse pressed left at (98, 119)
Screenshot: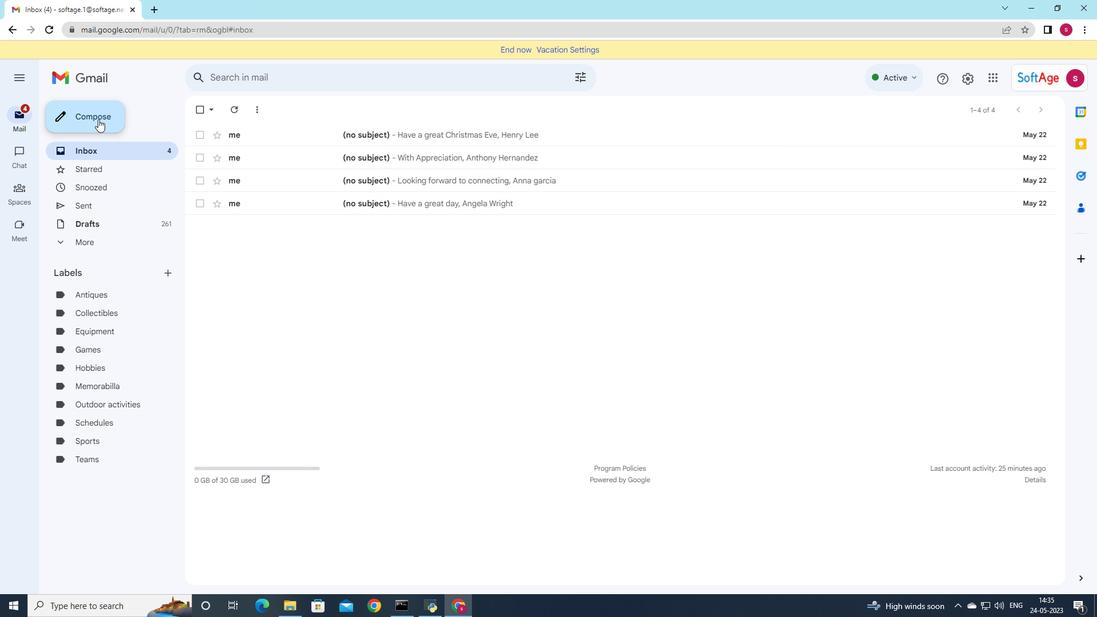 
Action: Mouse moved to (839, 299)
Screenshot: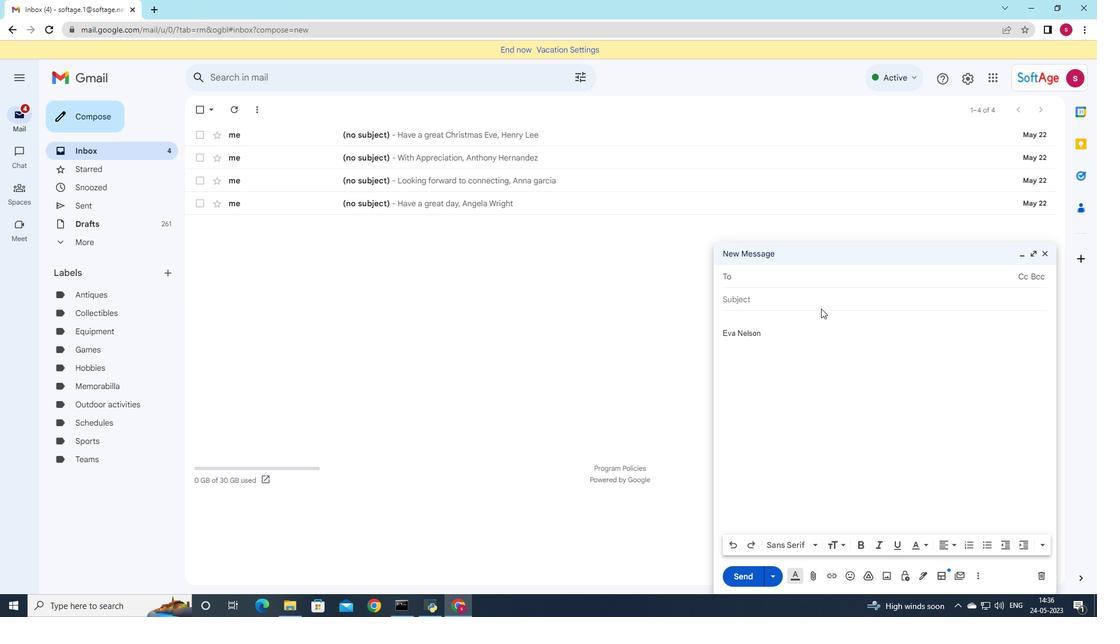 
Action: Key pressed softage
Screenshot: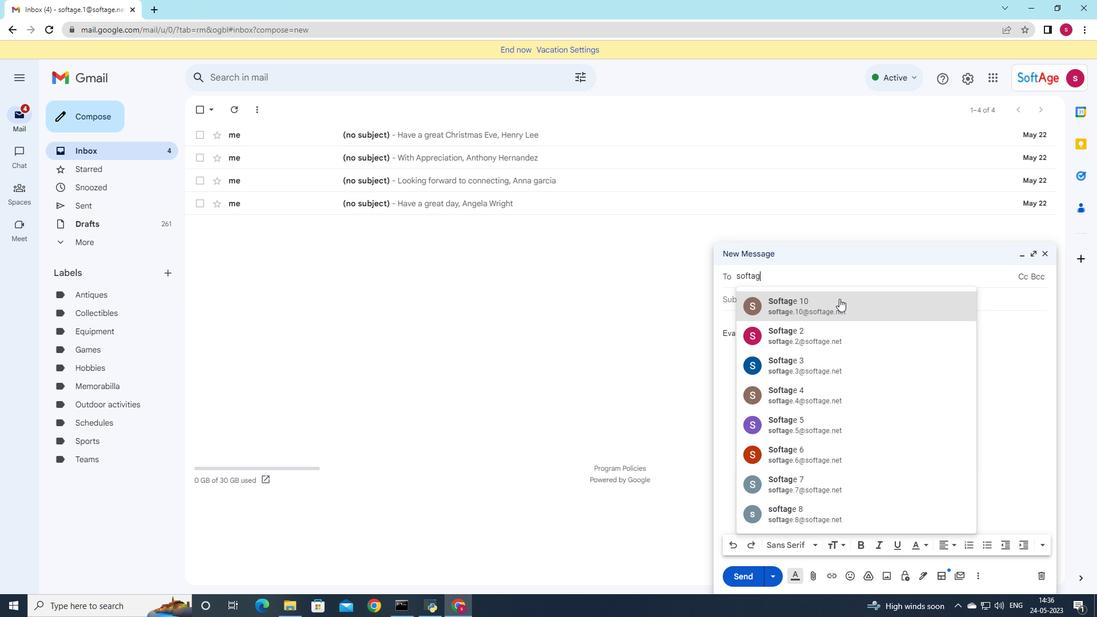 
Action: Mouse moved to (810, 477)
Screenshot: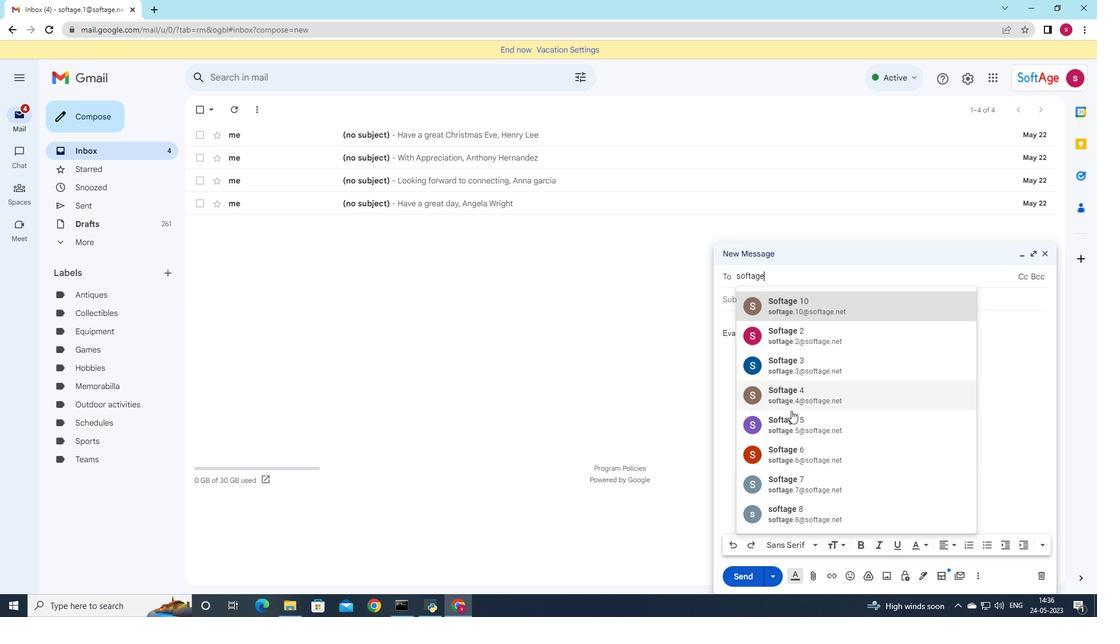 
Action: Mouse pressed left at (810, 477)
Screenshot: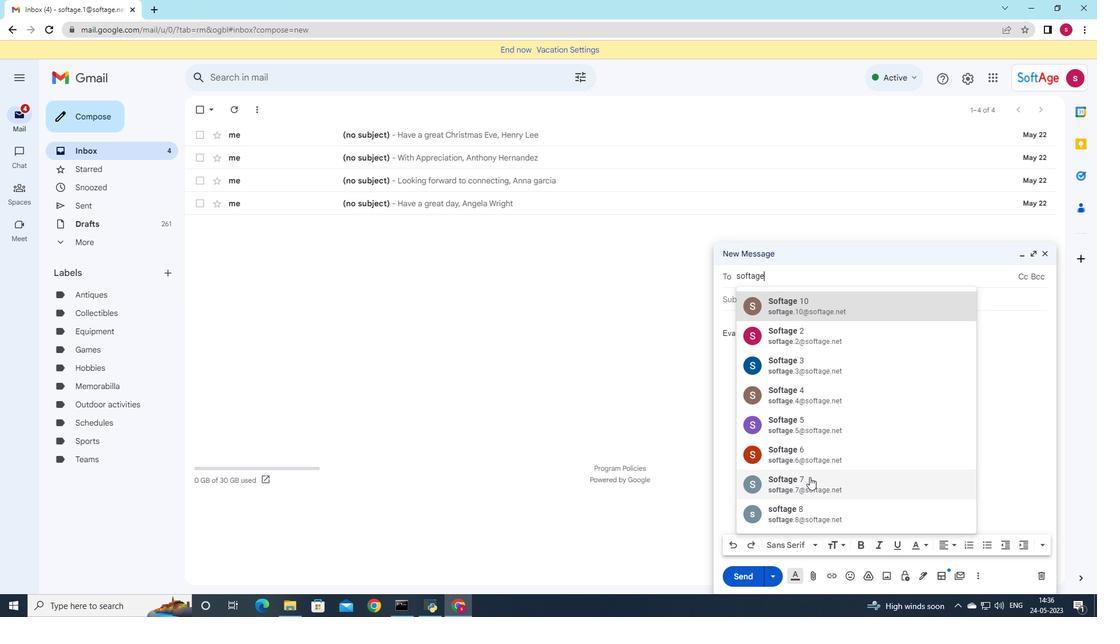 
Action: Mouse moved to (755, 316)
Screenshot: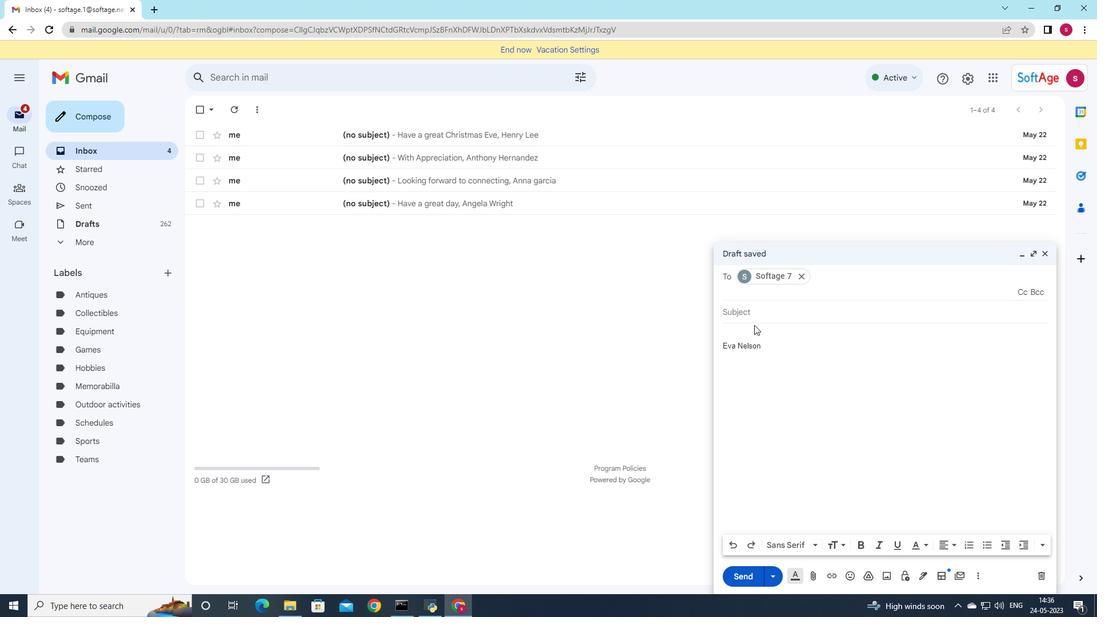 
Action: Mouse pressed left at (755, 316)
Screenshot: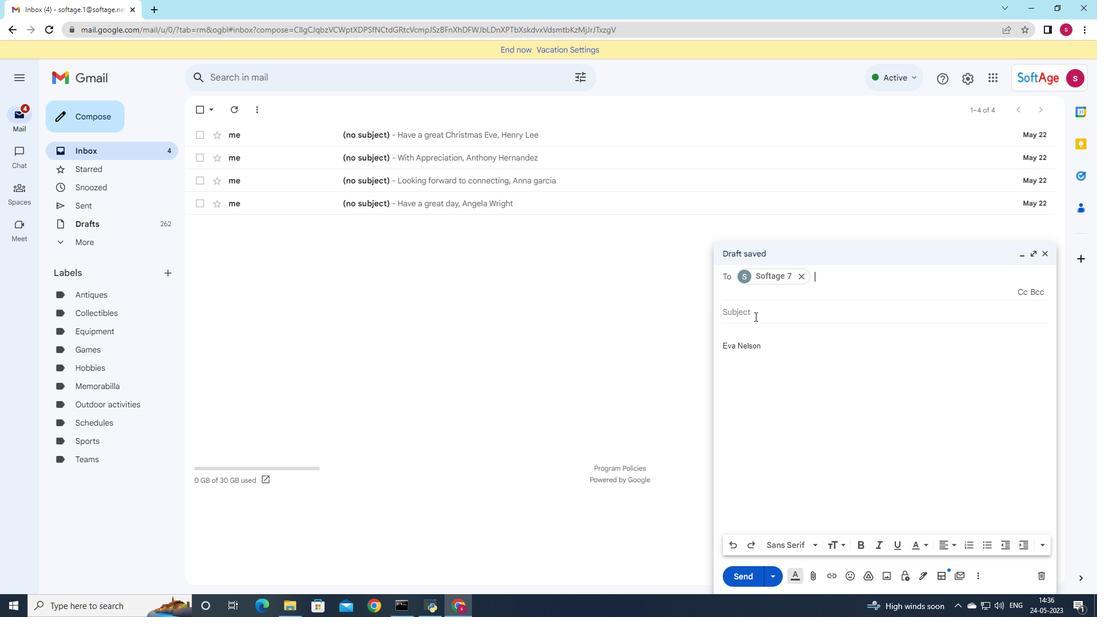 
Action: Mouse moved to (756, 316)
Screenshot: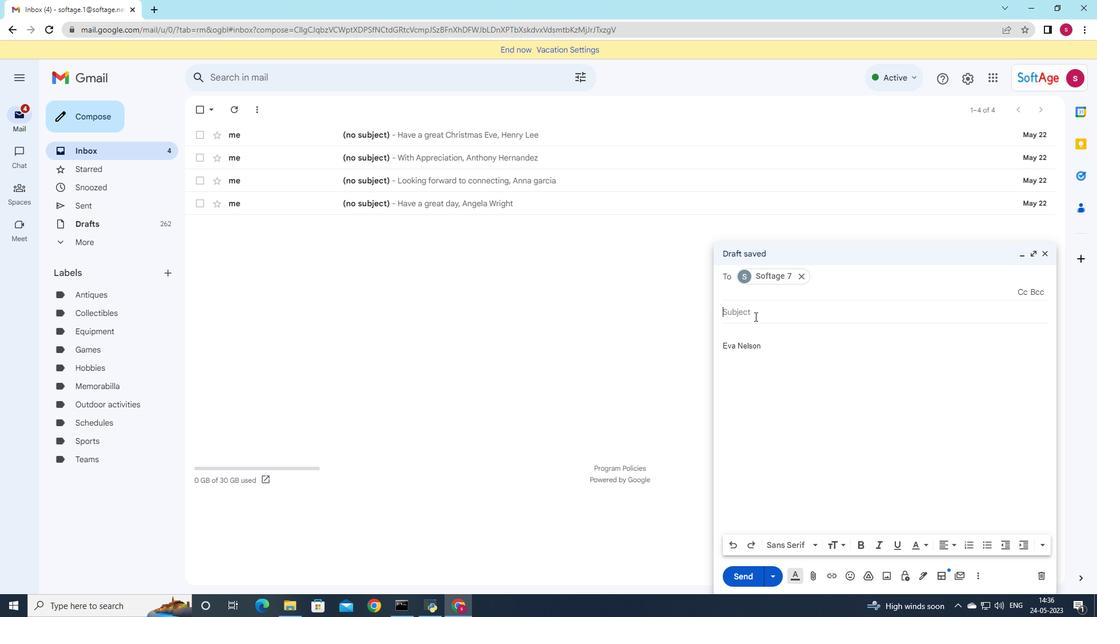 
Action: Key pressed <Key.shift>Request<Key.space>for<Key.space>acg<Key.backspace>hange<Key.space>in<Key.space>projwect
Screenshot: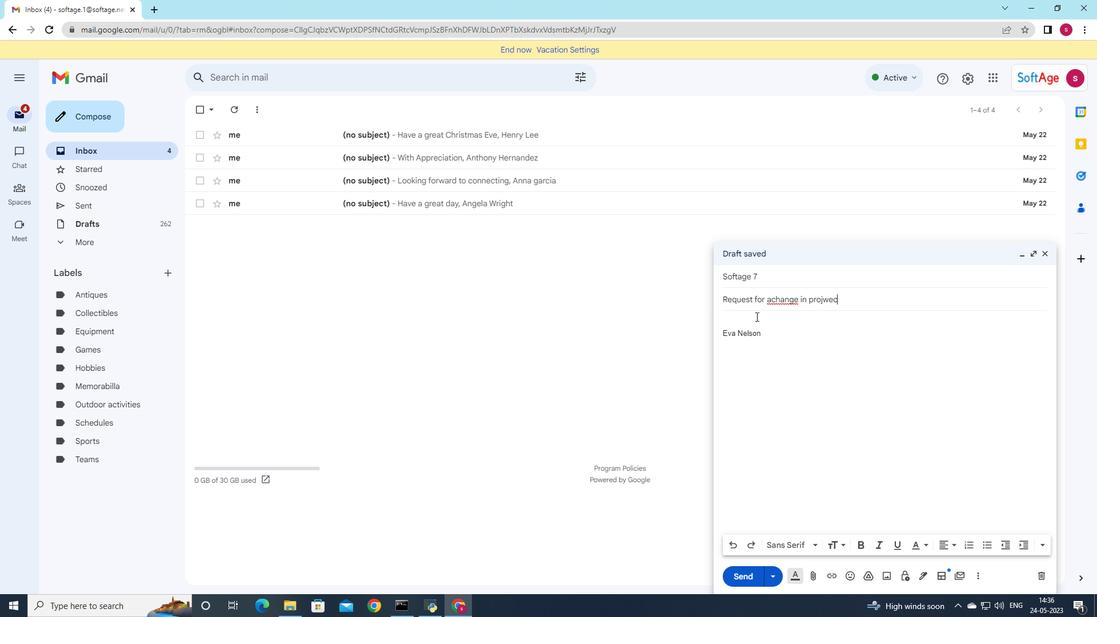 
Action: Mouse moved to (771, 303)
Screenshot: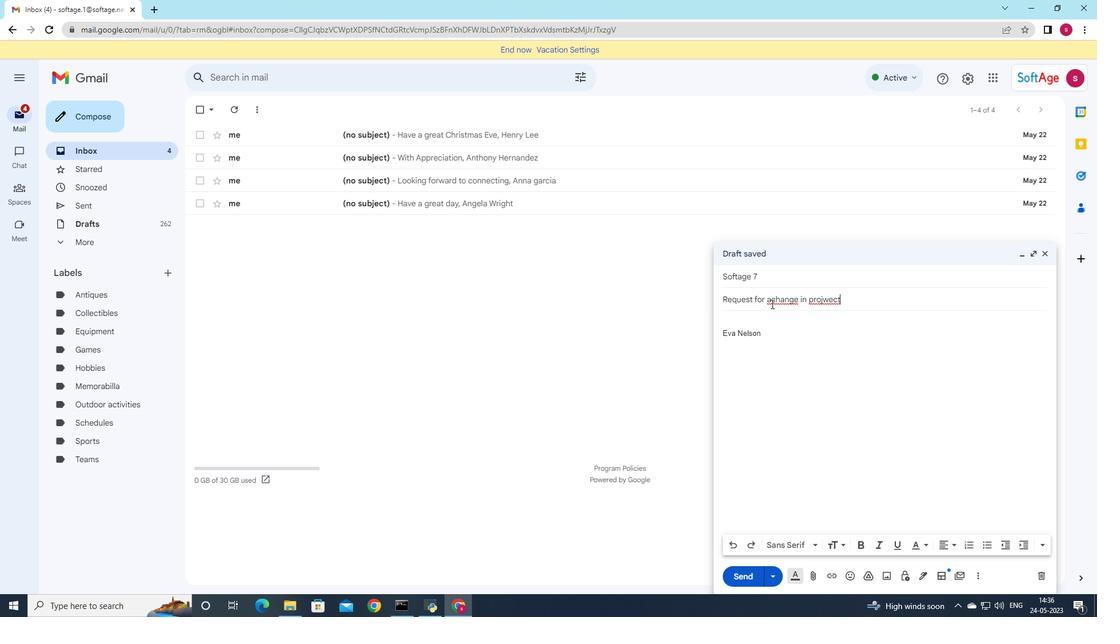 
Action: Mouse pressed left at (771, 303)
Screenshot: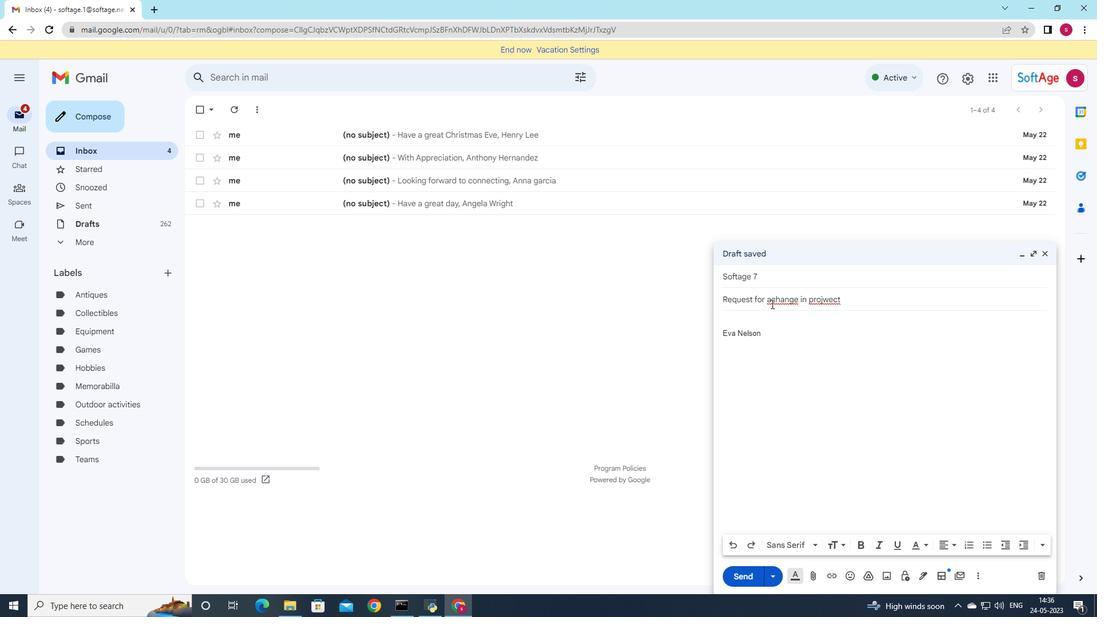
Action: Key pressed <Key.space>
Screenshot: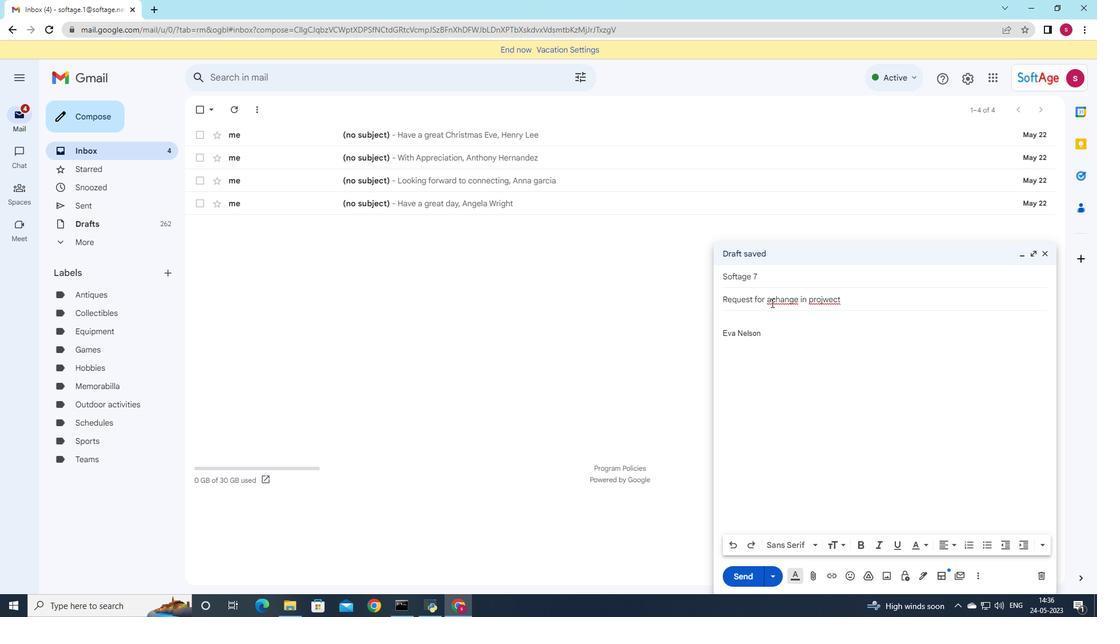 
Action: Mouse moved to (831, 302)
Screenshot: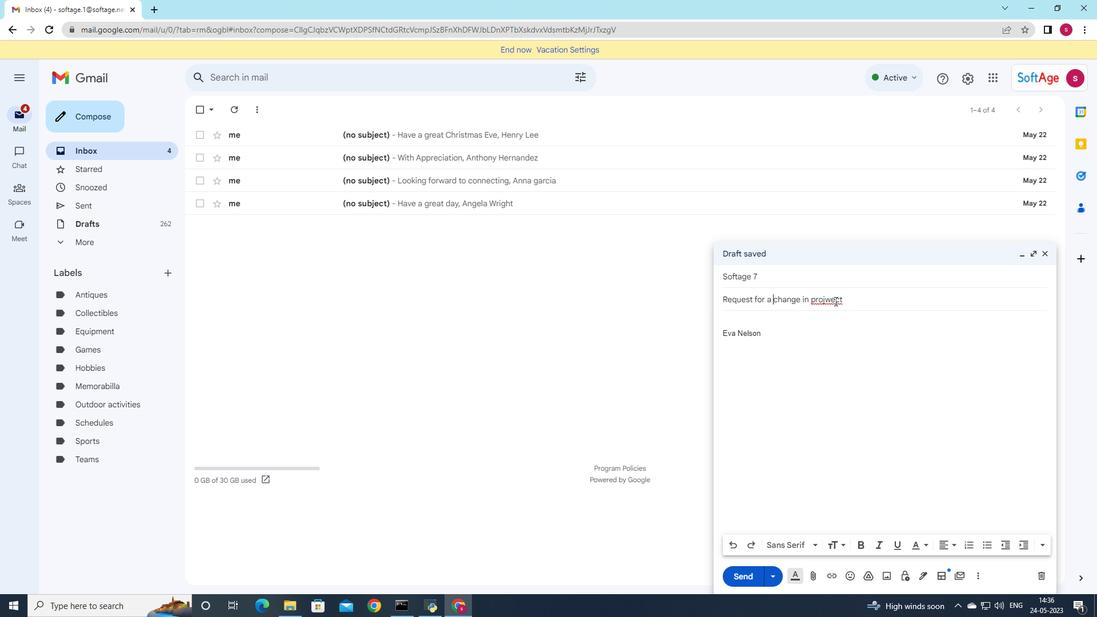 
Action: Mouse pressed left at (831, 302)
Screenshot: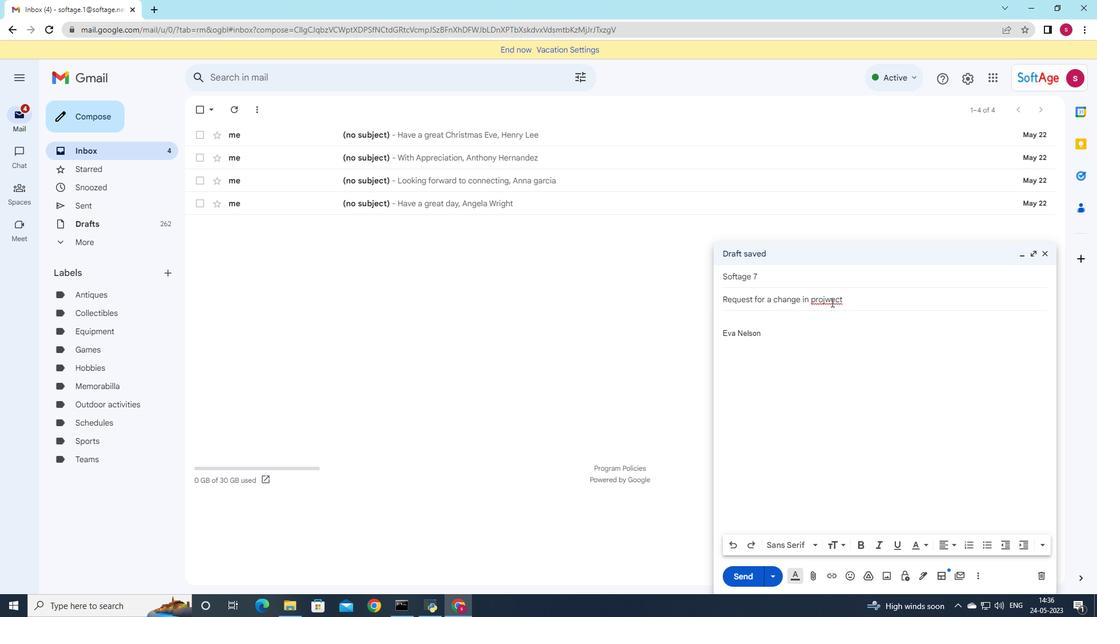 
Action: Key pressed <Key.backspace>
Screenshot: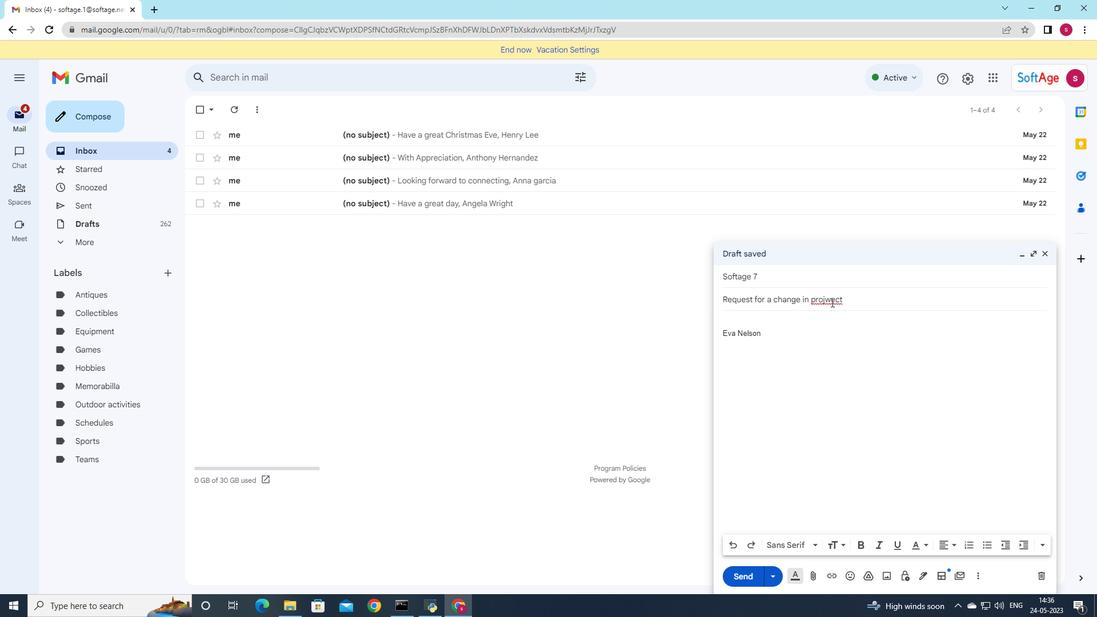 
Action: Mouse moved to (841, 296)
Screenshot: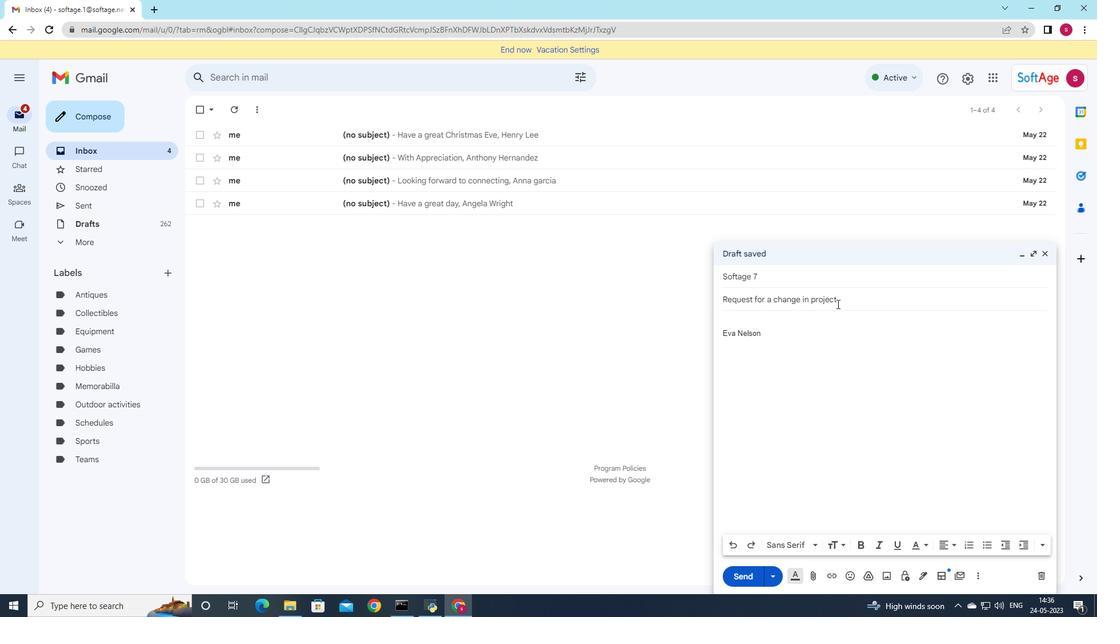 
Action: Mouse pressed left at (841, 296)
Screenshot: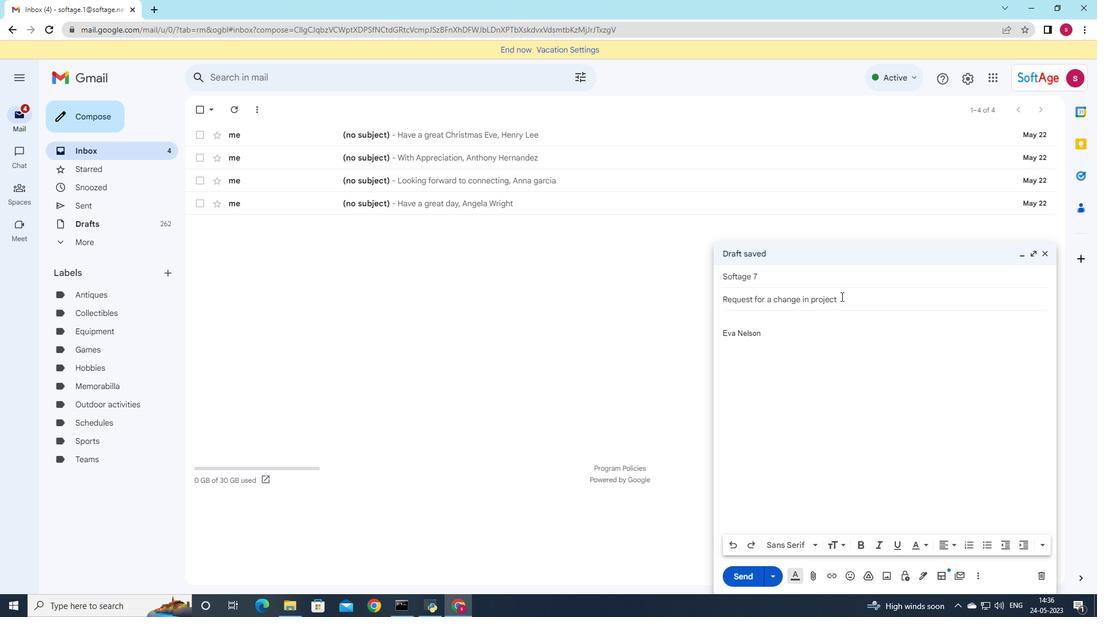 
Action: Key pressed <Key.space>budget
Screenshot: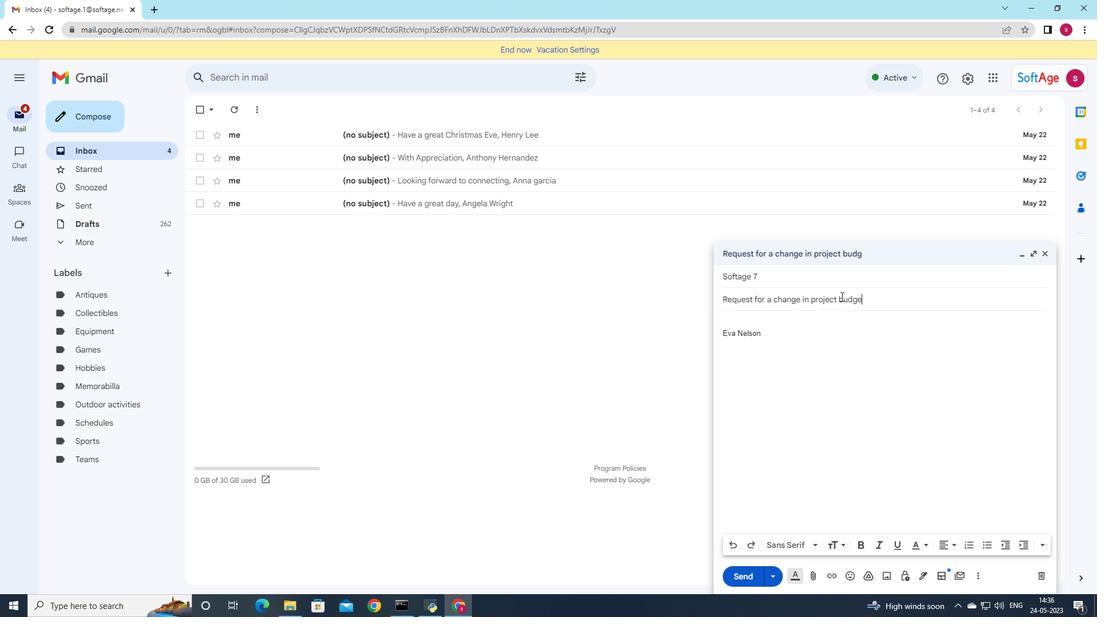 
Action: Mouse moved to (814, 574)
Screenshot: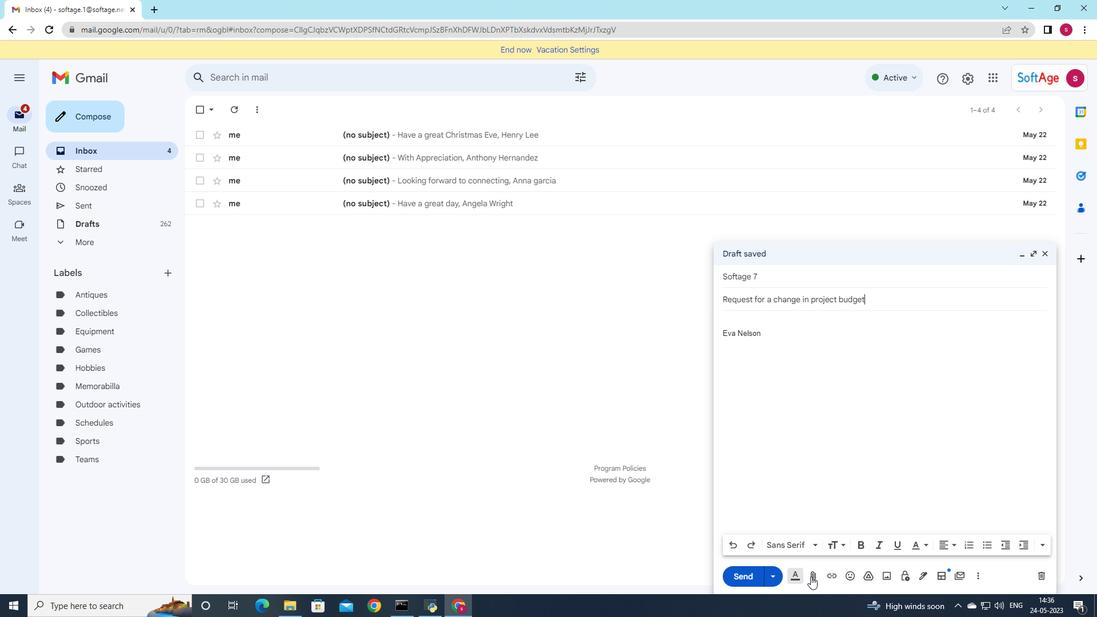 
Action: Mouse pressed left at (814, 574)
Screenshot: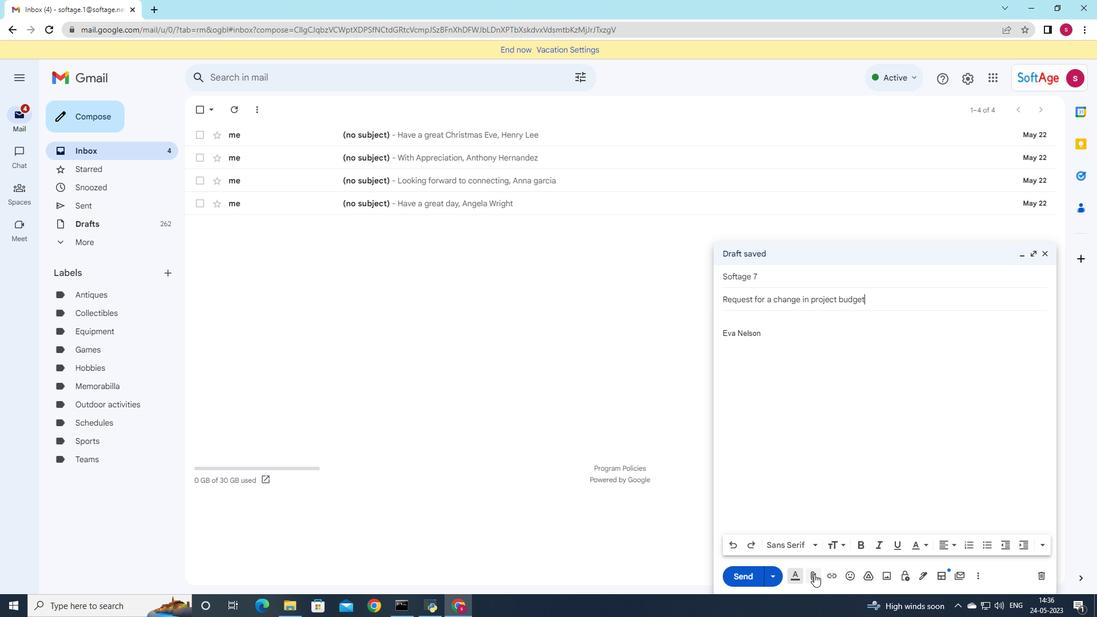 
Action: Mouse moved to (156, 83)
Screenshot: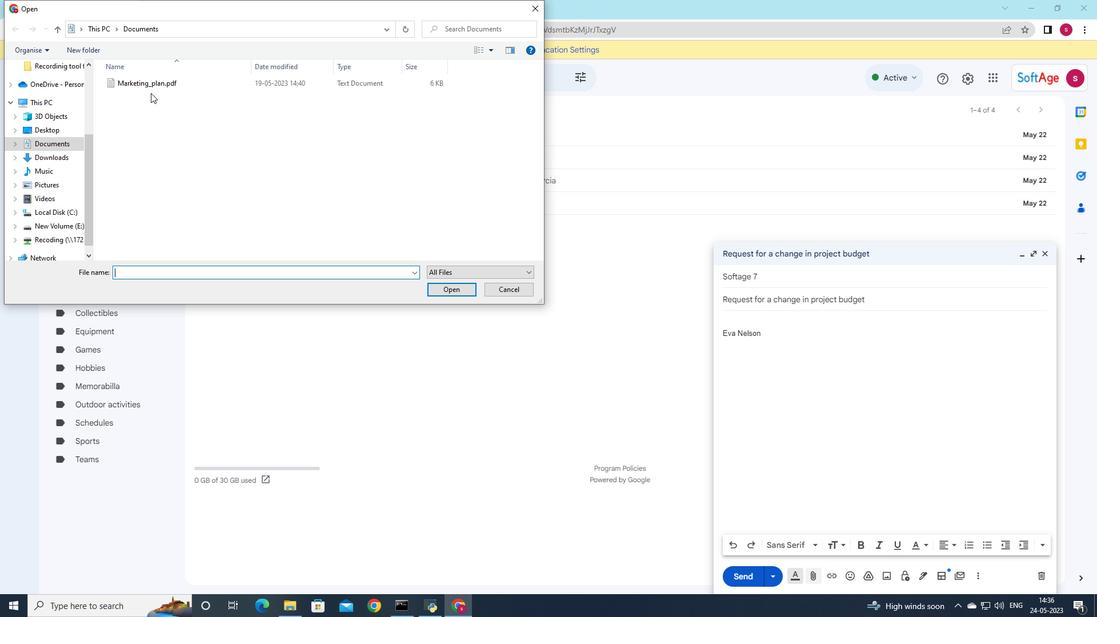 
Action: Mouse pressed left at (156, 83)
Screenshot: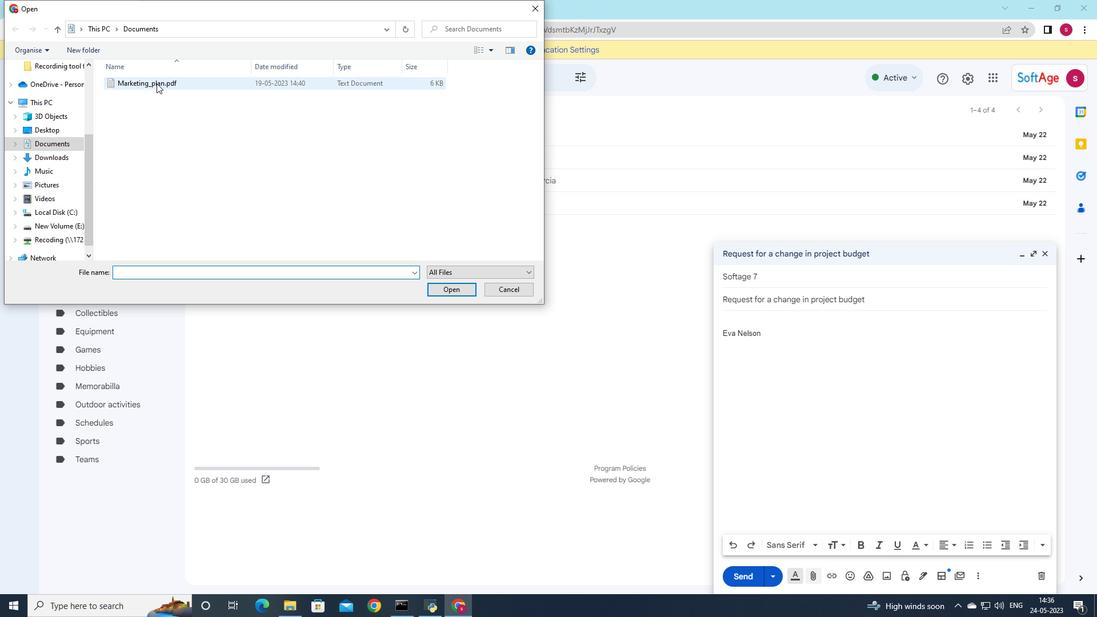 
Action: Mouse moved to (162, 83)
Screenshot: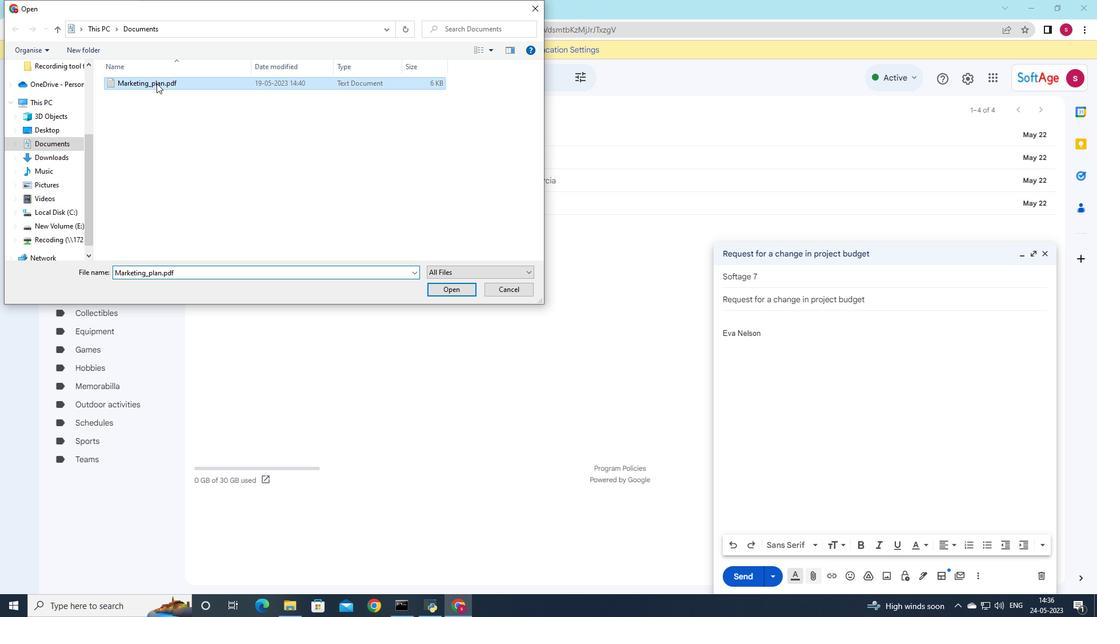 
Action: Mouse pressed left at (162, 83)
Screenshot: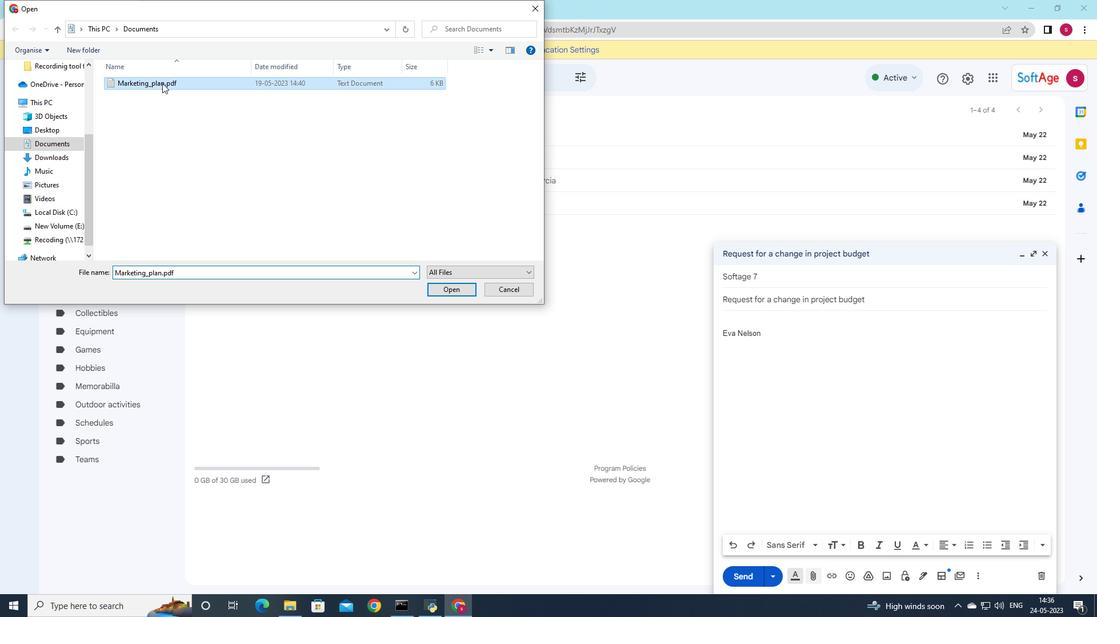 
Action: Mouse moved to (476, 142)
Screenshot: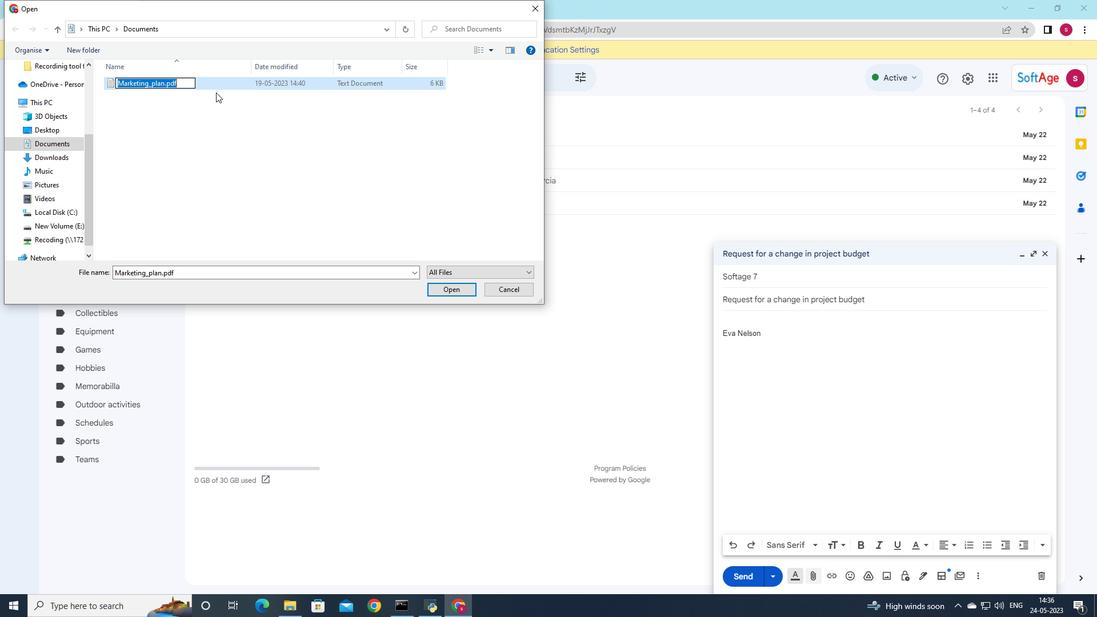 
Action: Key pressed <Key.shift>Operating<Key.shift><Key.shift><Key.shift><Key.shift><Key.shift><Key.shift>_manual.docx
Screenshot: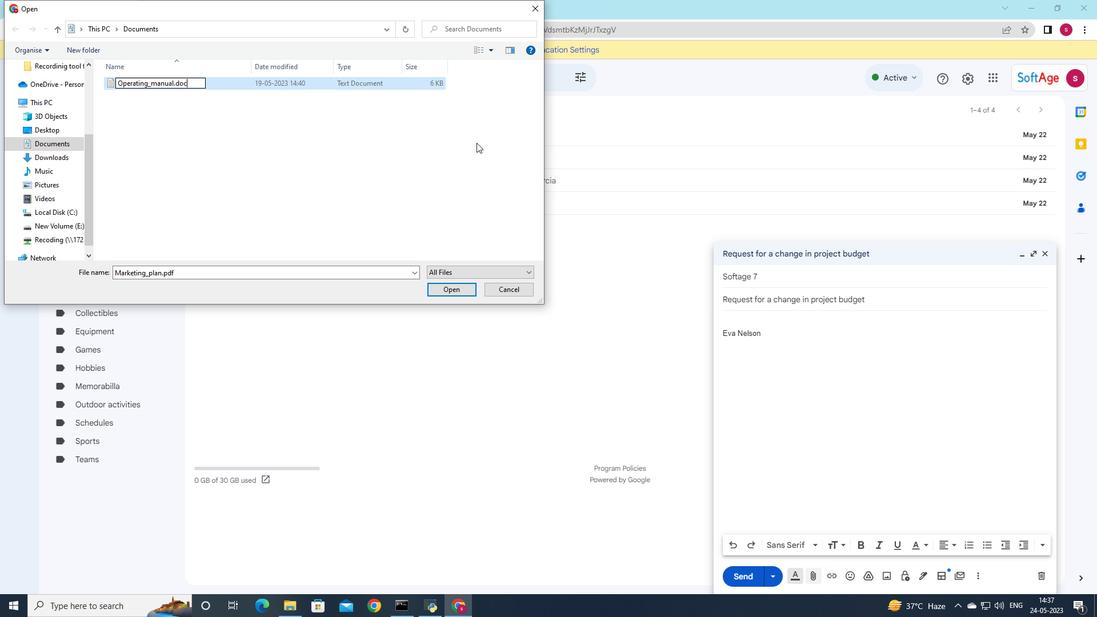 
Action: Mouse moved to (387, 83)
Screenshot: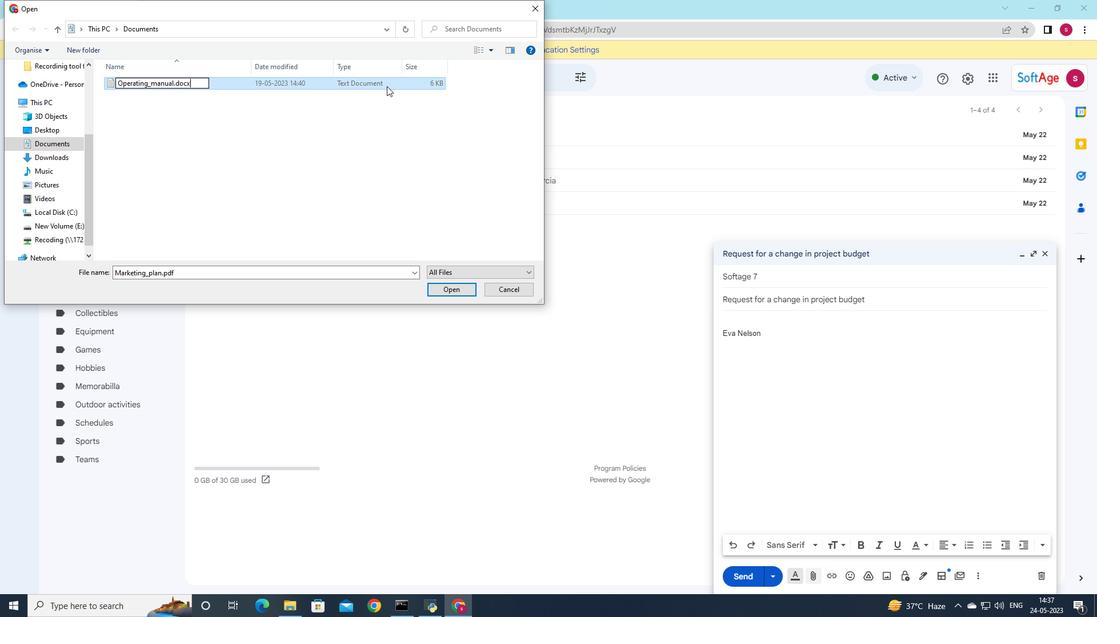
Action: Mouse pressed left at (387, 83)
Screenshot: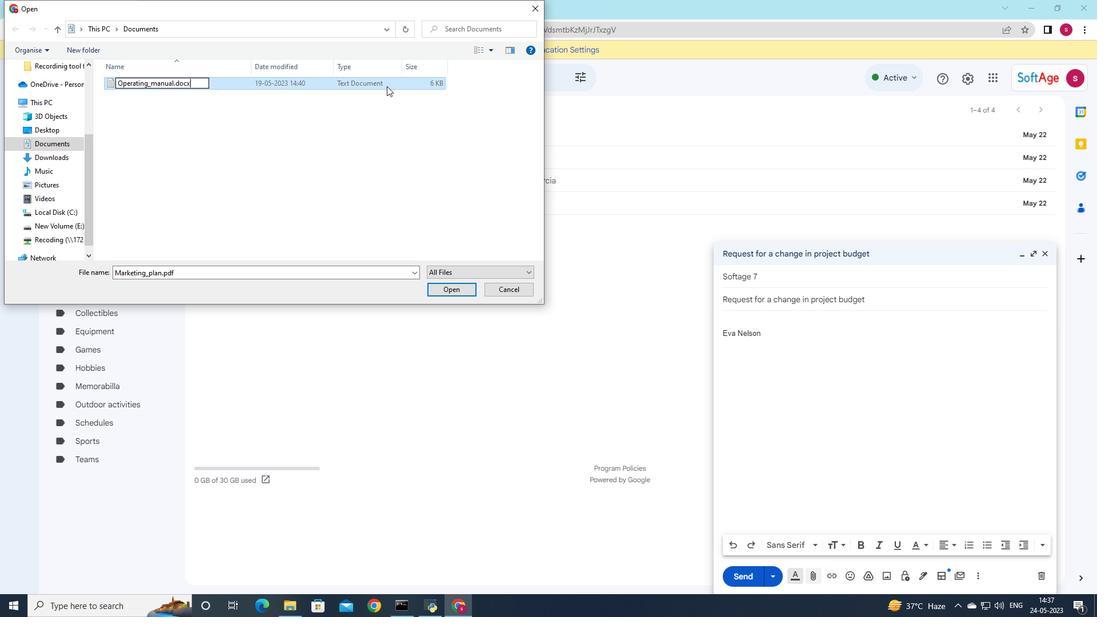 
Action: Mouse moved to (448, 292)
Screenshot: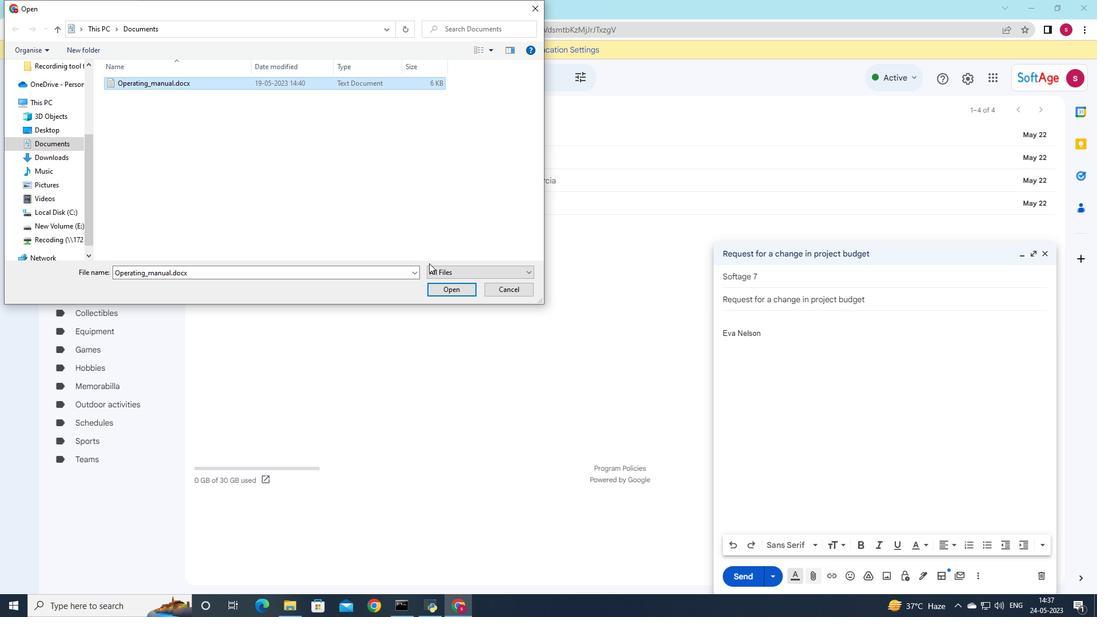 
Action: Mouse pressed left at (448, 292)
Screenshot: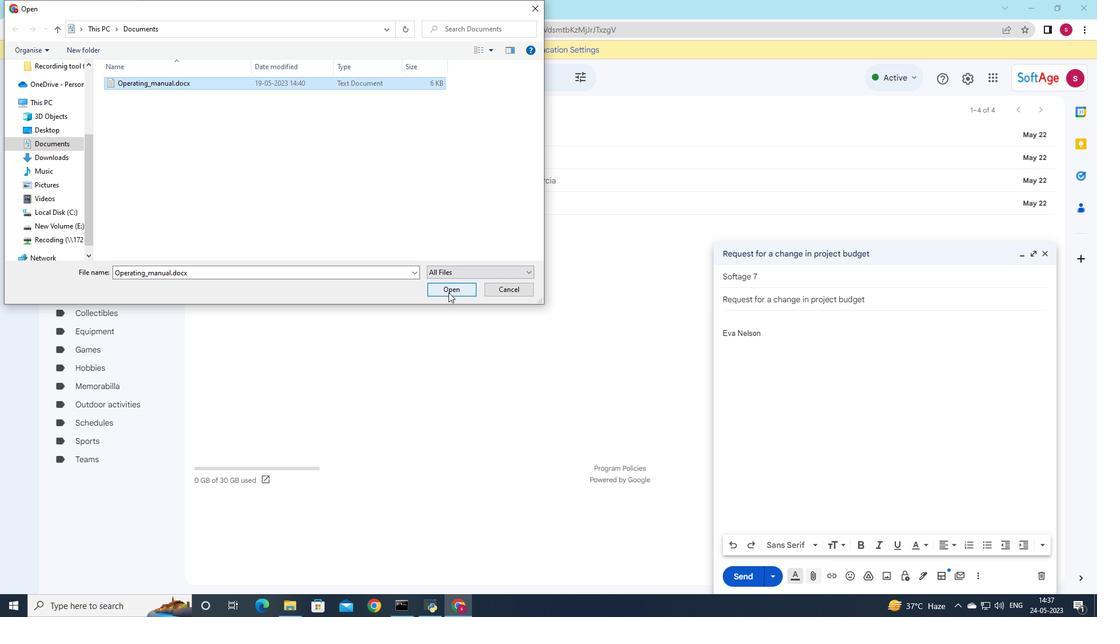 
Action: Mouse moved to (778, 329)
Screenshot: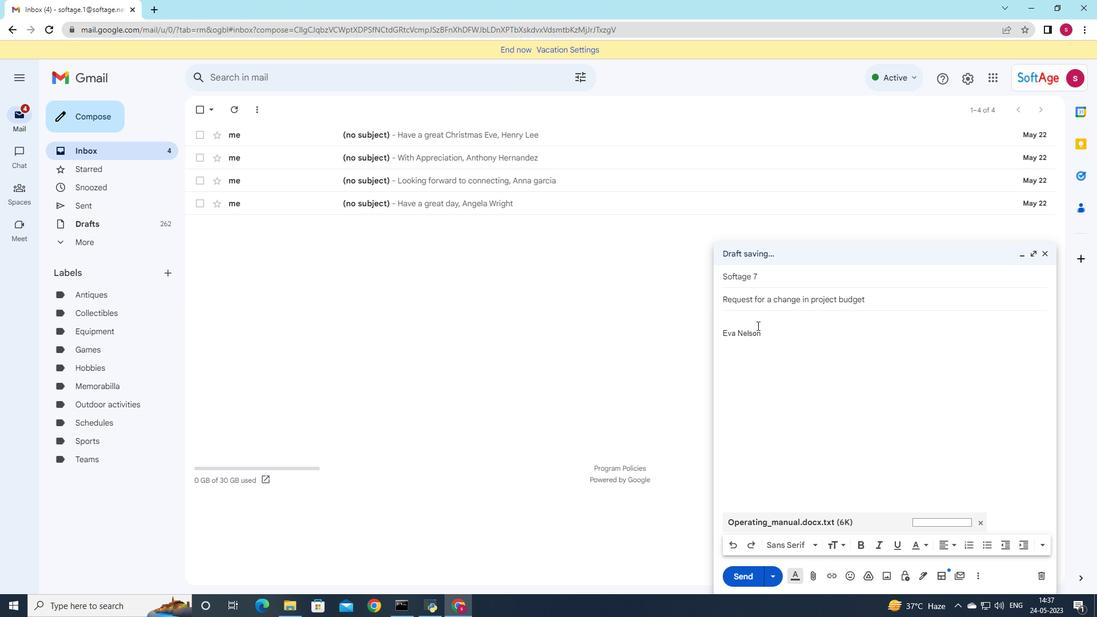 
Action: Key pressed <Key.shift>I<Key.space>am<Key.space>writing<Key.space>to<Key.space>request<Key.space>a<Key.space>quote<Key.space>for<Key.space>your<Key.space>product
Screenshot: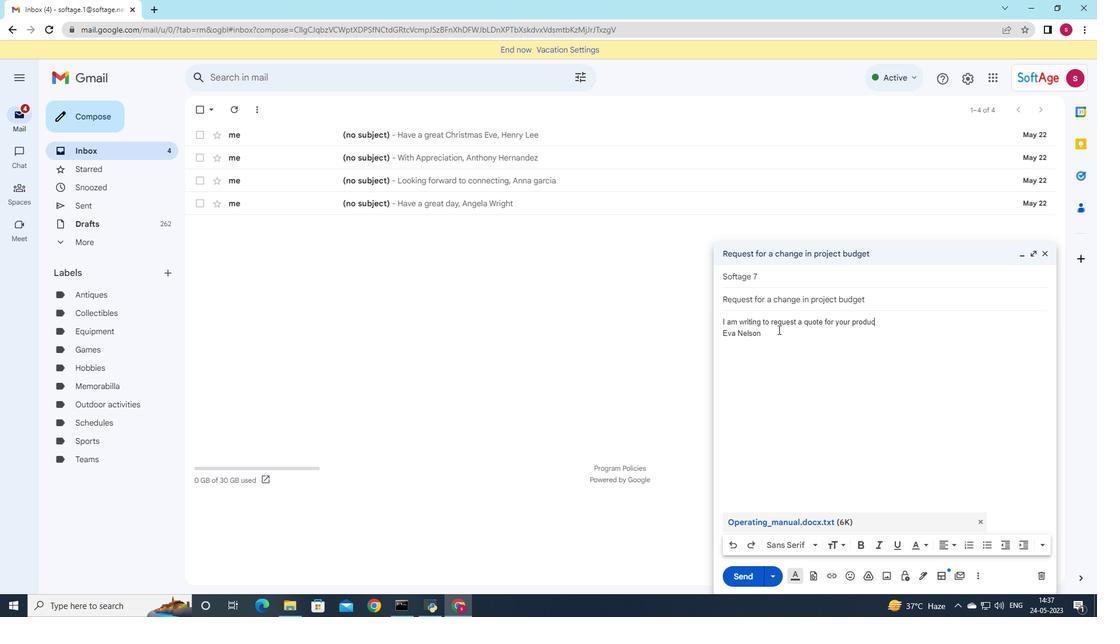 
Action: Mouse moved to (844, 407)
Screenshot: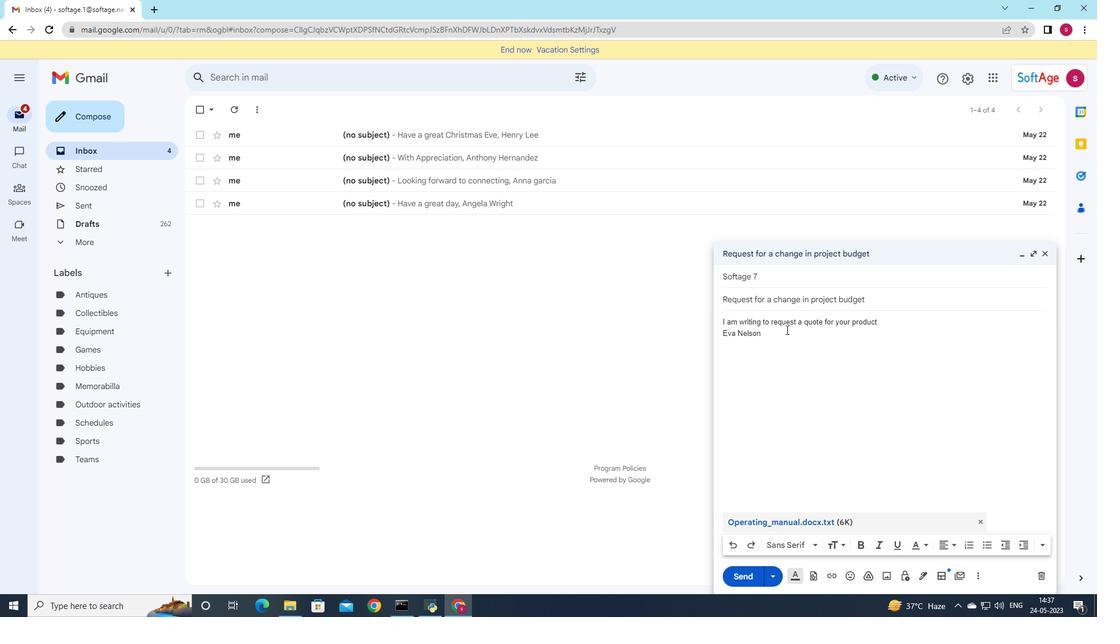 
Action: Mouse scrolled (823, 328) with delta (0, 0)
Screenshot: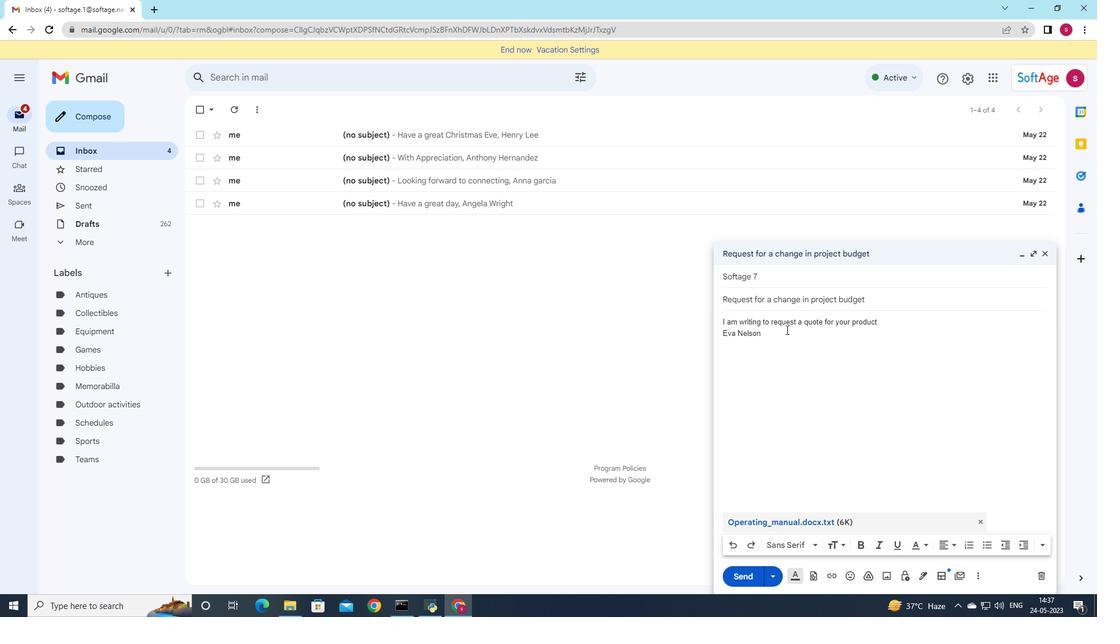 
Action: Mouse moved to (732, 546)
Screenshot: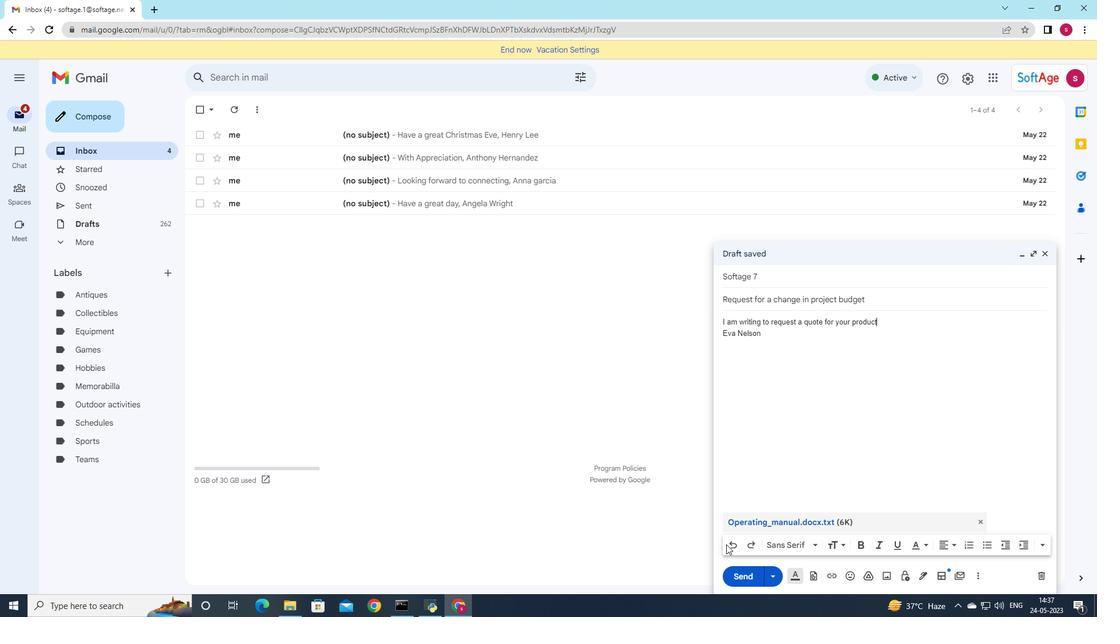
Action: Mouse pressed left at (732, 546)
Screenshot: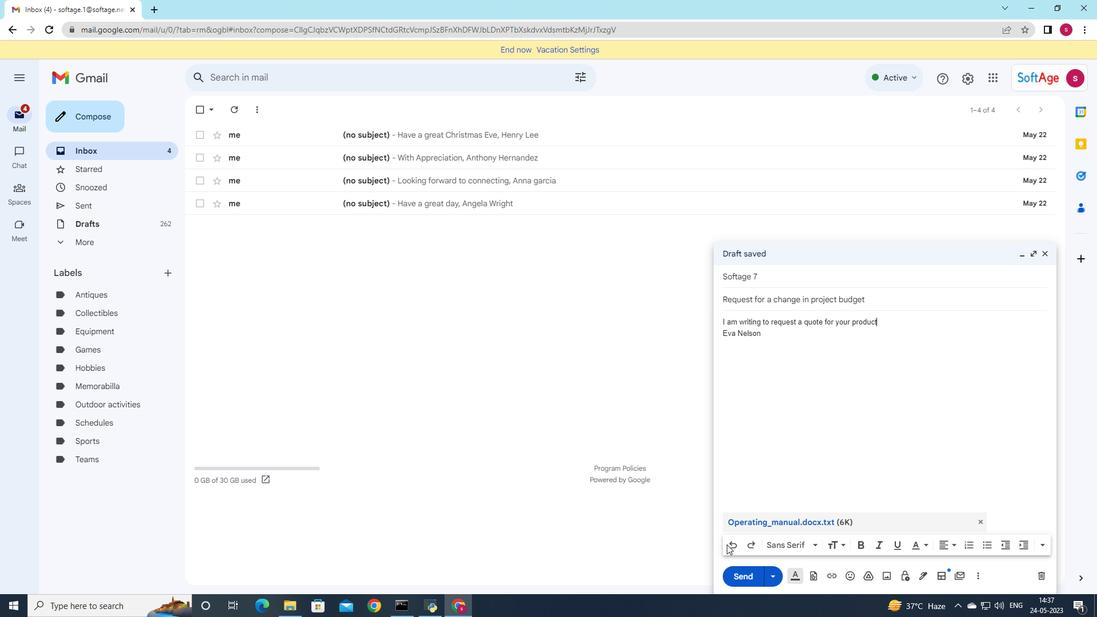 
Action: Mouse pressed left at (732, 546)
Screenshot: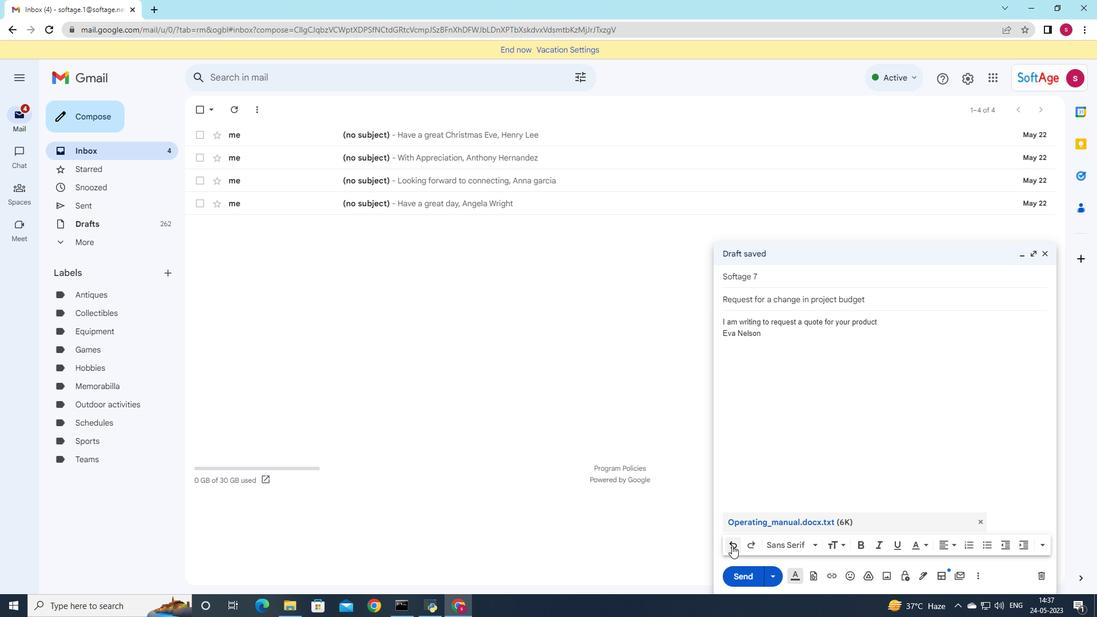 
Action: Mouse pressed left at (732, 546)
Screenshot: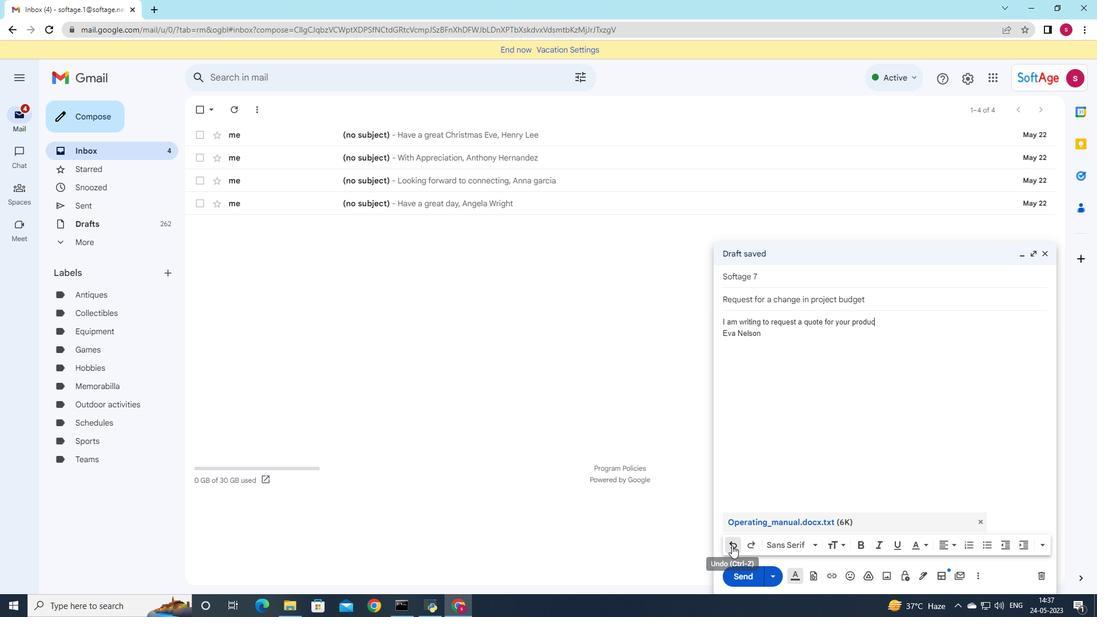 
Action: Mouse pressed left at (732, 546)
Screenshot: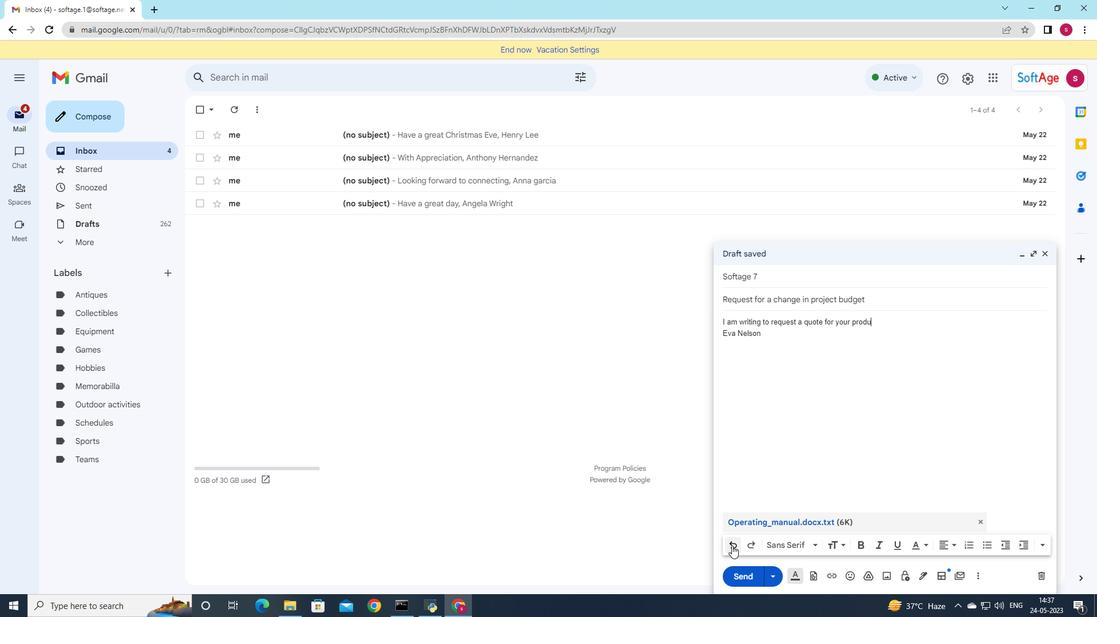 
Action: Mouse pressed left at (732, 546)
Screenshot: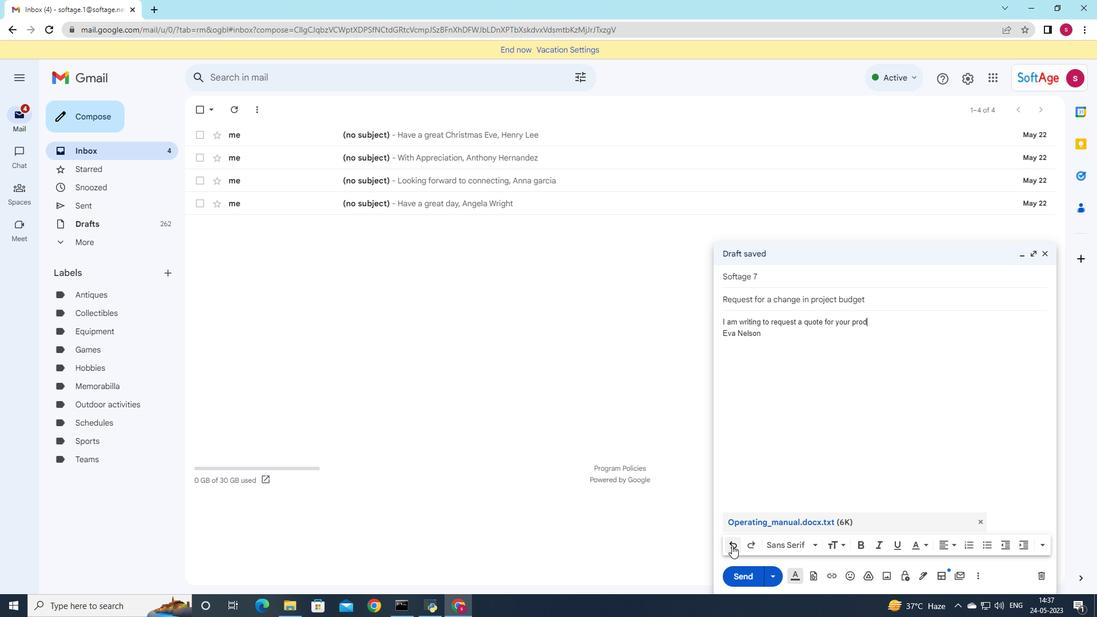 
Action: Mouse pressed left at (732, 546)
Screenshot: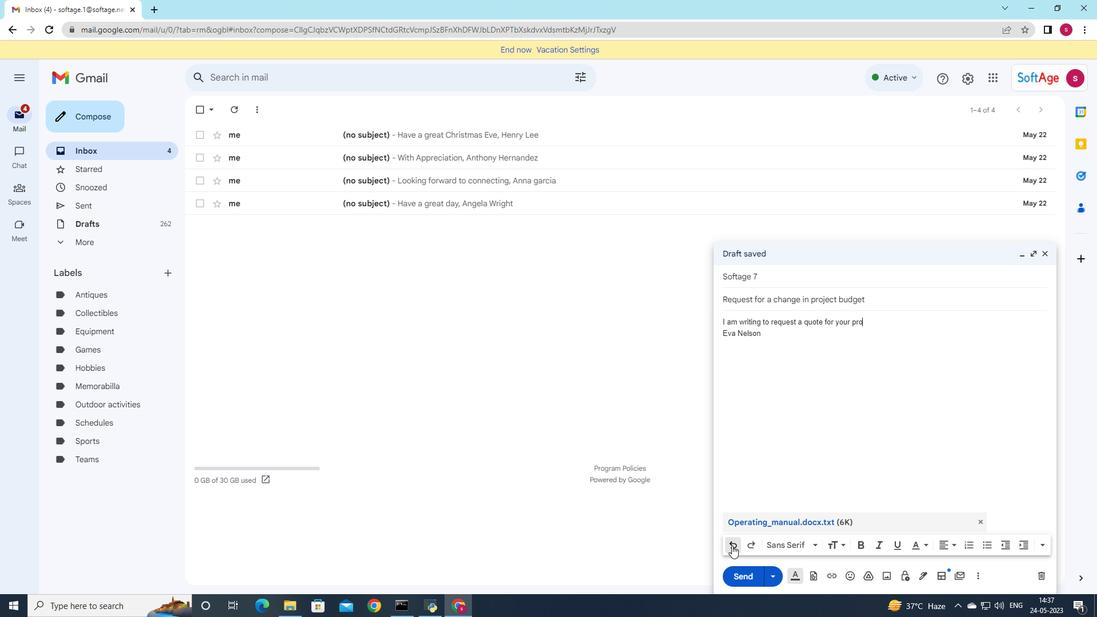 
Action: Mouse pressed left at (732, 546)
Screenshot: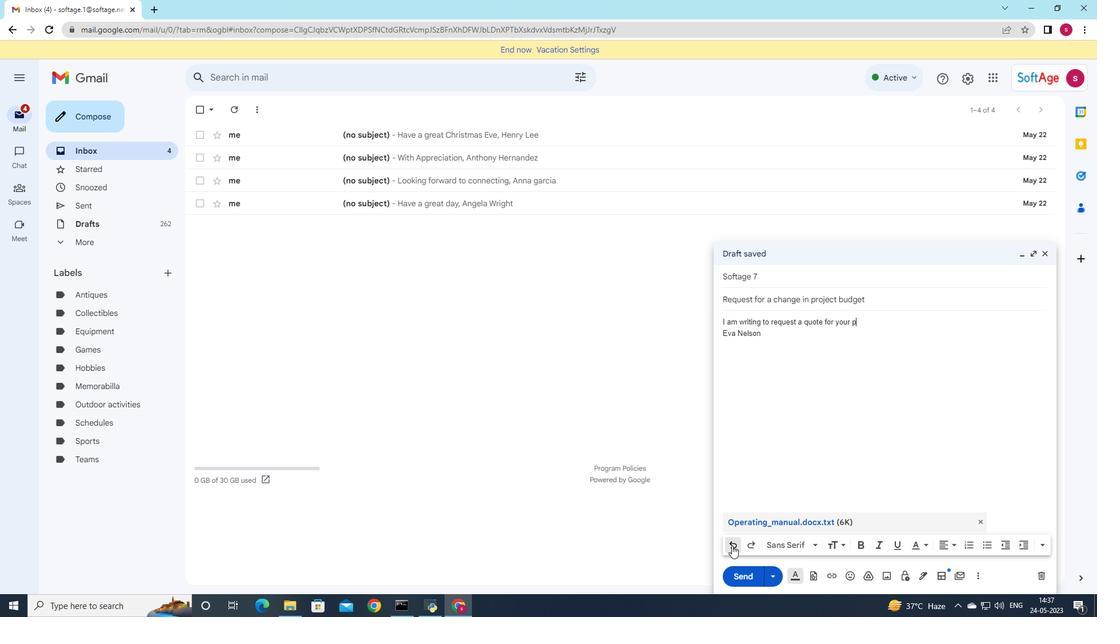
Action: Mouse pressed left at (732, 546)
Screenshot: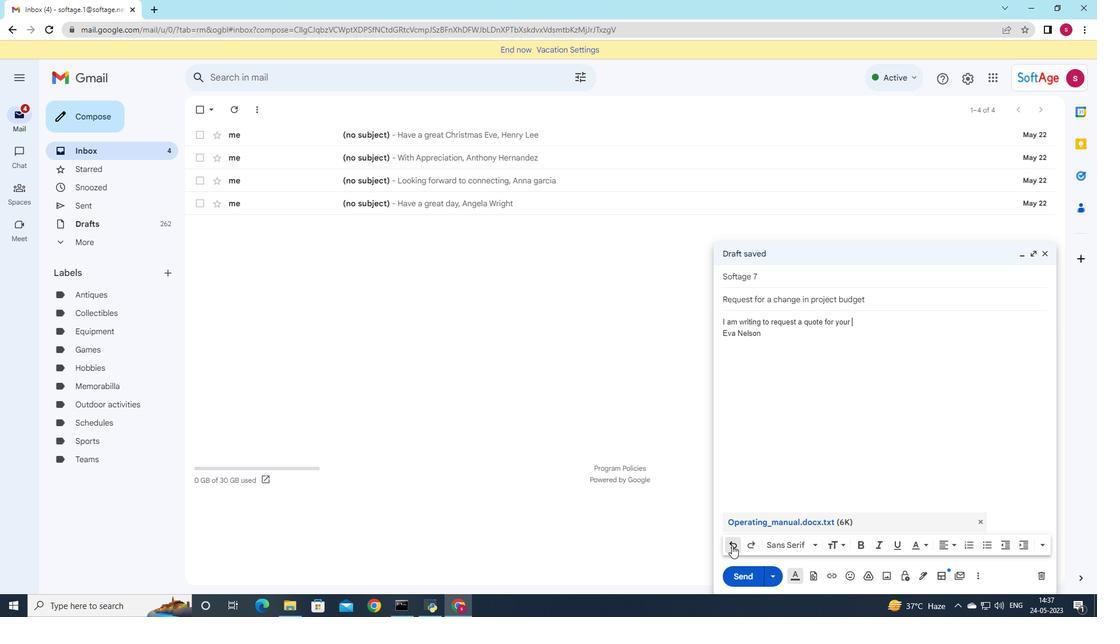 
Action: Mouse pressed left at (732, 546)
Screenshot: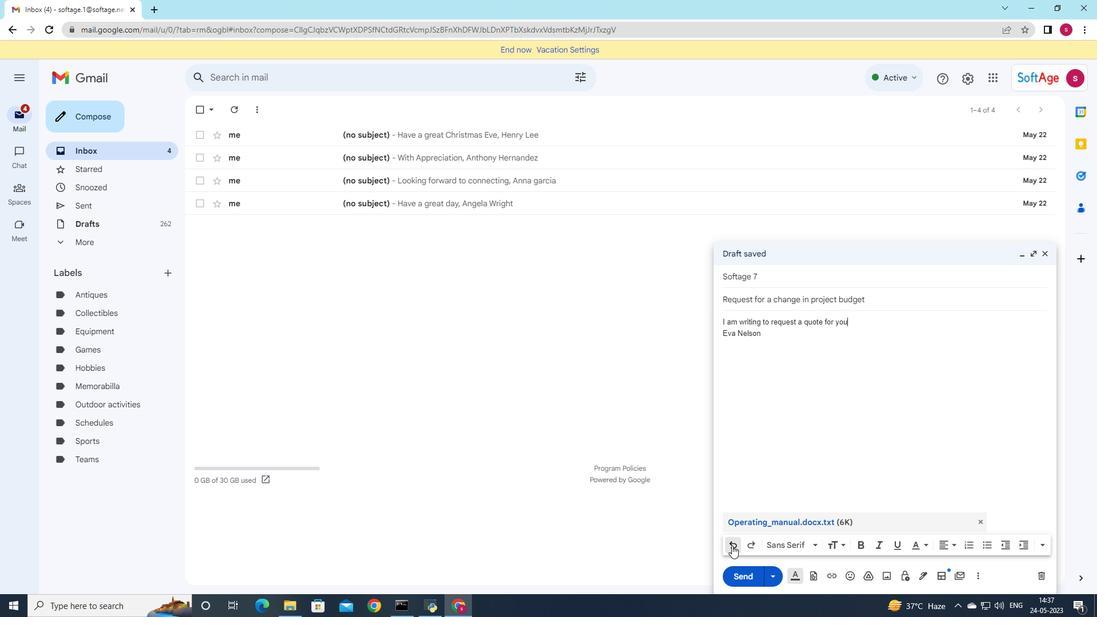 
Action: Mouse pressed left at (732, 546)
Screenshot: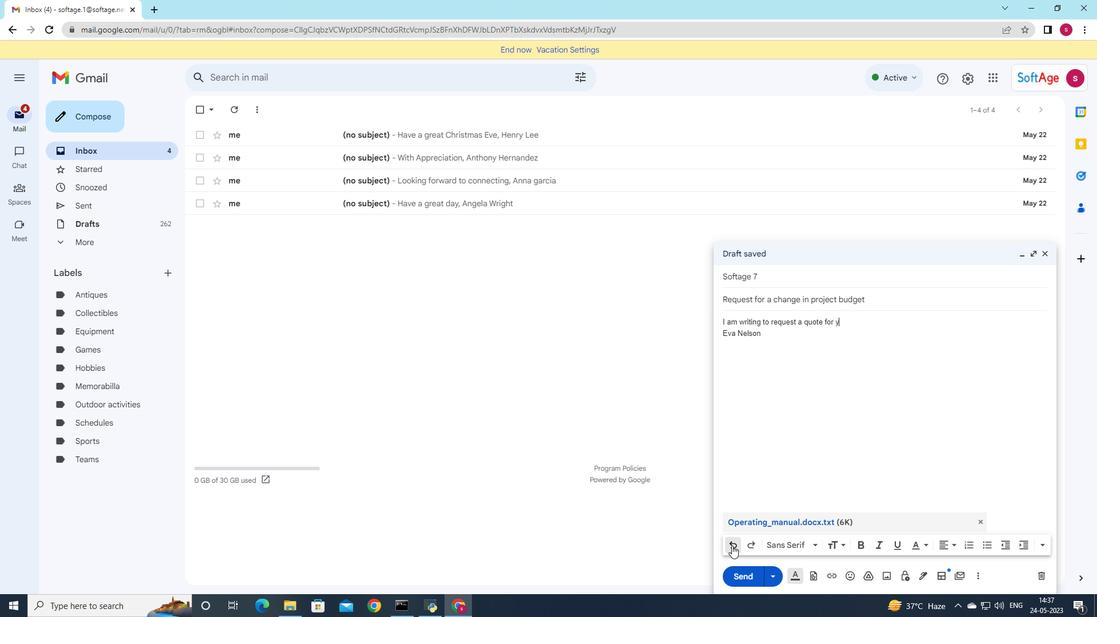 
Action: Mouse pressed left at (732, 546)
Screenshot: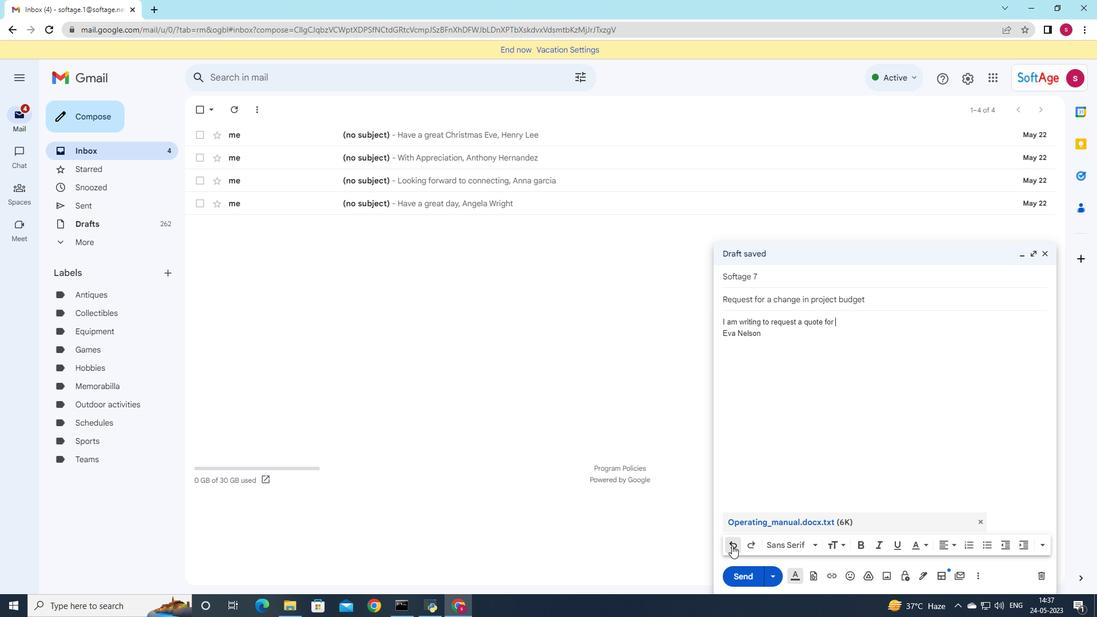 
Action: Mouse pressed left at (732, 546)
Screenshot: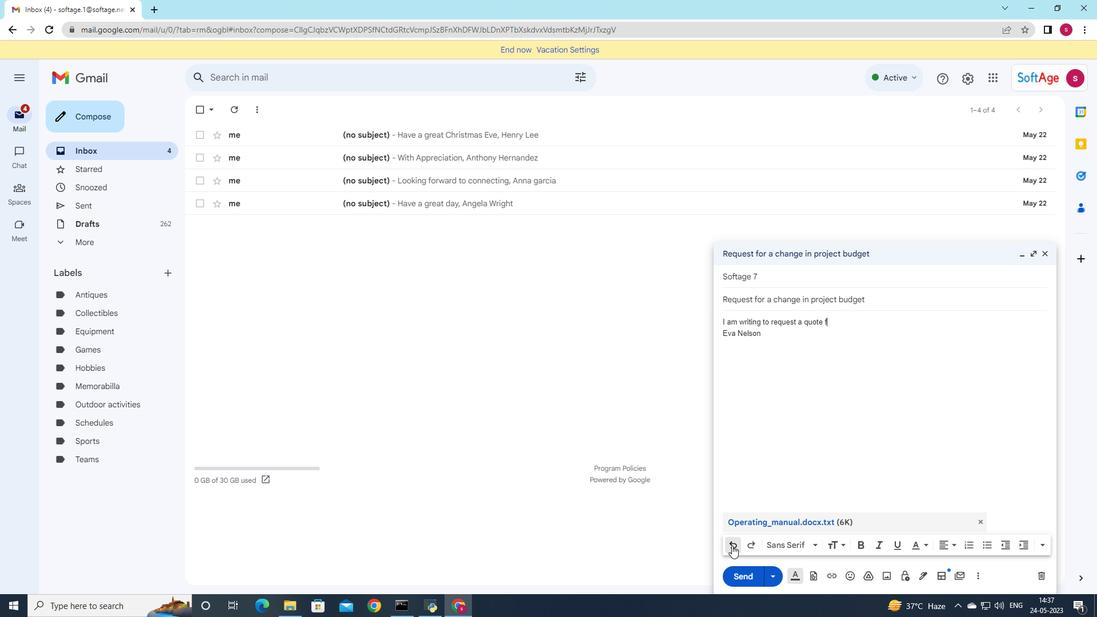 
Action: Mouse pressed left at (732, 546)
Screenshot: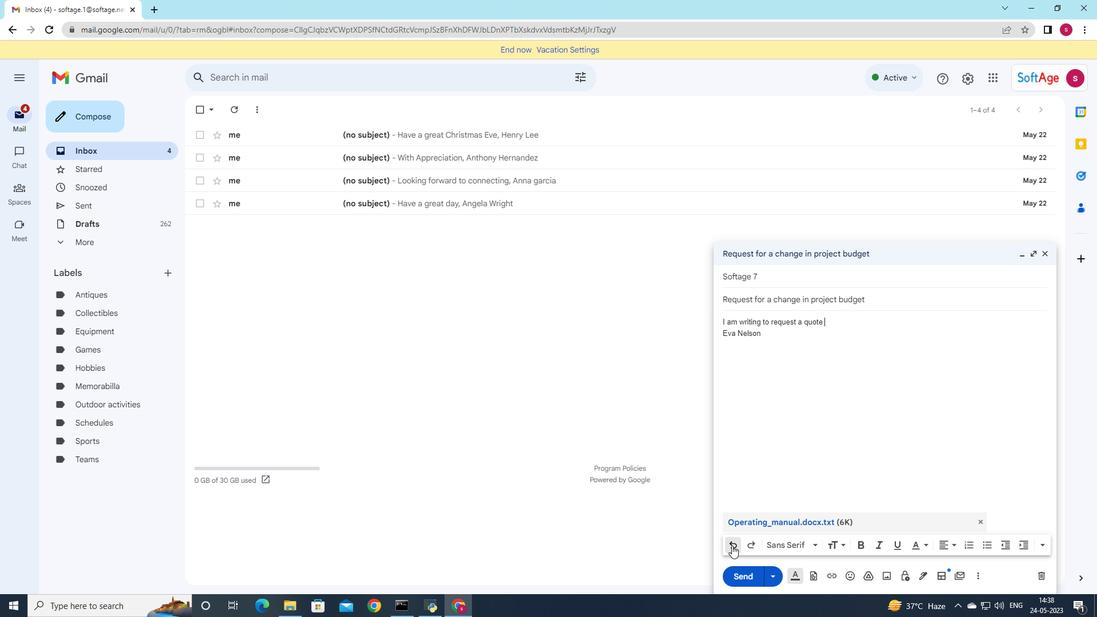 
Action: Mouse pressed left at (732, 546)
Screenshot: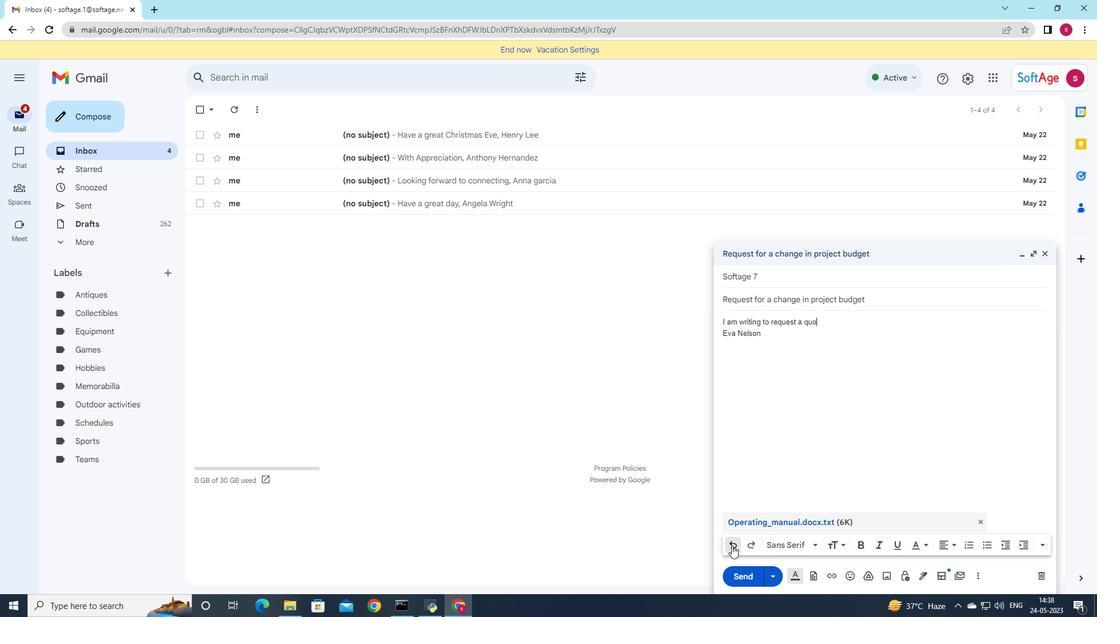 
Action: Mouse pressed left at (732, 546)
Screenshot: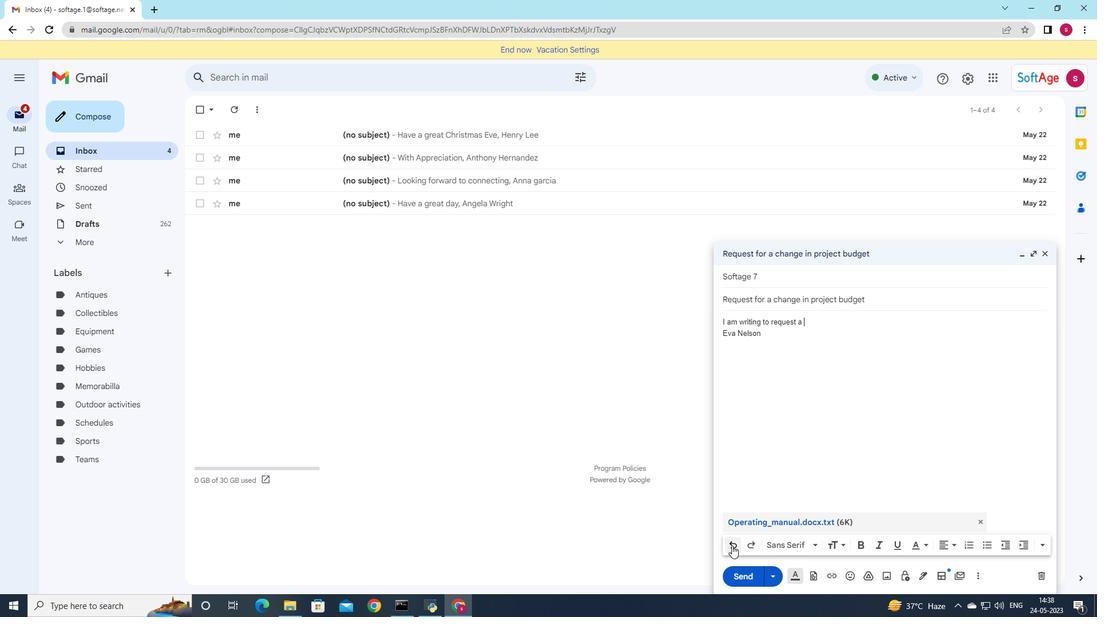 
Action: Mouse pressed left at (732, 546)
Screenshot: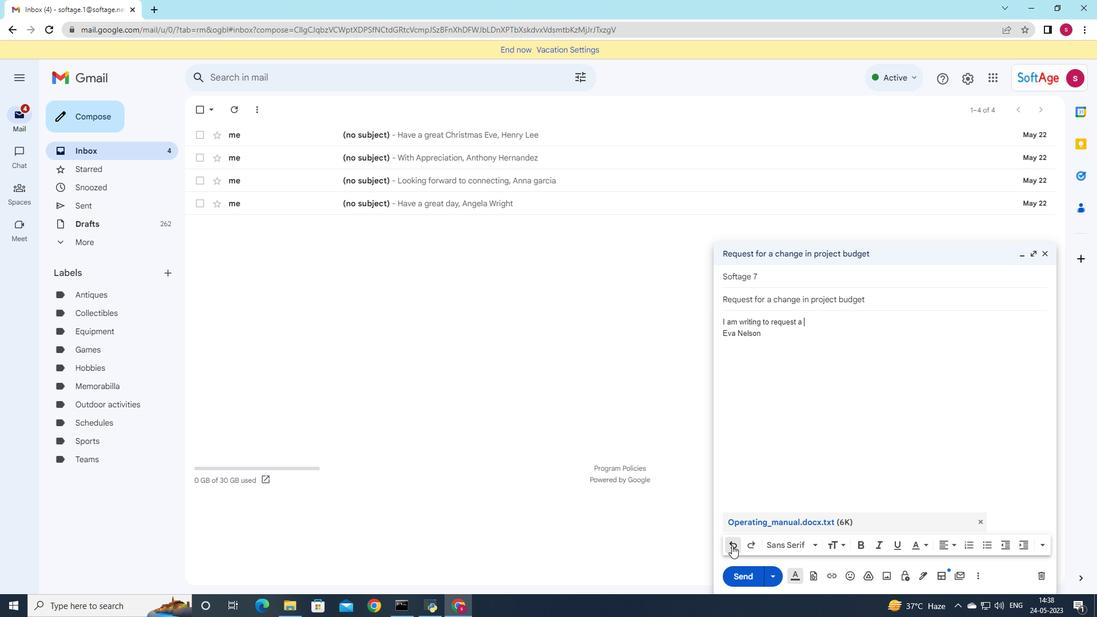 
Action: Mouse pressed left at (732, 546)
Screenshot: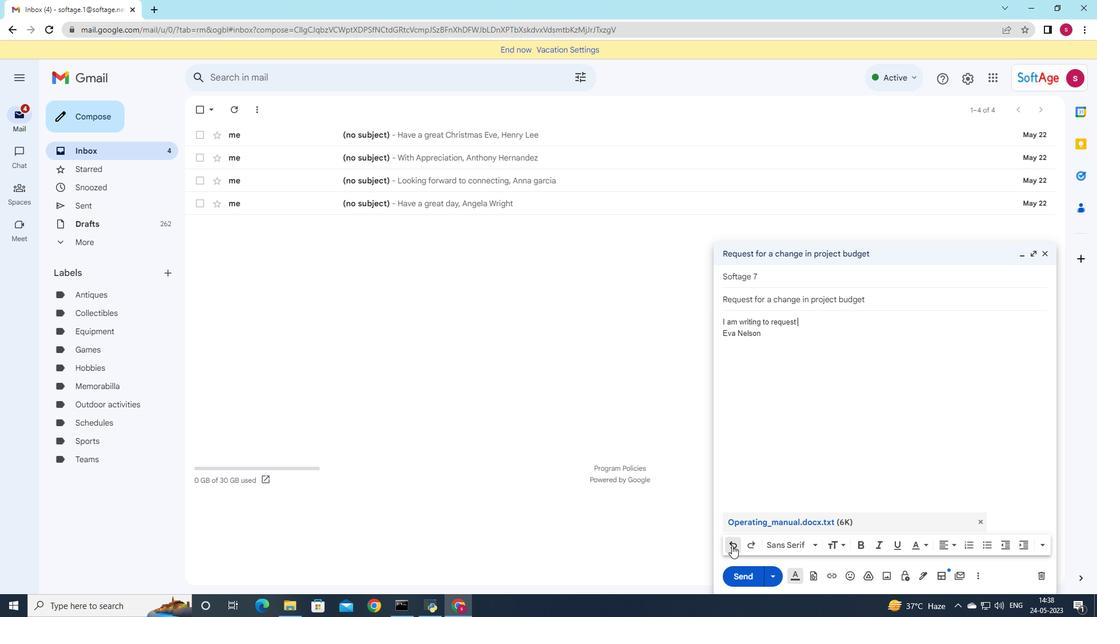 
Action: Mouse pressed left at (732, 546)
Screenshot: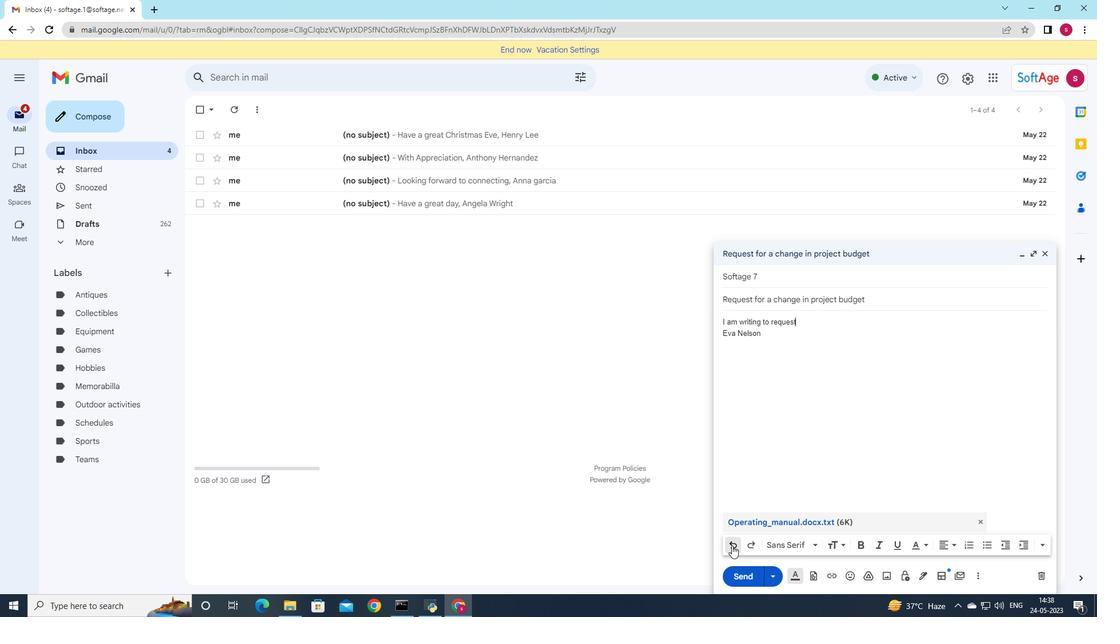 
Action: Mouse pressed left at (732, 546)
Screenshot: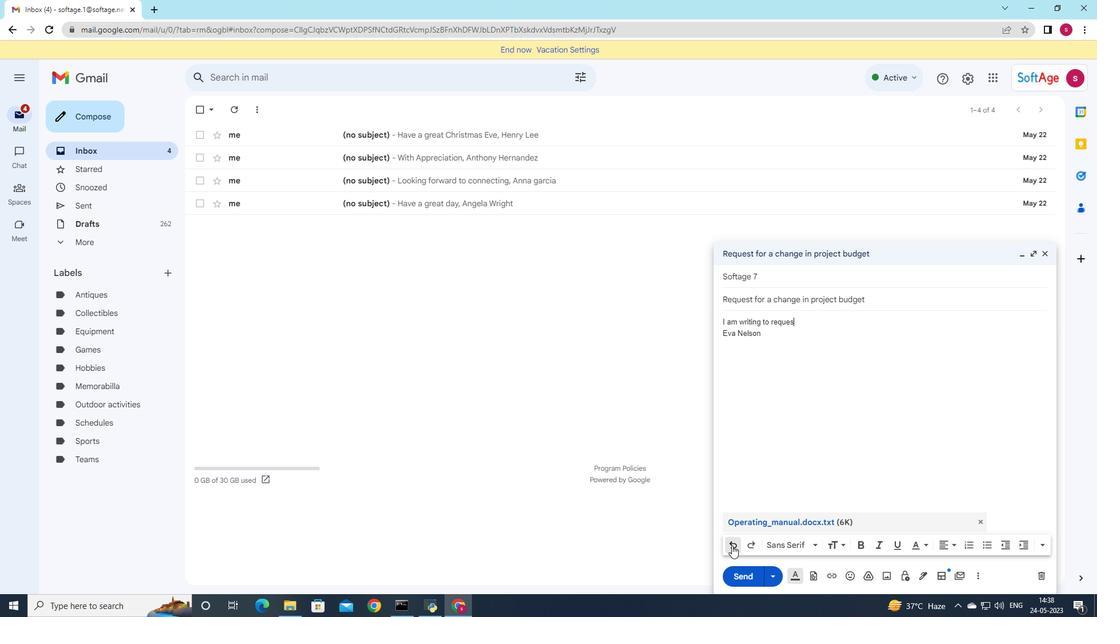 
Action: Mouse pressed left at (732, 546)
Screenshot: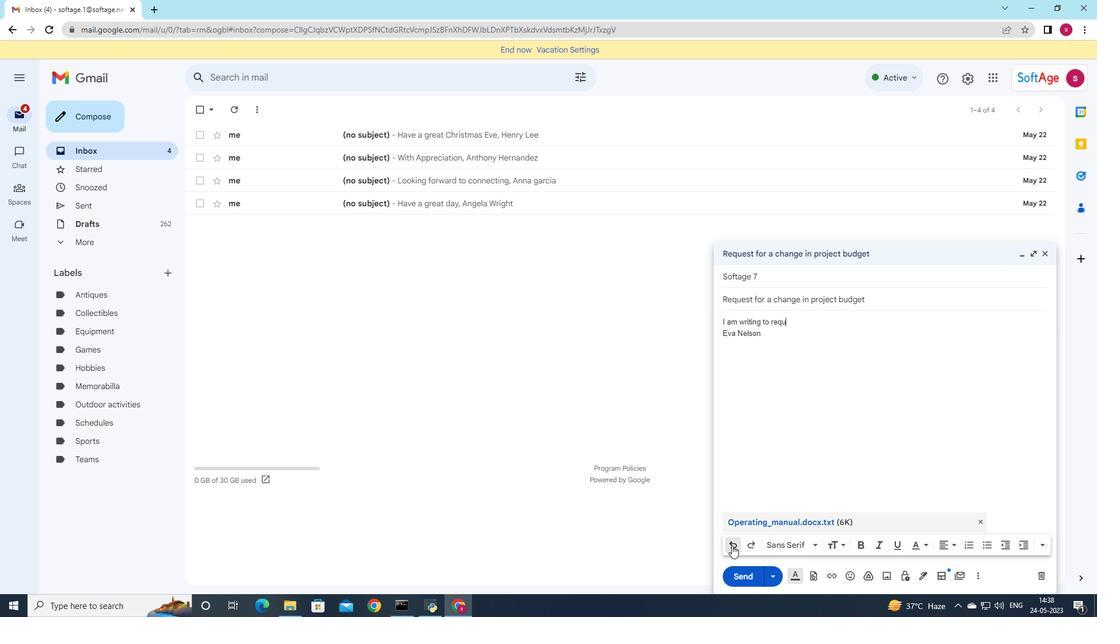 
Action: Mouse pressed left at (732, 546)
Screenshot: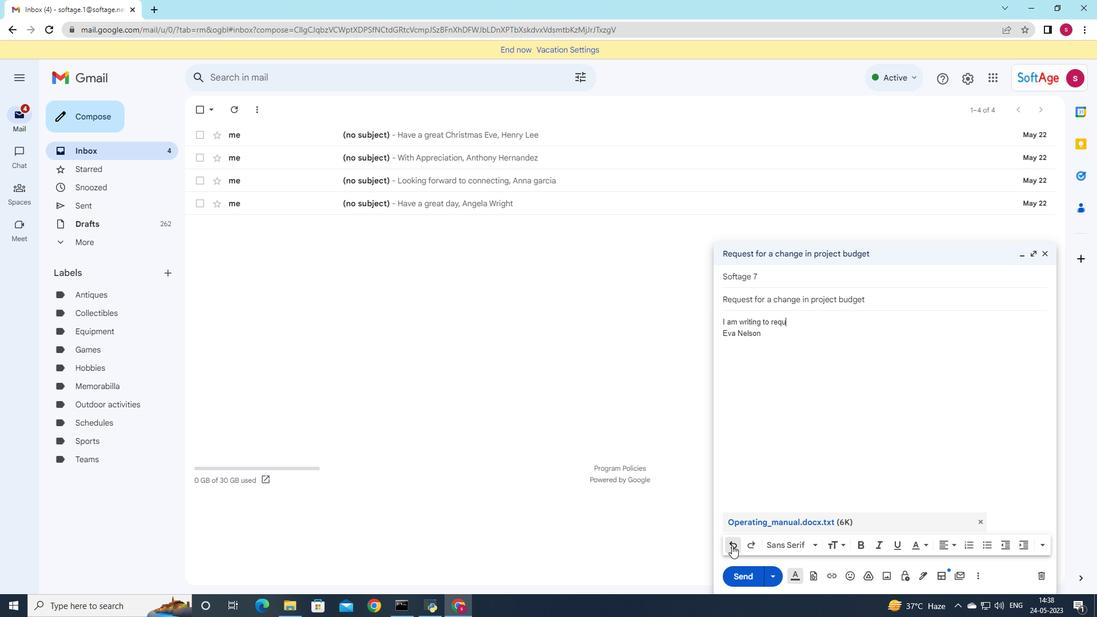 
Action: Mouse pressed left at (732, 546)
Screenshot: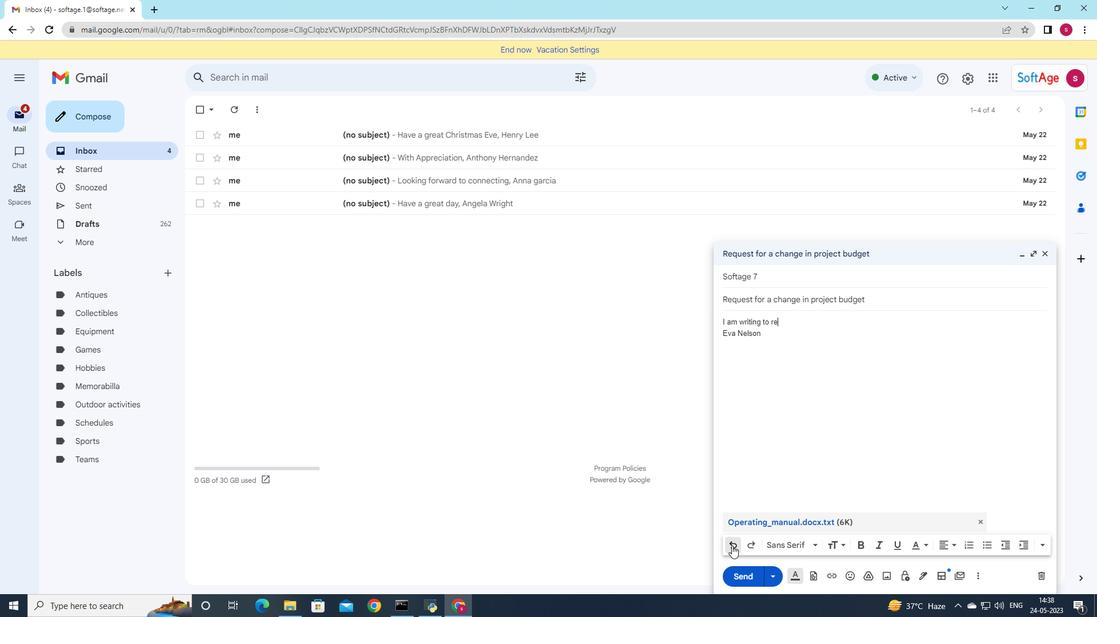 
Action: Mouse pressed left at (732, 546)
Screenshot: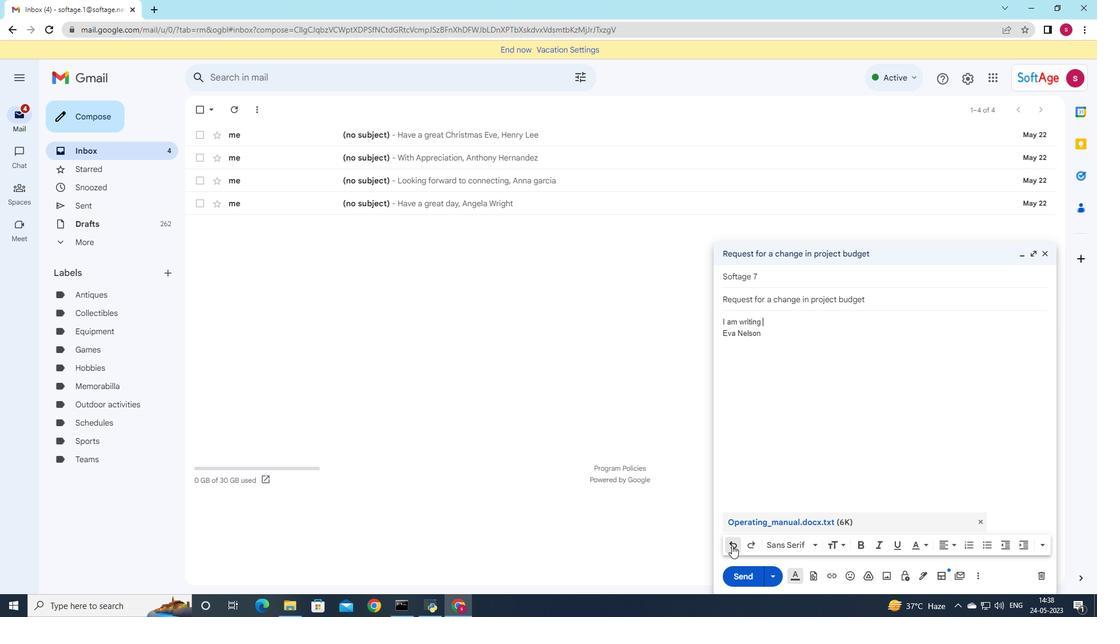 
Action: Mouse pressed left at (732, 546)
Screenshot: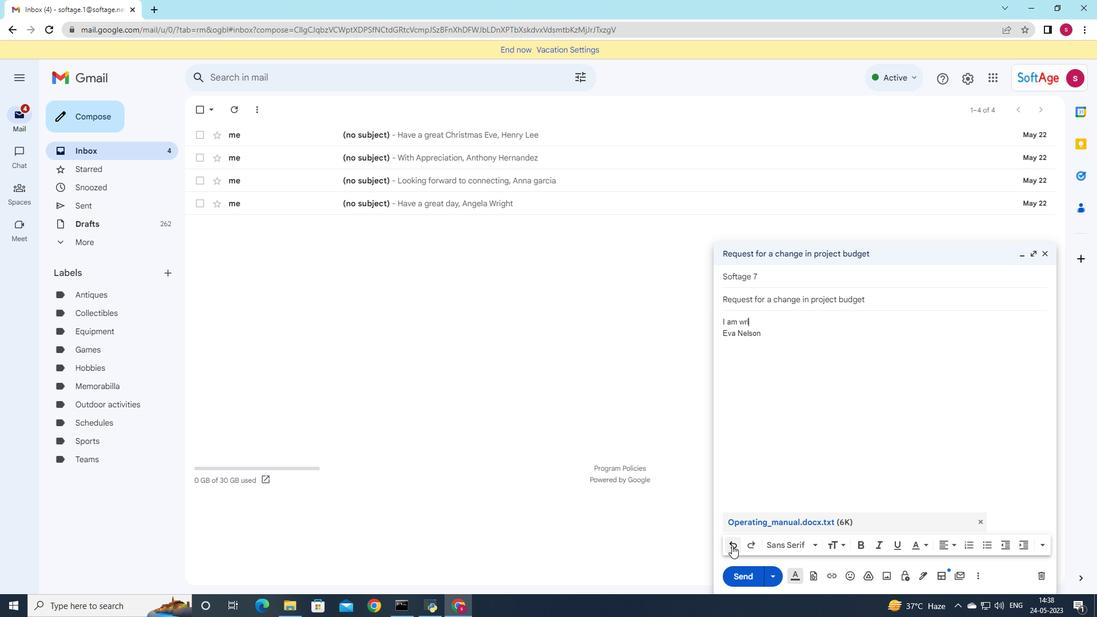 
Action: Mouse pressed left at (732, 546)
Screenshot: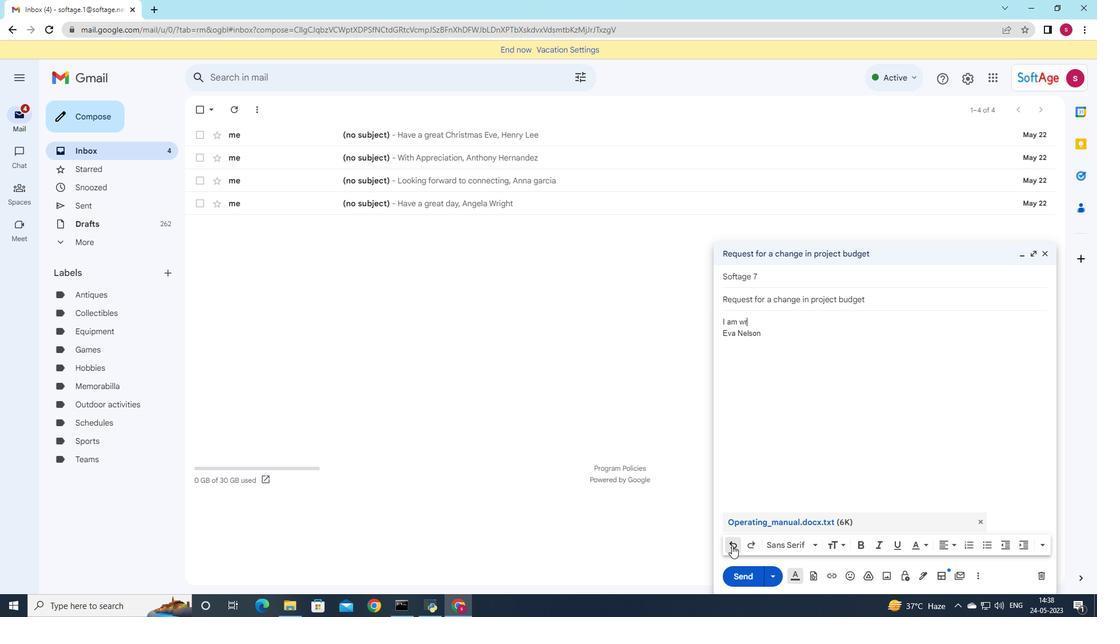 
Action: Mouse pressed left at (732, 546)
Screenshot: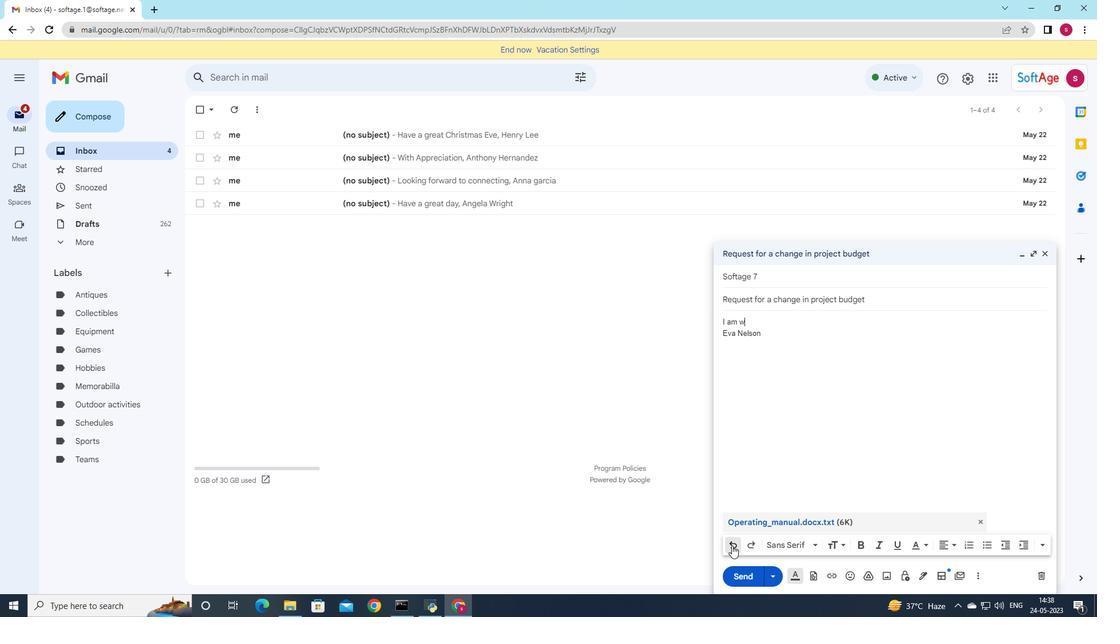 
Action: Mouse pressed left at (732, 546)
Screenshot: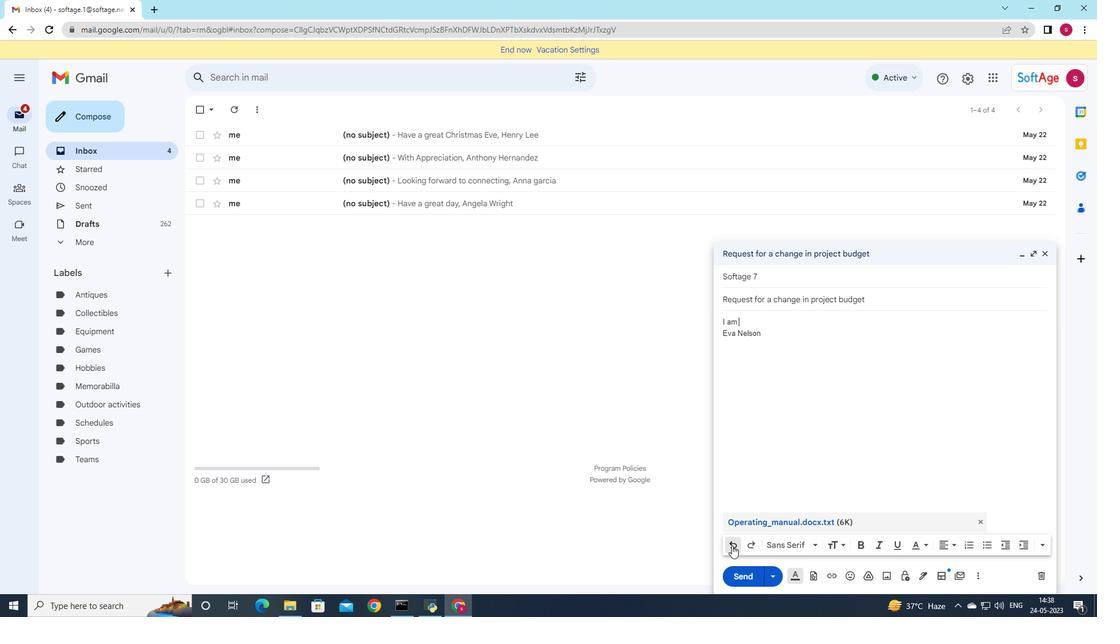 
Action: Mouse pressed left at (732, 546)
Screenshot: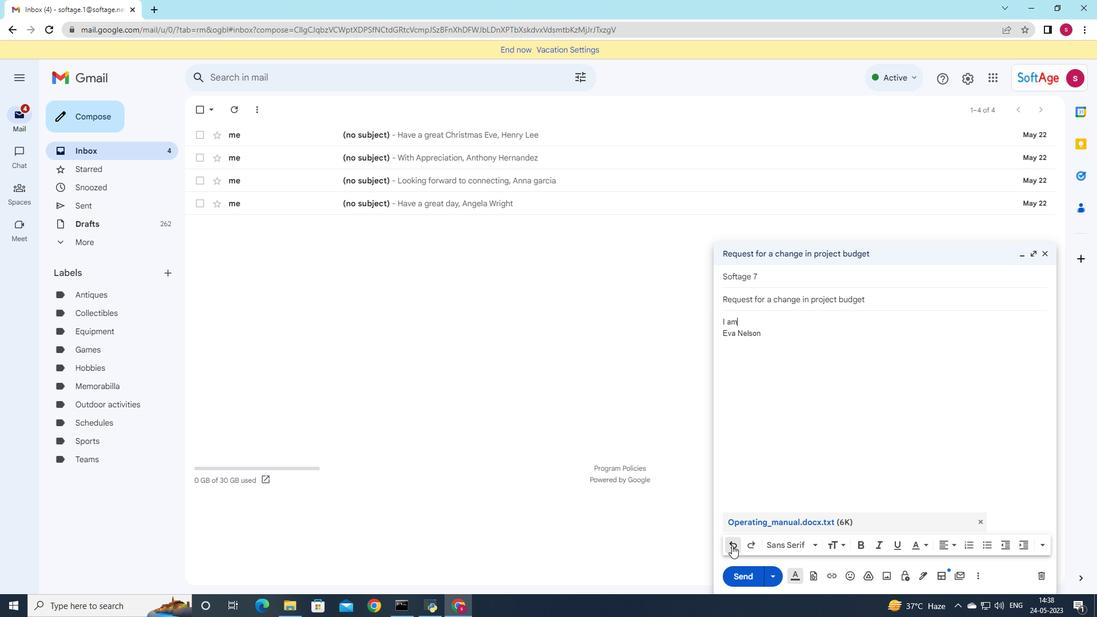 
Action: Mouse pressed left at (732, 546)
Screenshot: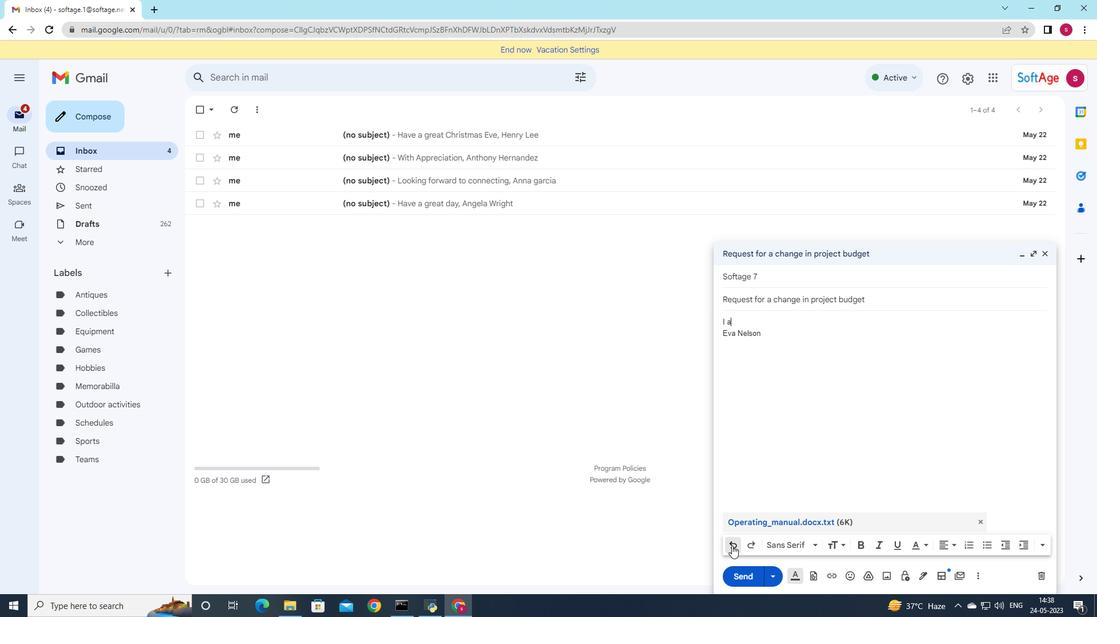 
Action: Key pressed <Key.shift>Please<Key.space>let<Key.space>me<Key.space>know<Key.space>if<Key.space>ther<Key.space>are<Key.space>any<Key.space>changes<Key.space>to<Key.space>the<Key.space>requirement<Key.space>for<Key.space>the<Key.space>project
Screenshot: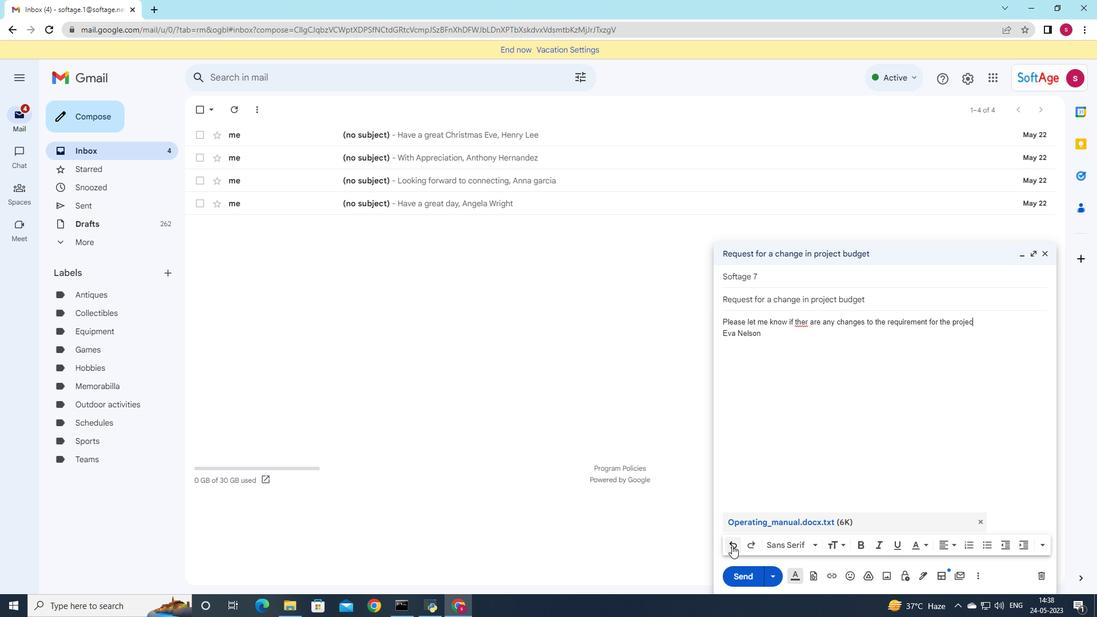 
Action: Mouse moved to (809, 324)
Screenshot: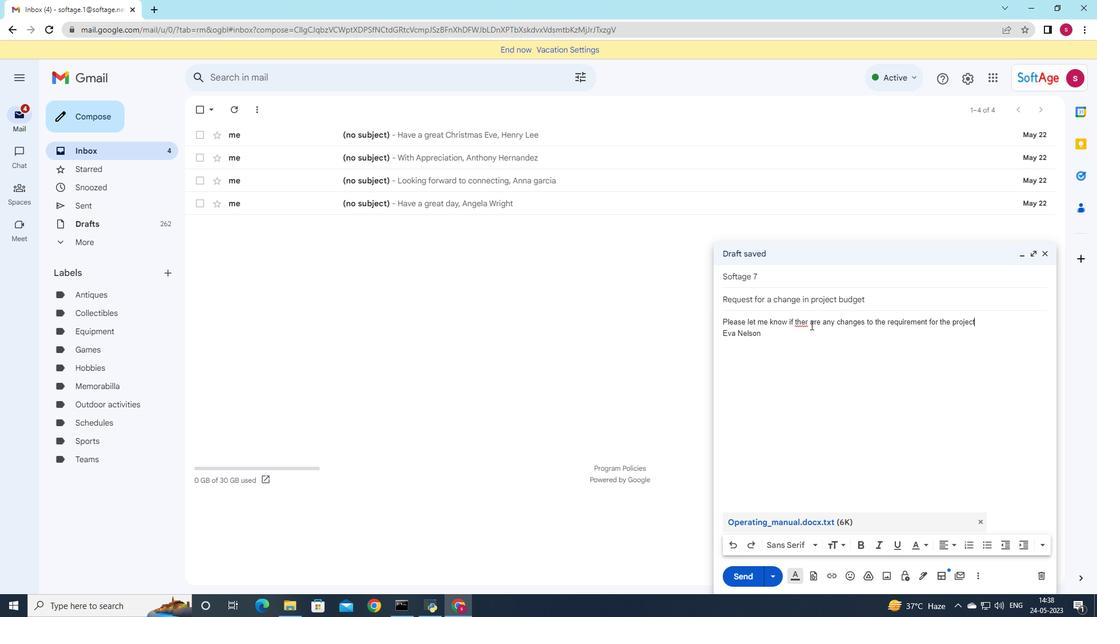 
Action: Mouse pressed left at (809, 324)
Screenshot: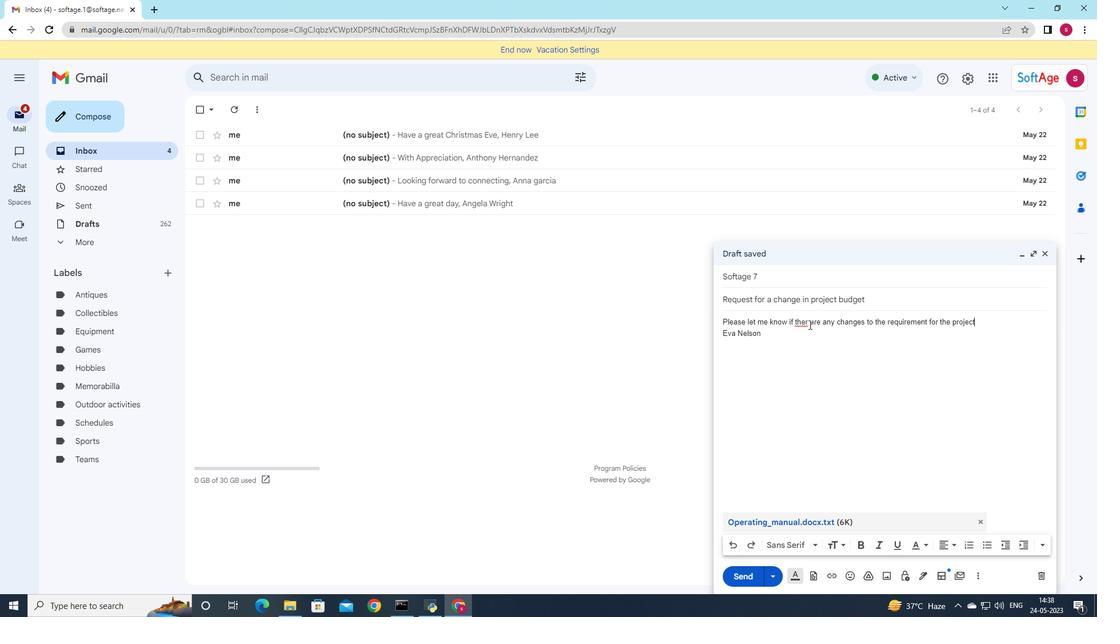
Action: Mouse moved to (934, 414)
Screenshot: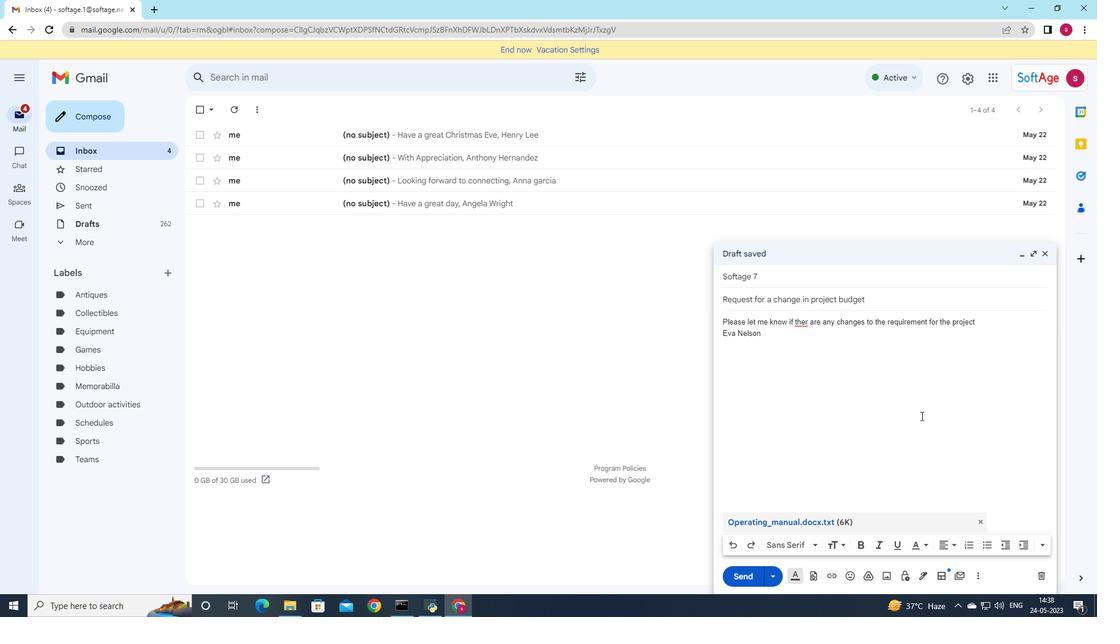 
Action: Key pressed e
Screenshot: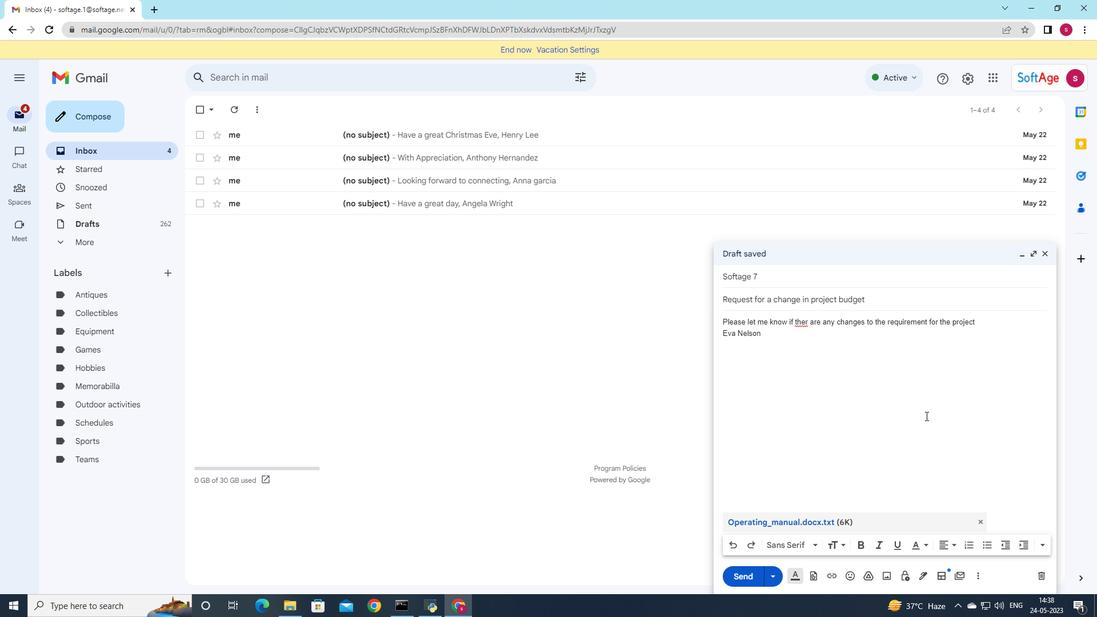 
Action: Mouse moved to (937, 413)
Screenshot: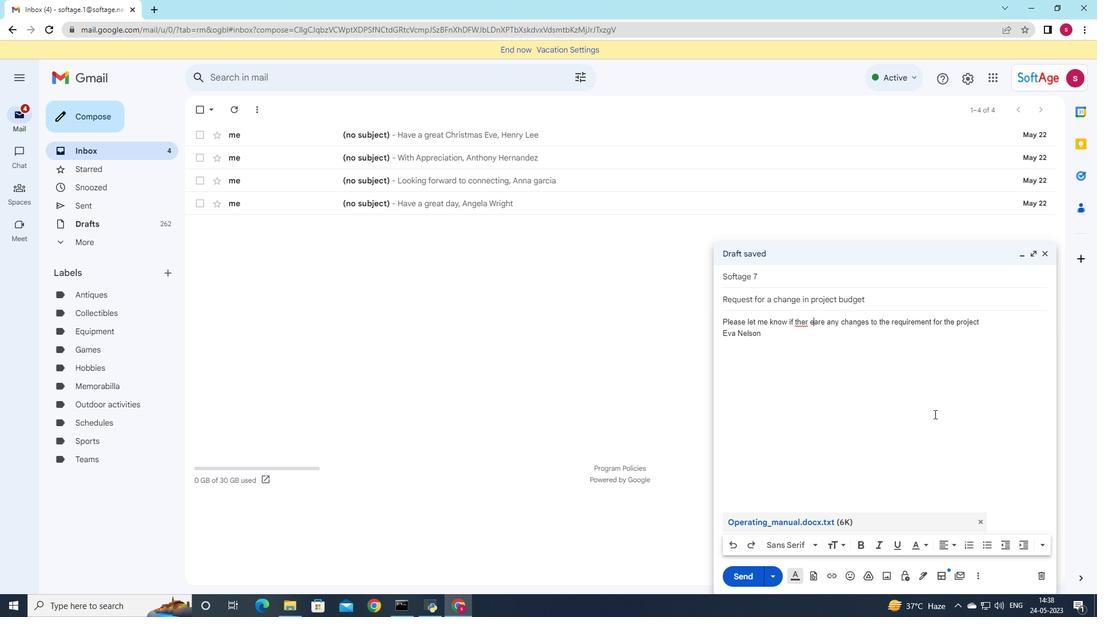 
Action: Key pressed <Key.backspace><Key.backspace>e<Key.space>
Screenshot: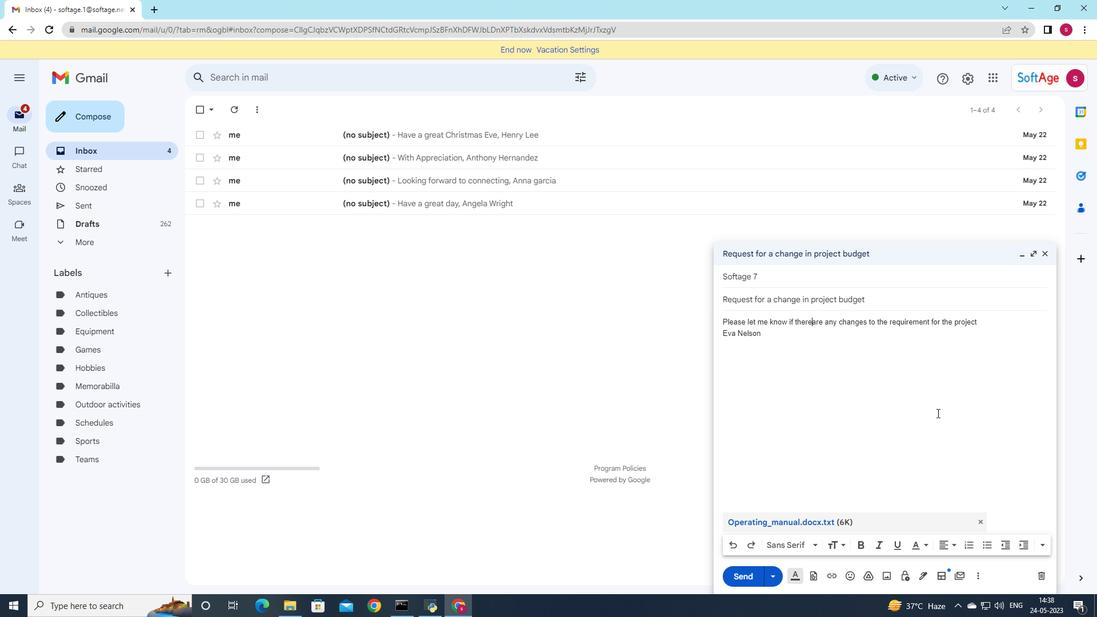 
Action: Mouse moved to (753, 570)
Screenshot: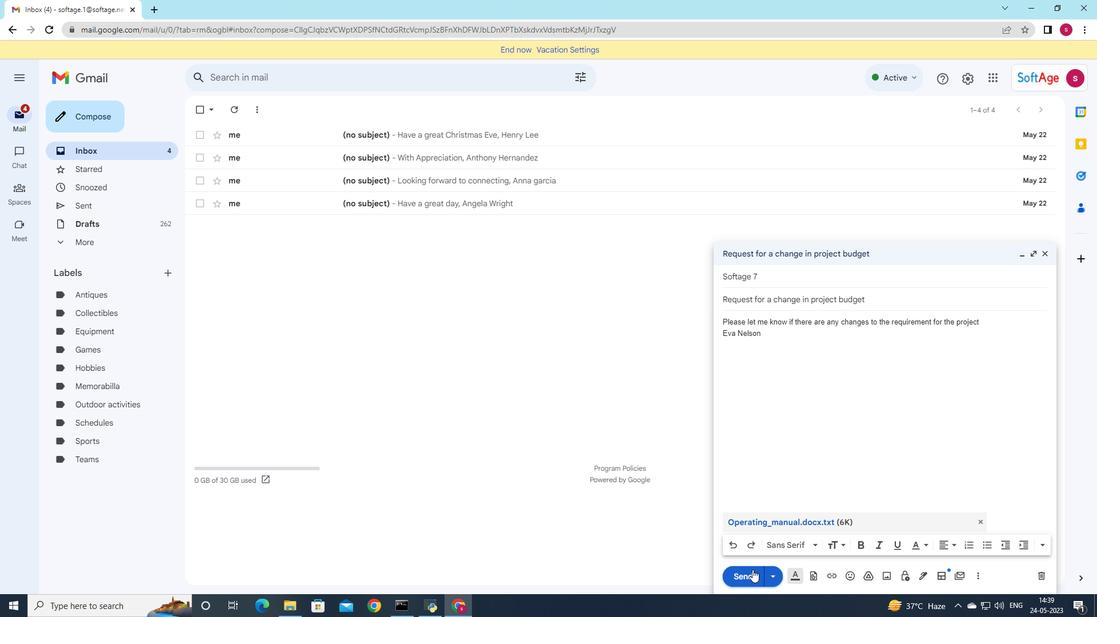 
Action: Mouse pressed left at (753, 570)
Screenshot: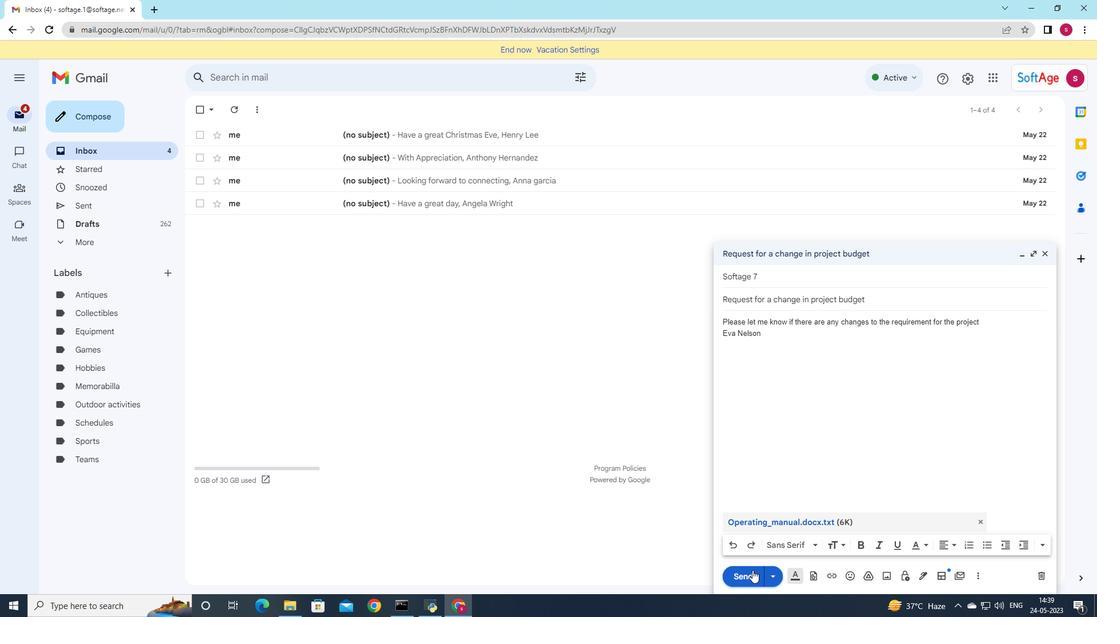 
Action: Mouse moved to (102, 201)
Screenshot: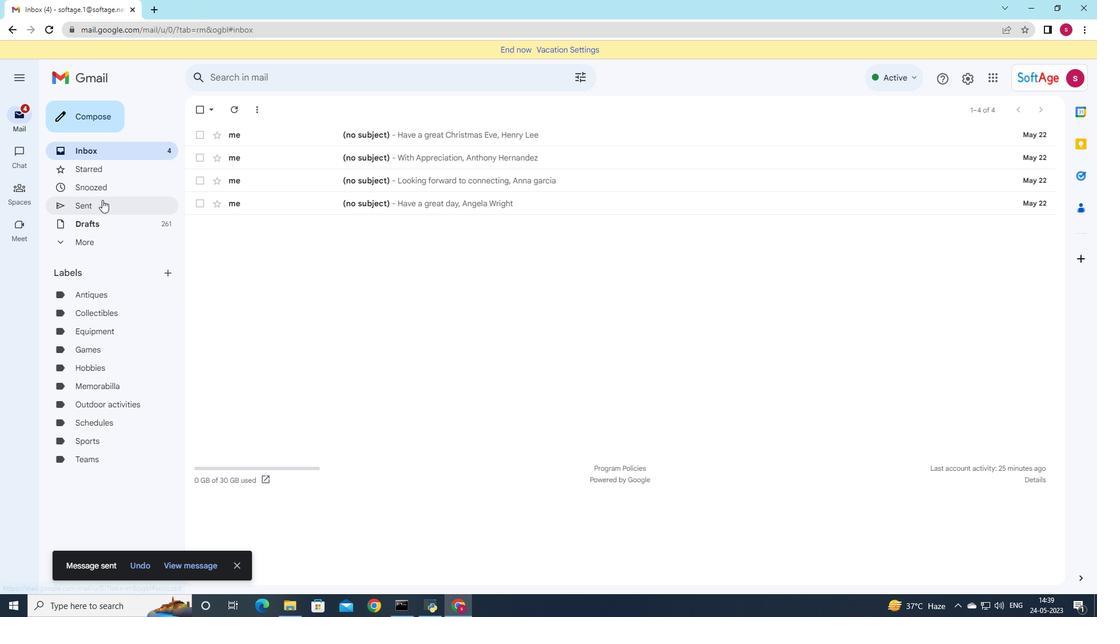 
Action: Mouse pressed left at (102, 201)
Screenshot: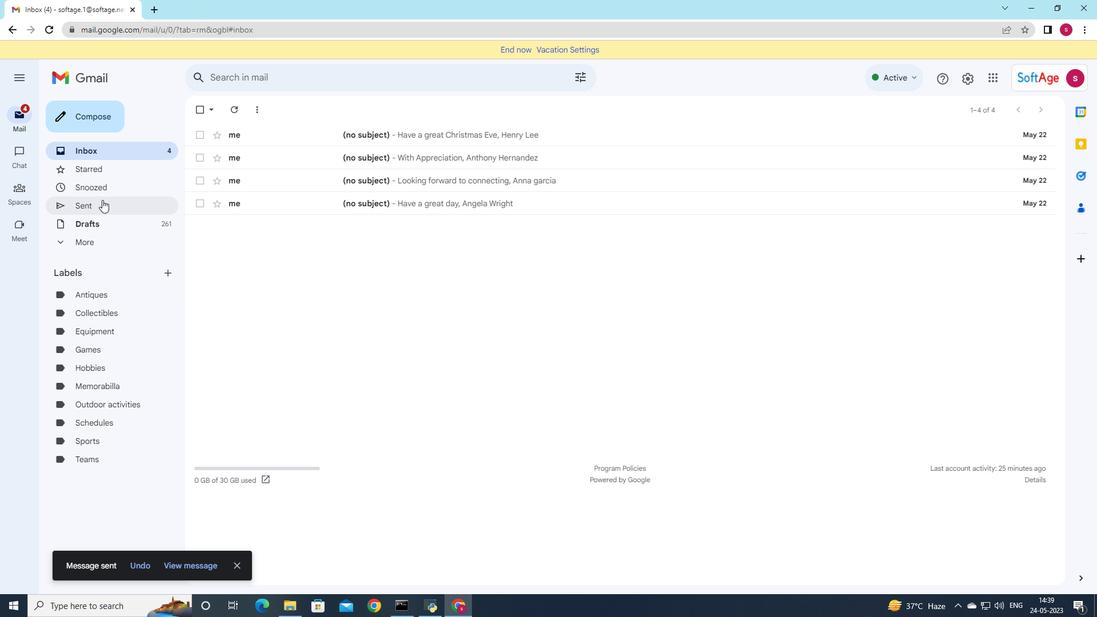 
Action: Mouse moved to (426, 173)
Screenshot: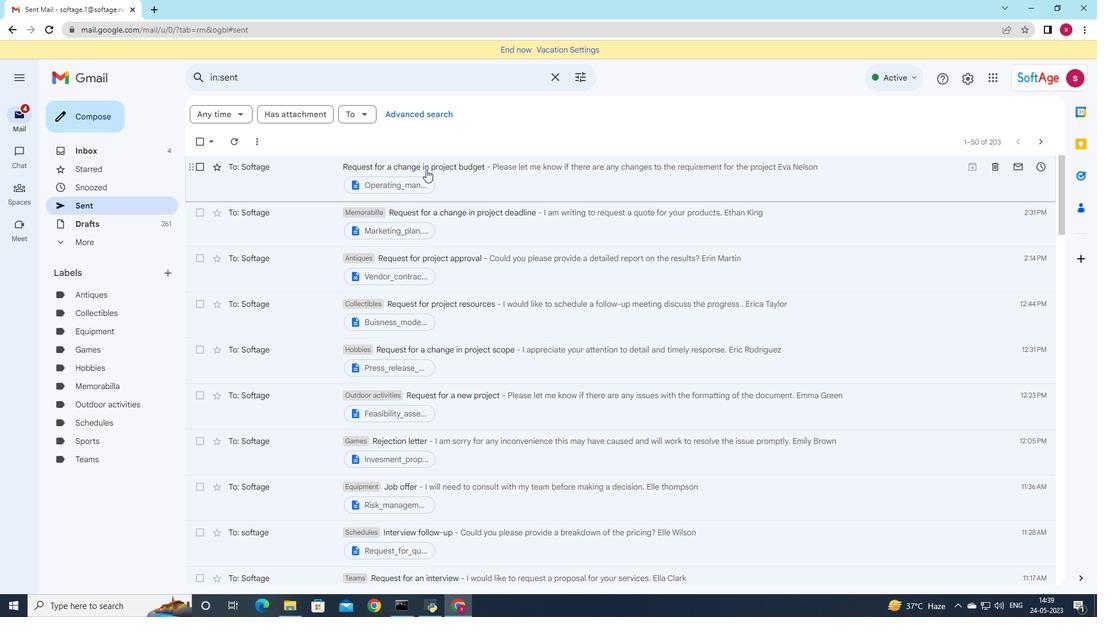 
Action: Mouse pressed left at (426, 173)
Screenshot: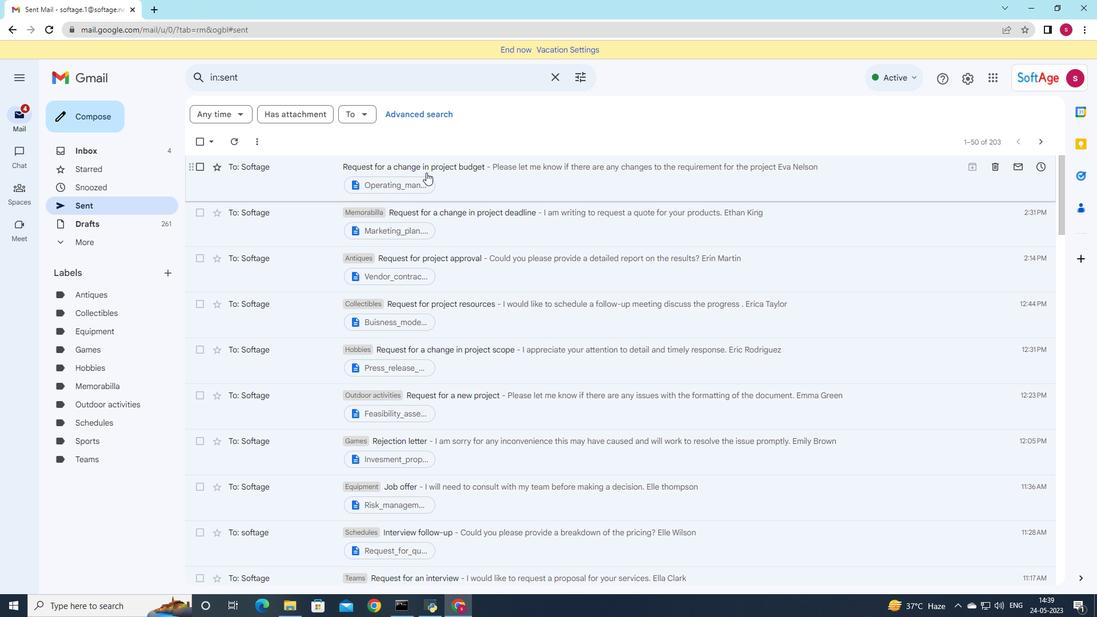
Action: Mouse moved to (430, 110)
Screenshot: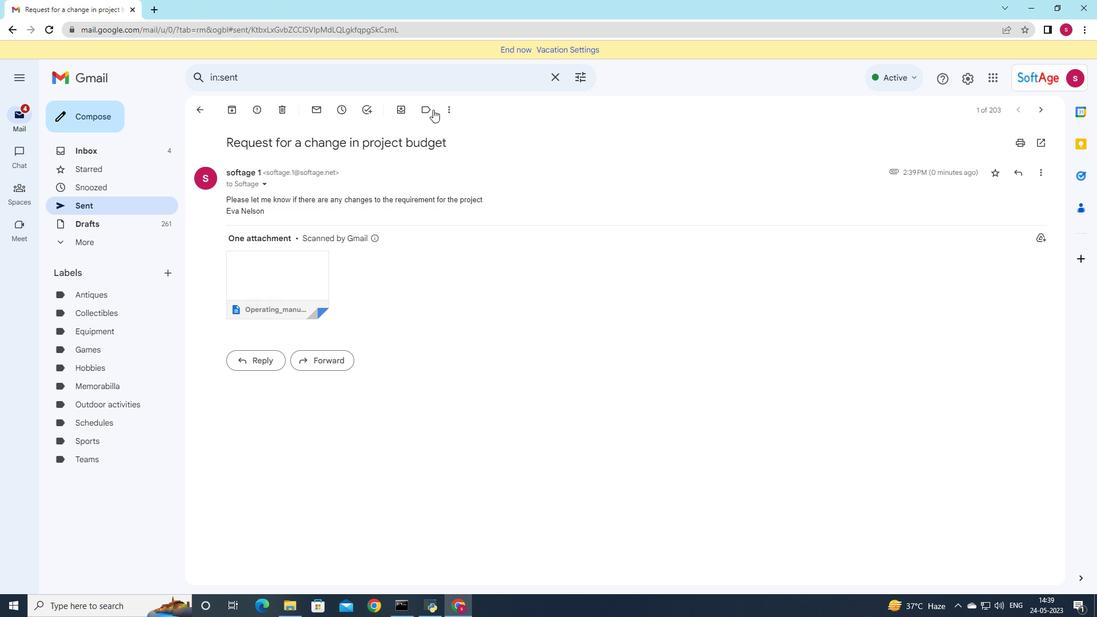 
Action: Mouse pressed left at (430, 110)
Screenshot: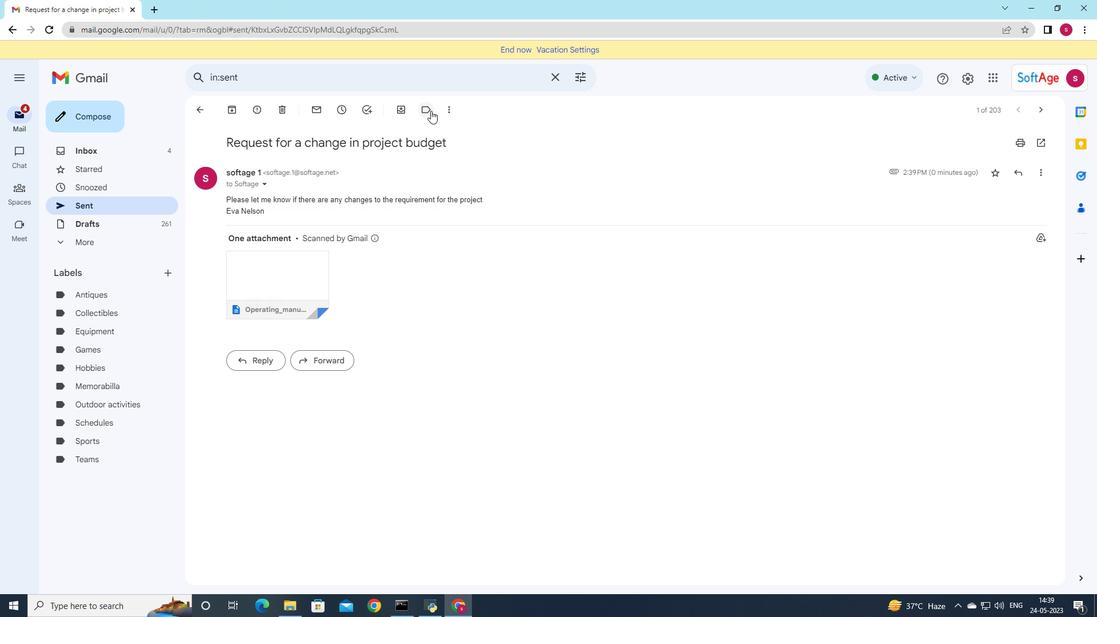 
Action: Mouse moved to (497, 321)
Screenshot: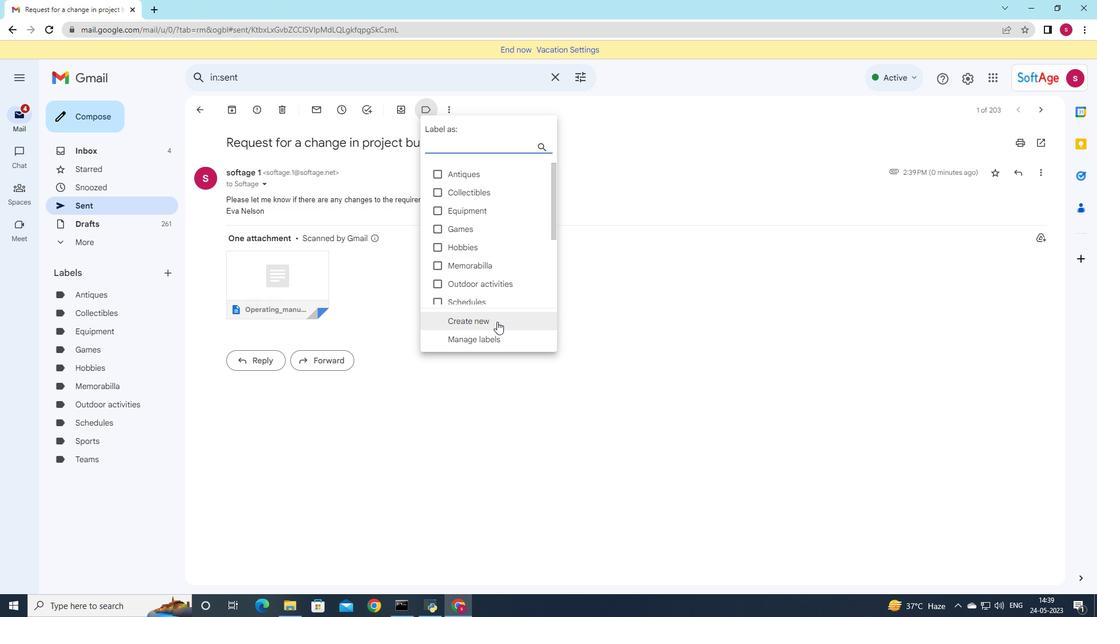 
Action: Mouse pressed left at (497, 321)
Screenshot: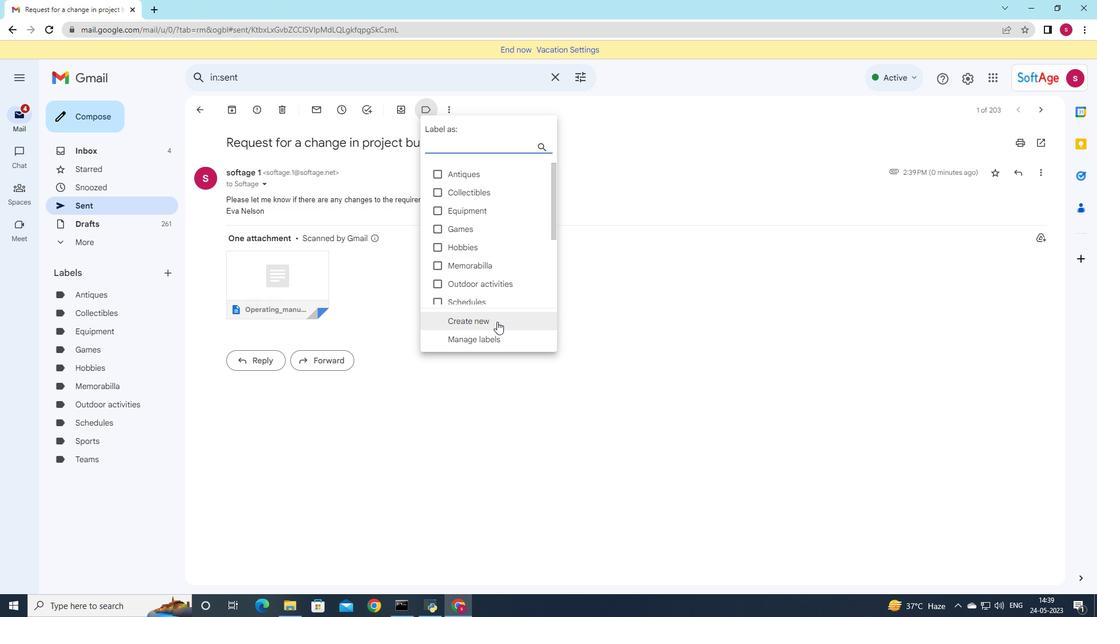 
Action: Mouse moved to (634, 307)
Screenshot: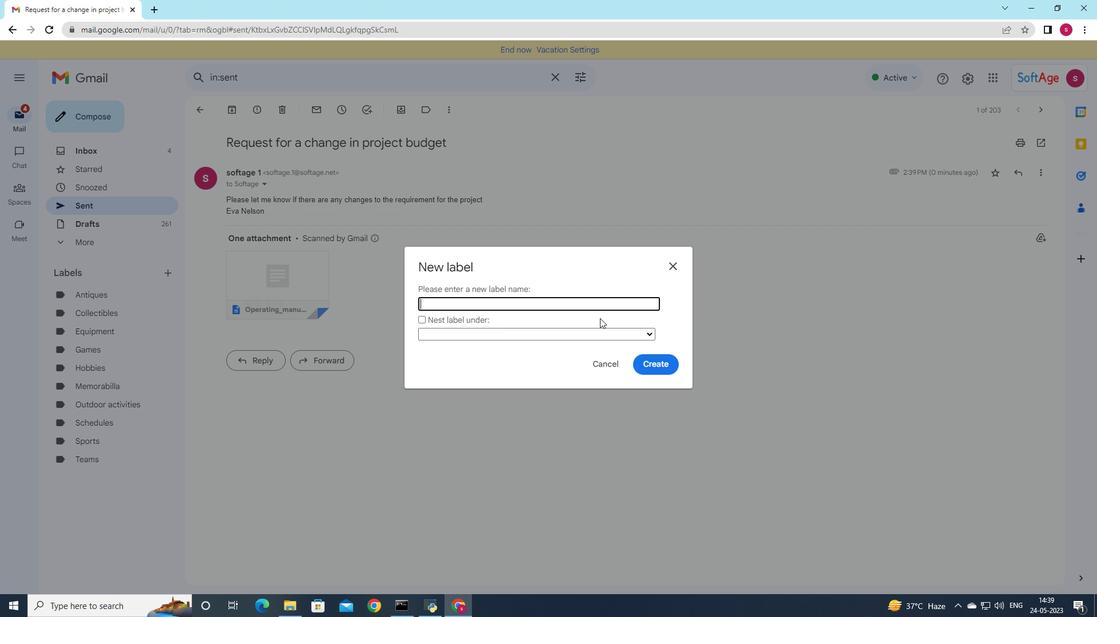 
Action: Key pressed <Key.shift>Crafts
Screenshot: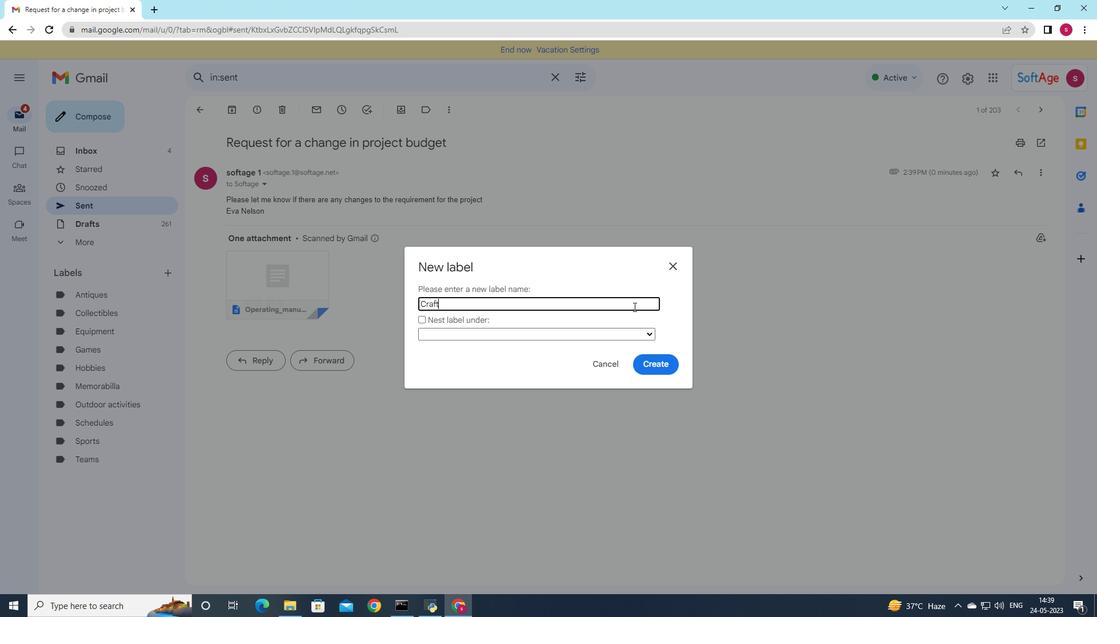 
Action: Mouse moved to (655, 365)
Screenshot: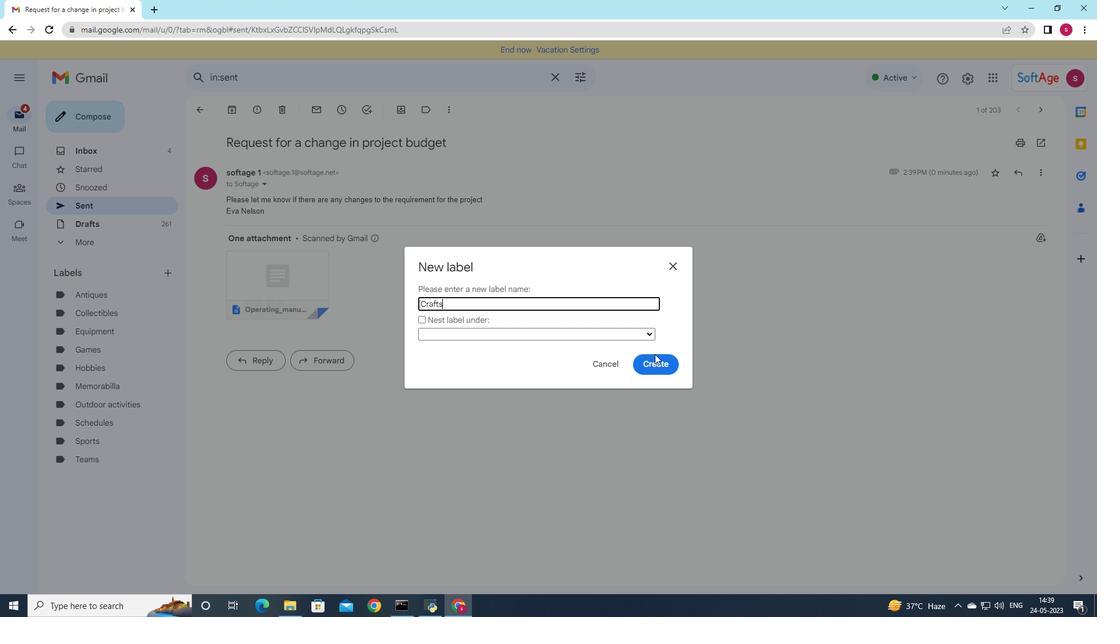 
Action: Mouse pressed left at (655, 365)
Screenshot: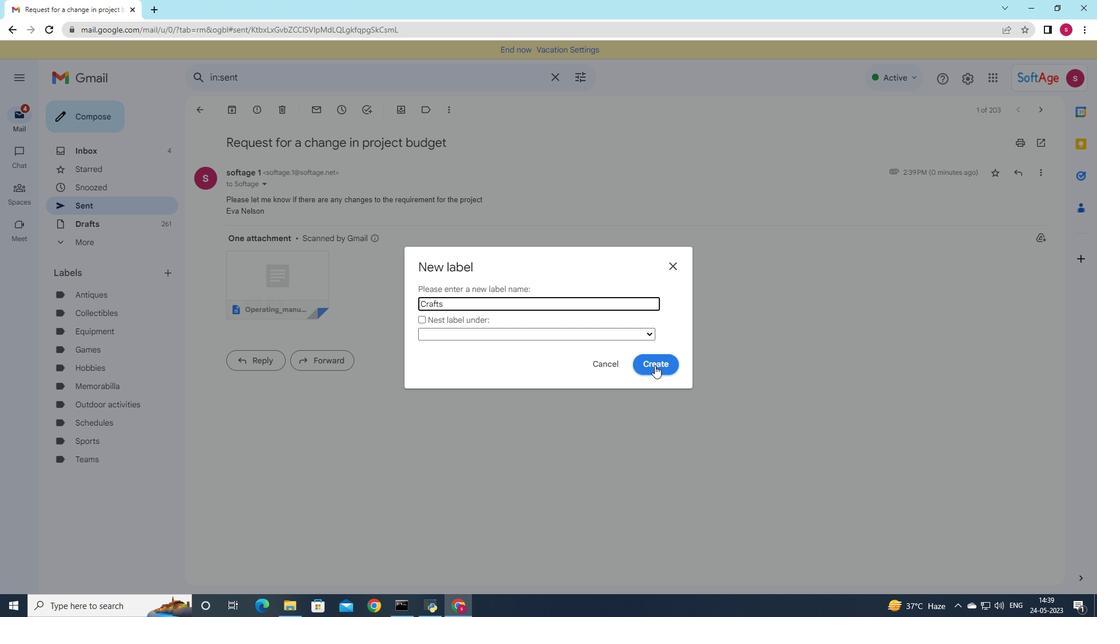 
Action: Mouse moved to (639, 353)
Screenshot: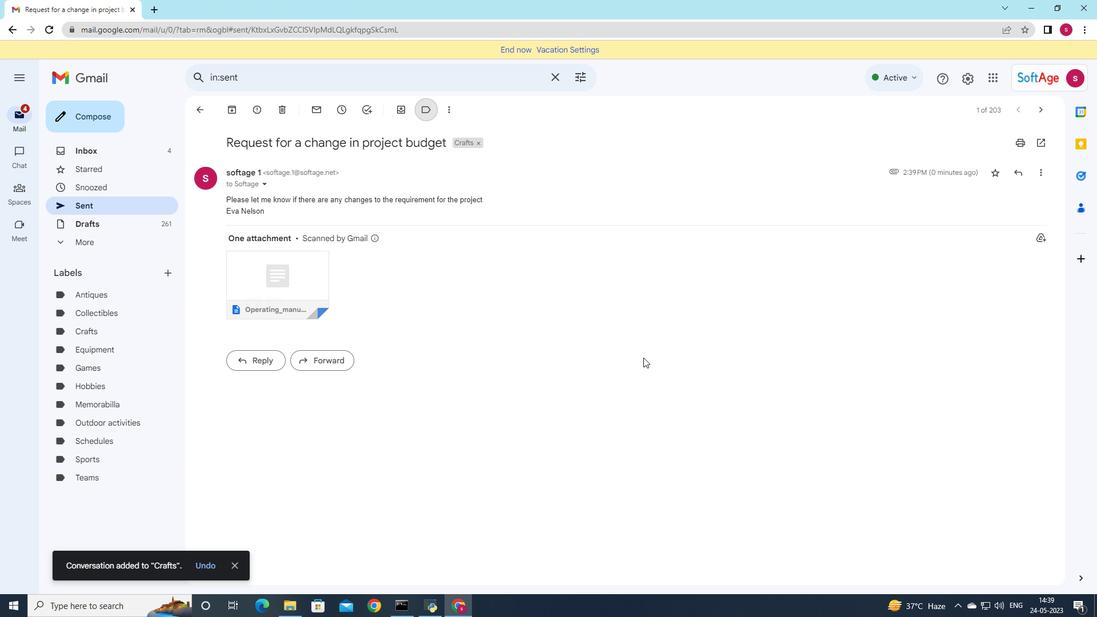 
